 Task: Find a one-way flight from Baltimore to Saipan on Tuesday, 9 May, in premium economy class, with 1 checked bag and a departure time between 13:00 and 20:00.
Action: Mouse moved to (269, 79)
Screenshot: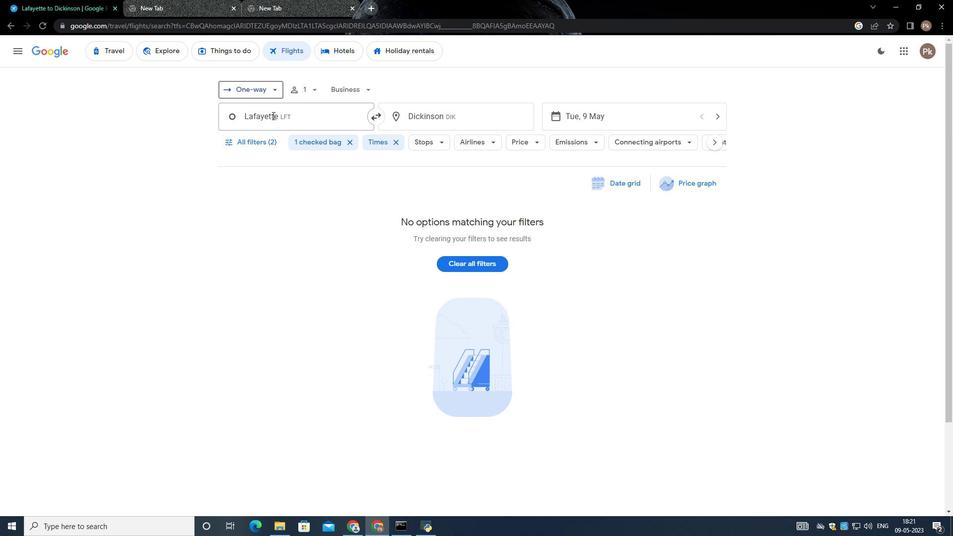 
Action: Mouse pressed left at (269, 79)
Screenshot: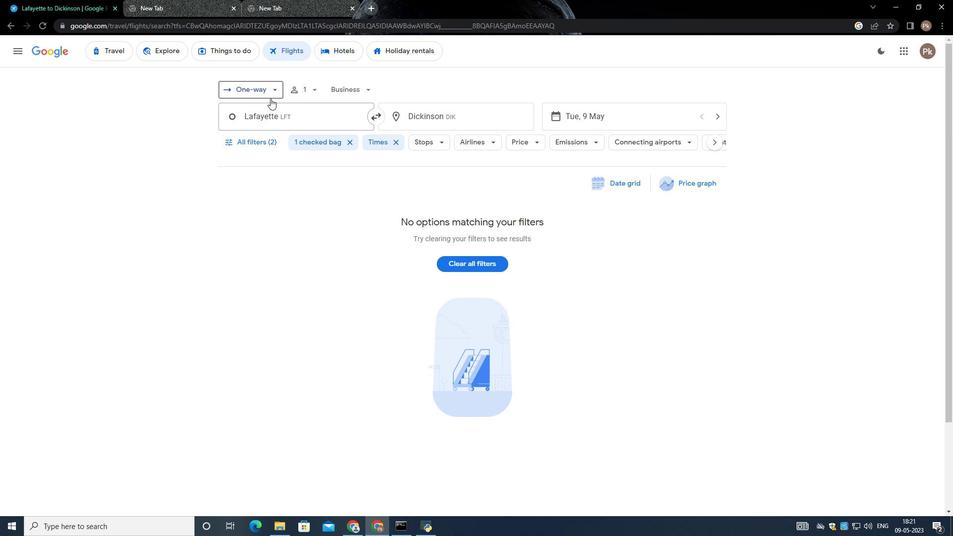 
Action: Mouse moved to (258, 137)
Screenshot: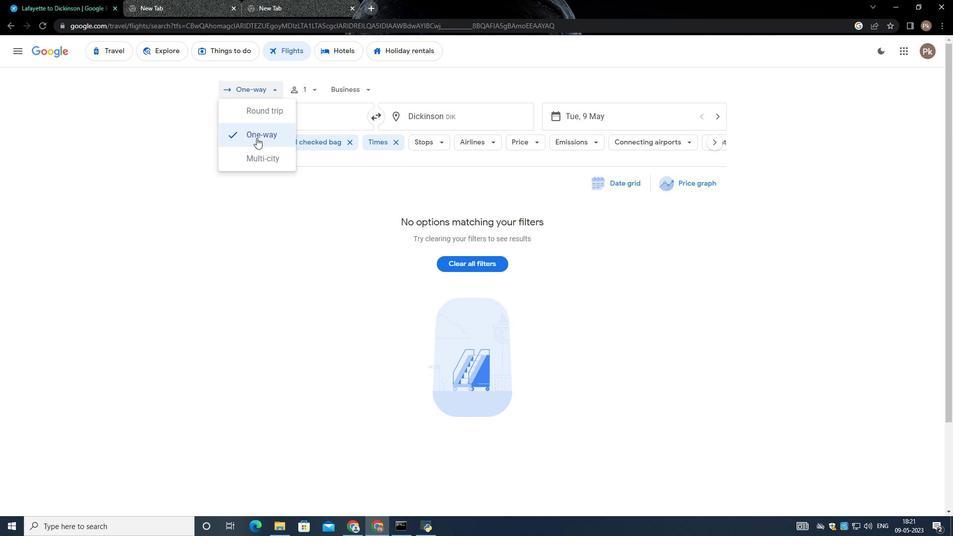 
Action: Mouse pressed left at (258, 137)
Screenshot: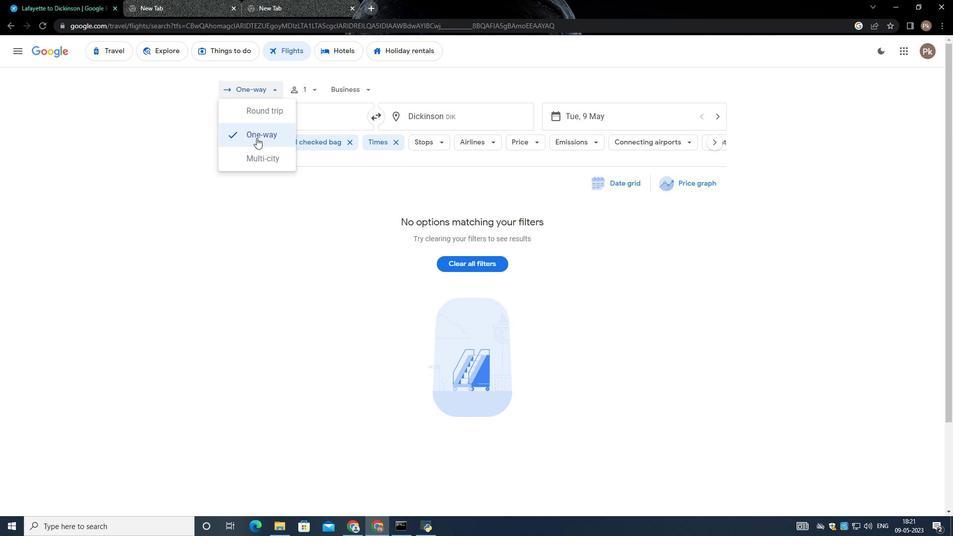 
Action: Mouse moved to (316, 88)
Screenshot: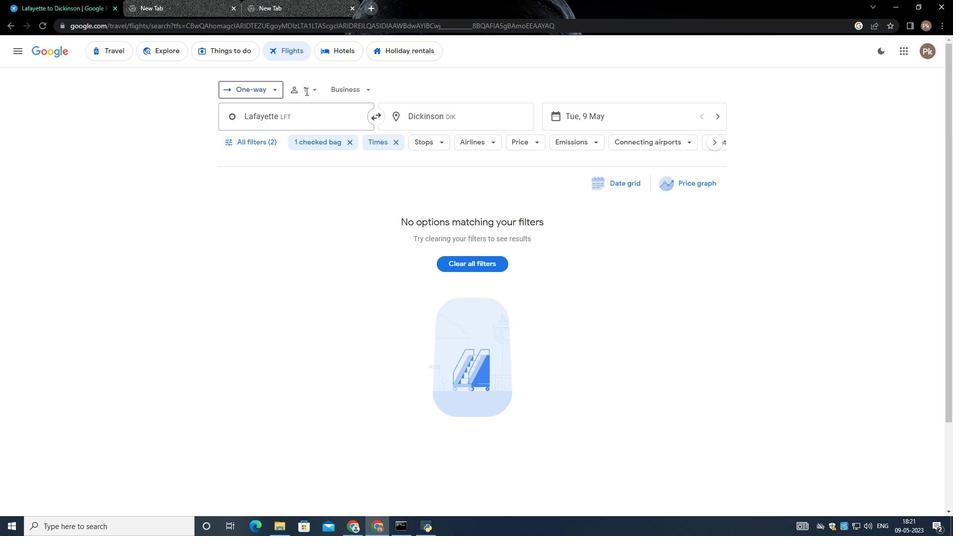
Action: Mouse pressed left at (316, 88)
Screenshot: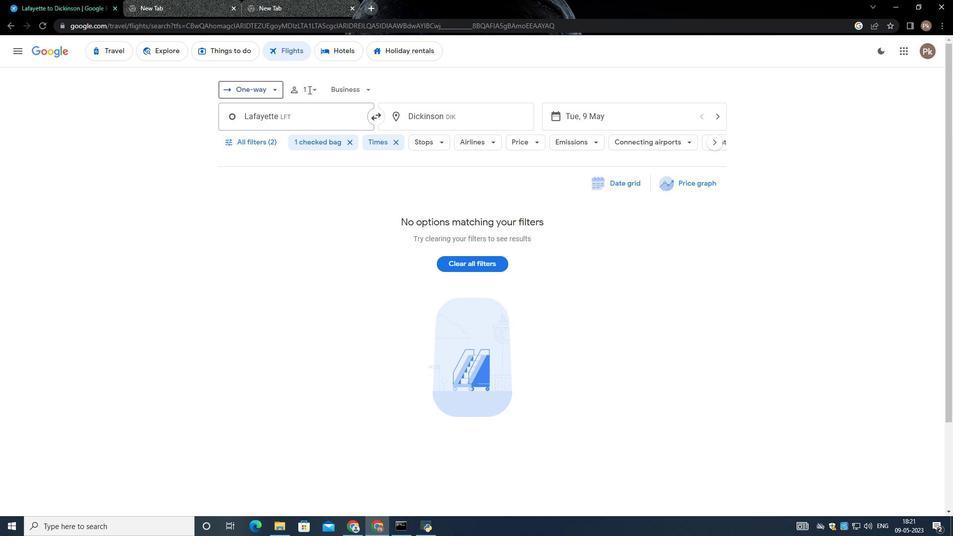 
Action: Mouse moved to (394, 113)
Screenshot: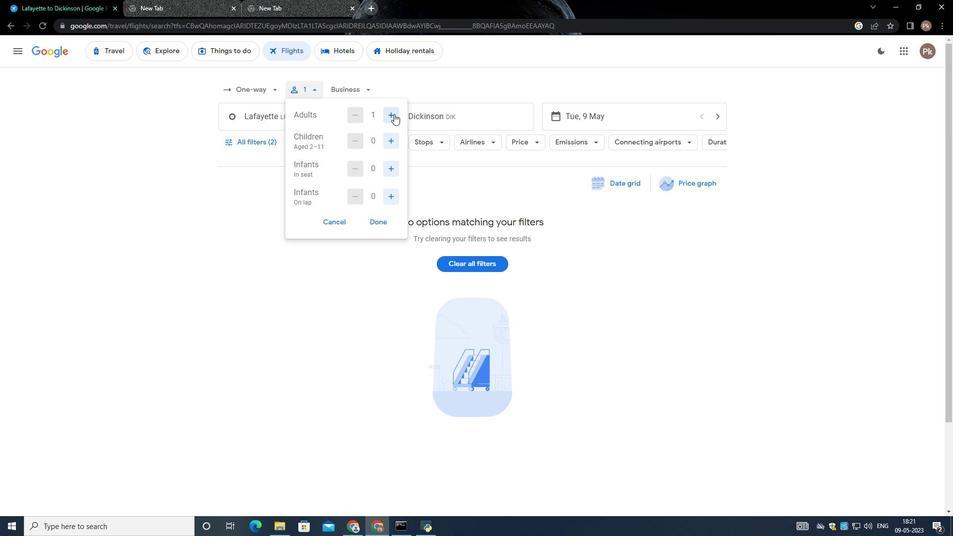 
Action: Mouse pressed left at (394, 114)
Screenshot: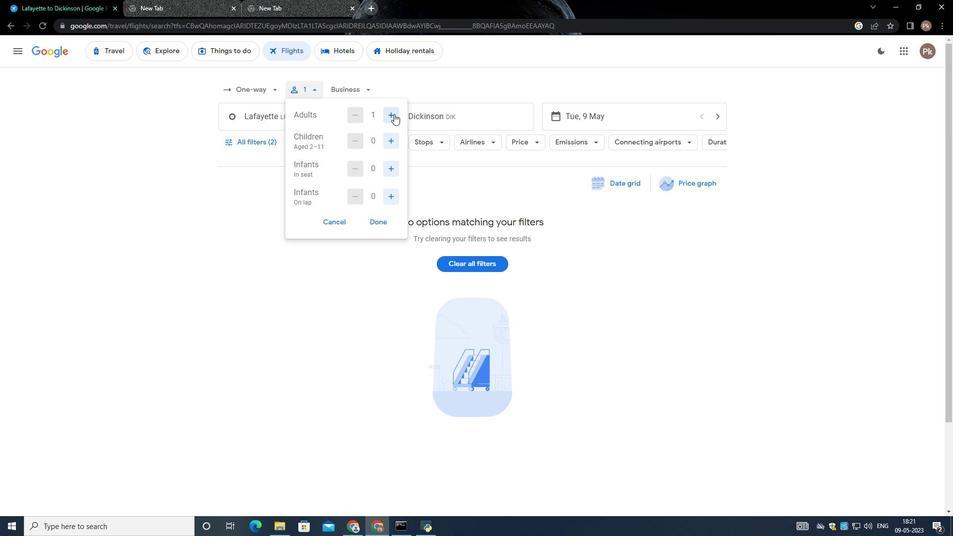 
Action: Mouse pressed left at (394, 113)
Screenshot: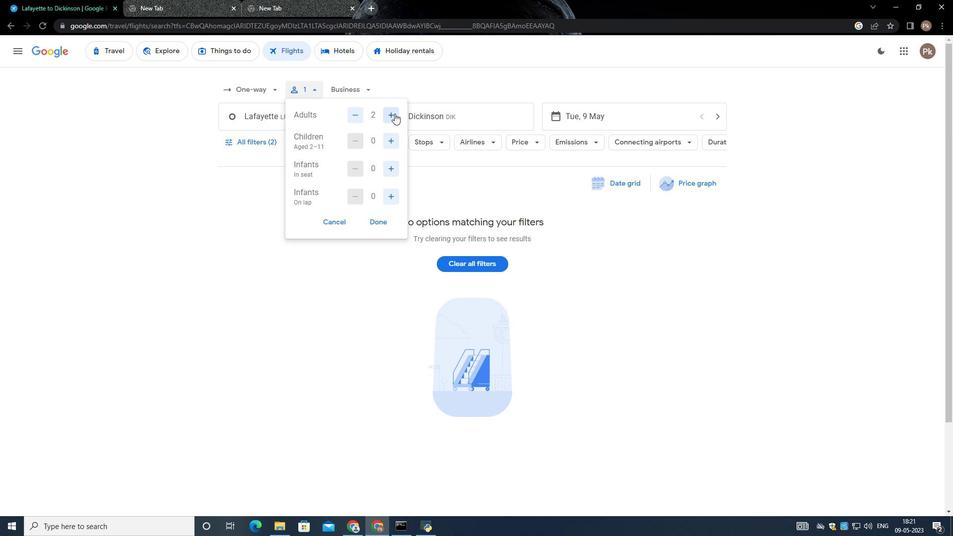 
Action: Mouse moved to (394, 143)
Screenshot: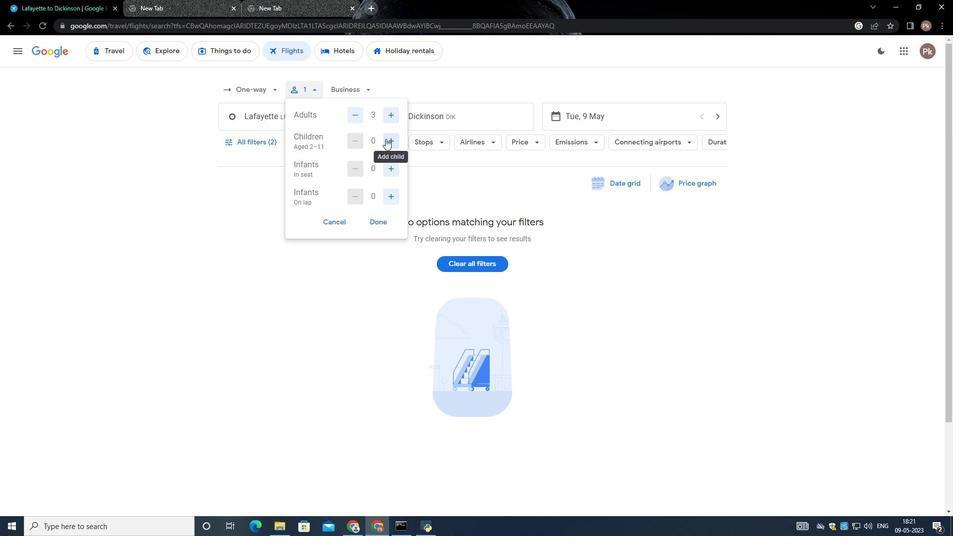 
Action: Mouse pressed left at (394, 143)
Screenshot: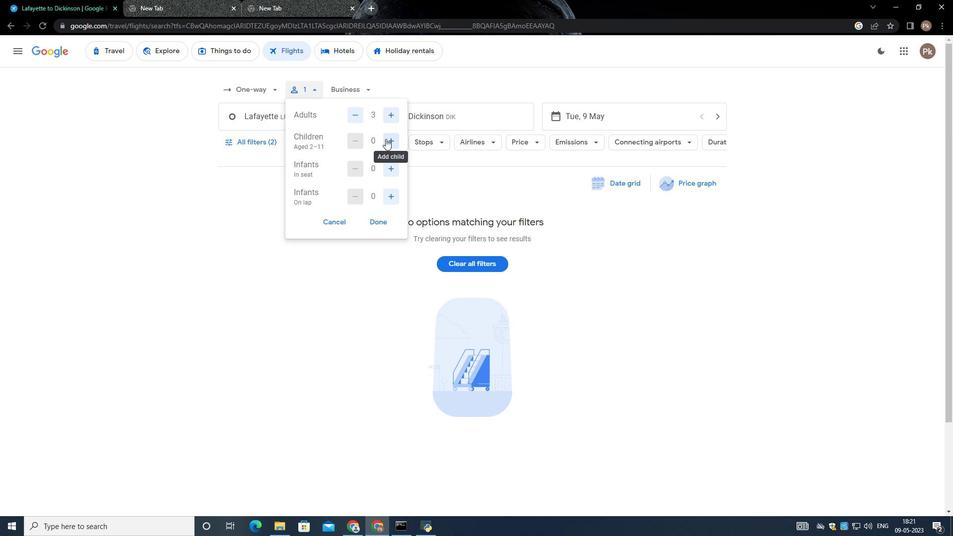 
Action: Mouse moved to (395, 143)
Screenshot: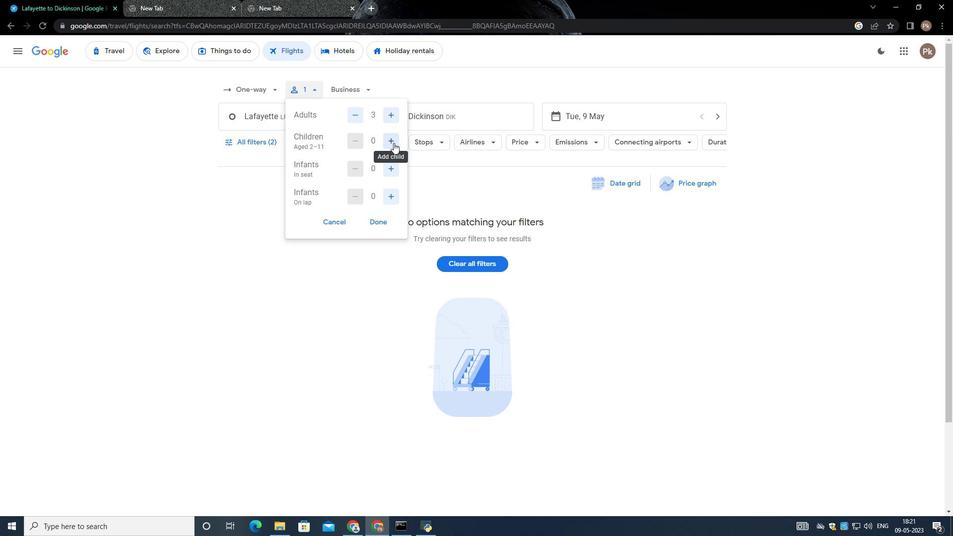
Action: Mouse pressed left at (395, 143)
Screenshot: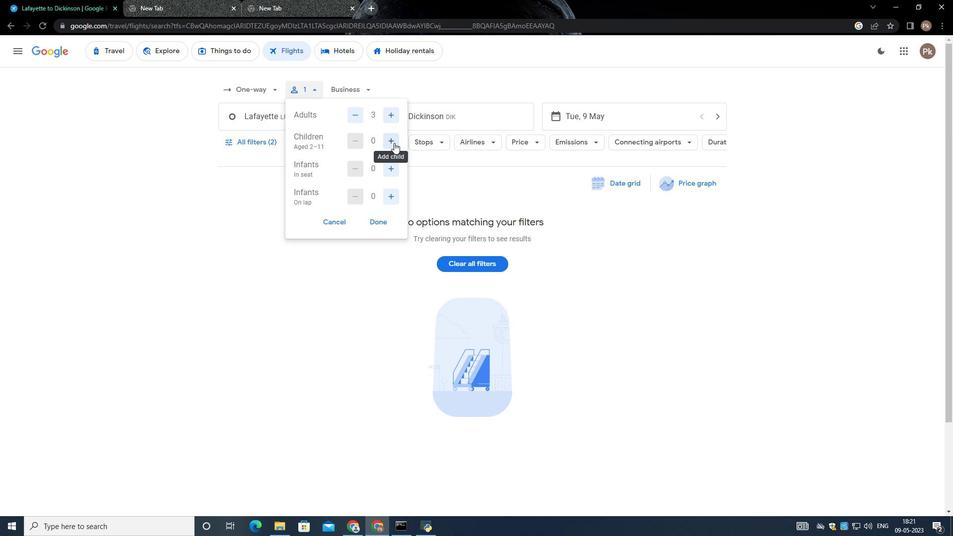 
Action: Mouse moved to (395, 142)
Screenshot: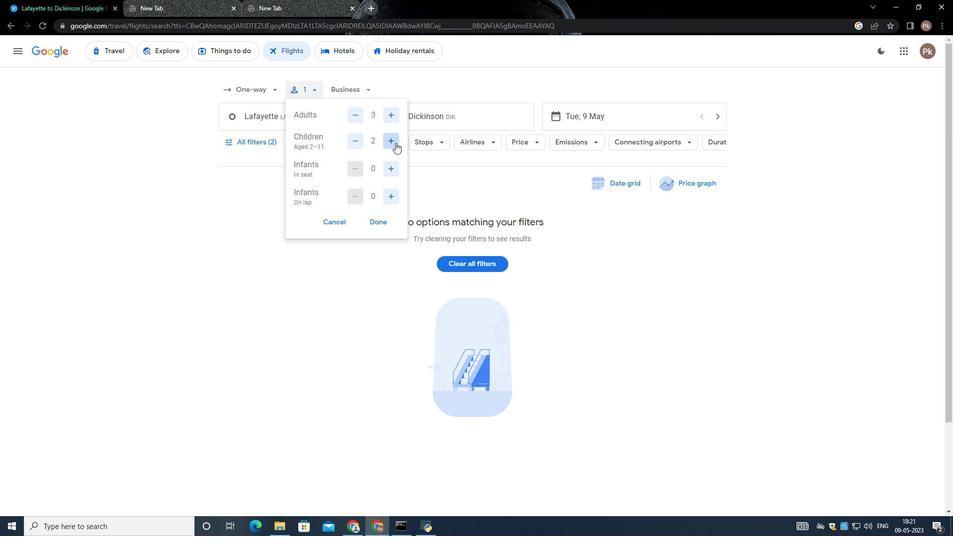 
Action: Mouse pressed left at (395, 142)
Screenshot: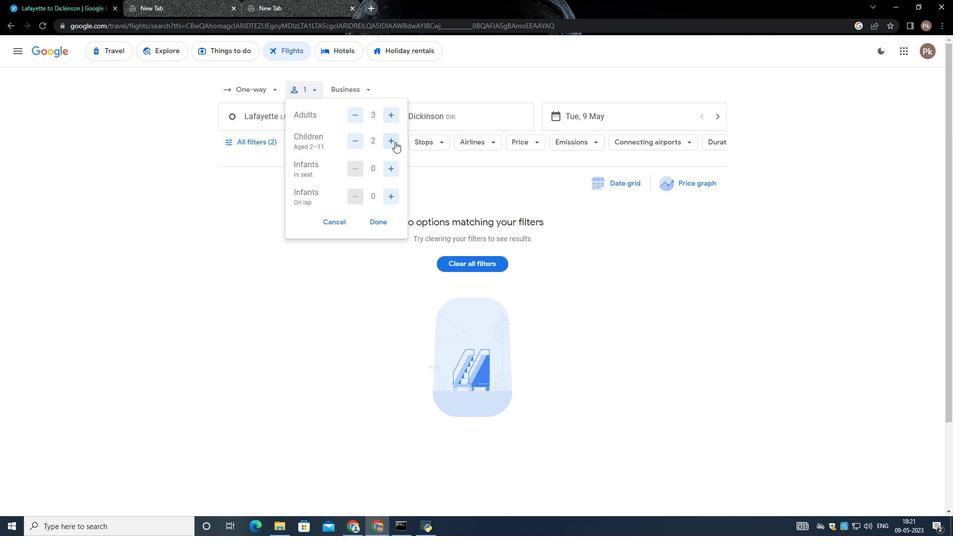 
Action: Mouse moved to (382, 221)
Screenshot: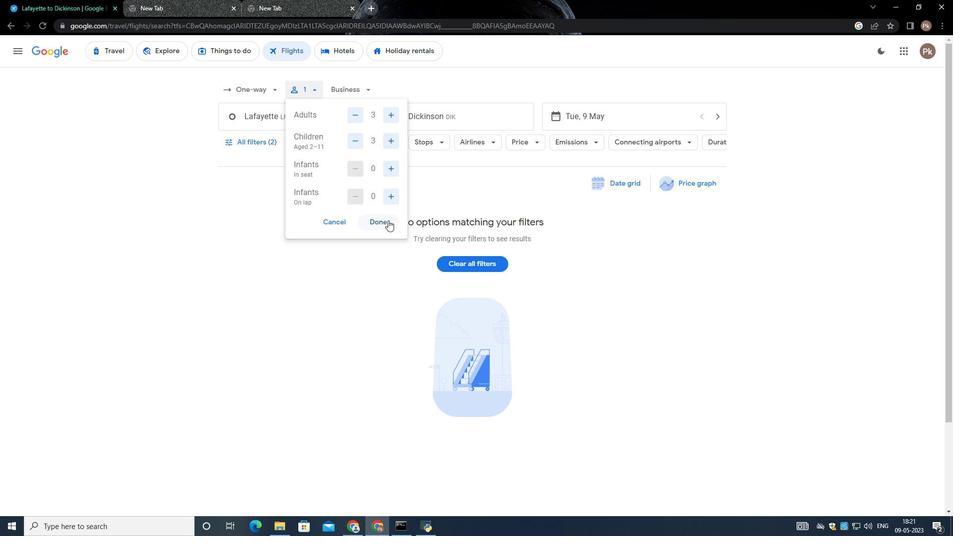 
Action: Mouse pressed left at (382, 221)
Screenshot: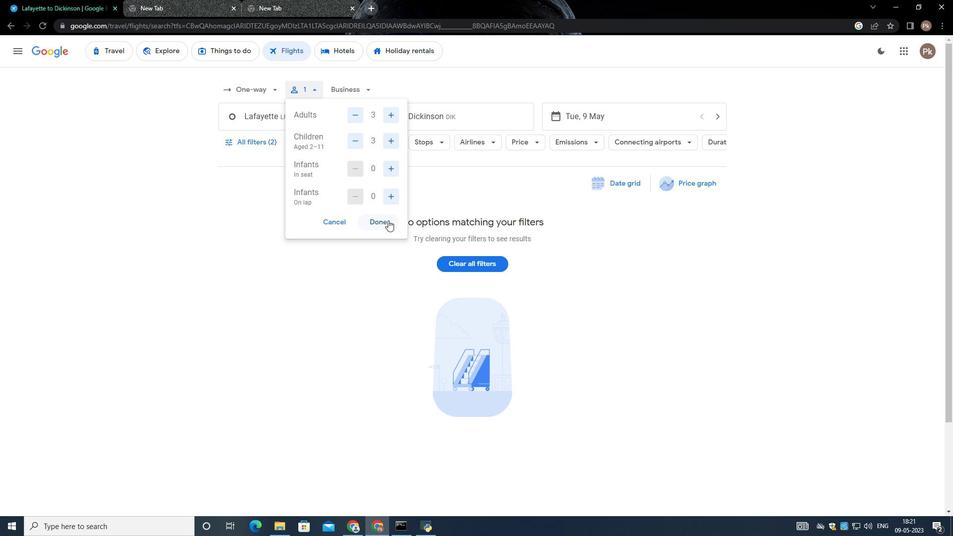 
Action: Mouse moved to (341, 85)
Screenshot: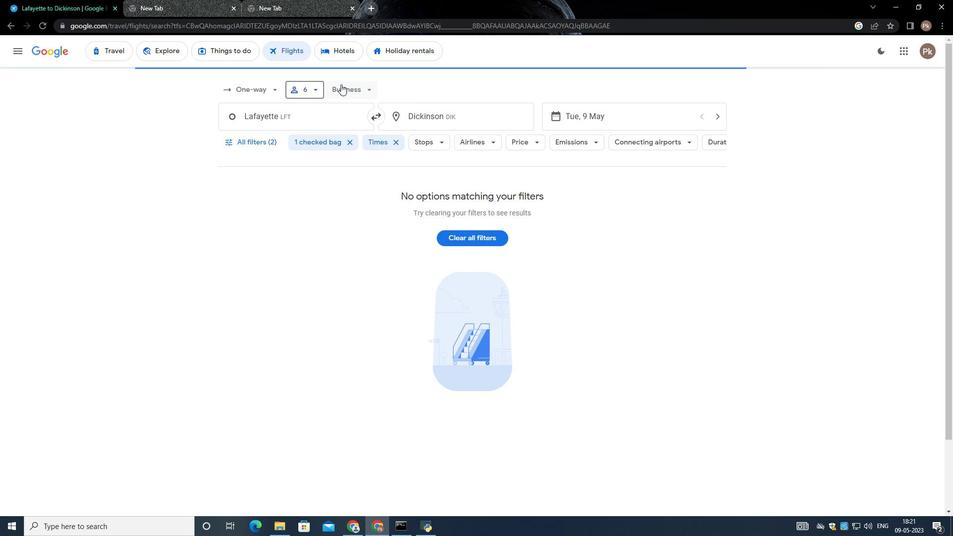 
Action: Mouse pressed left at (341, 85)
Screenshot: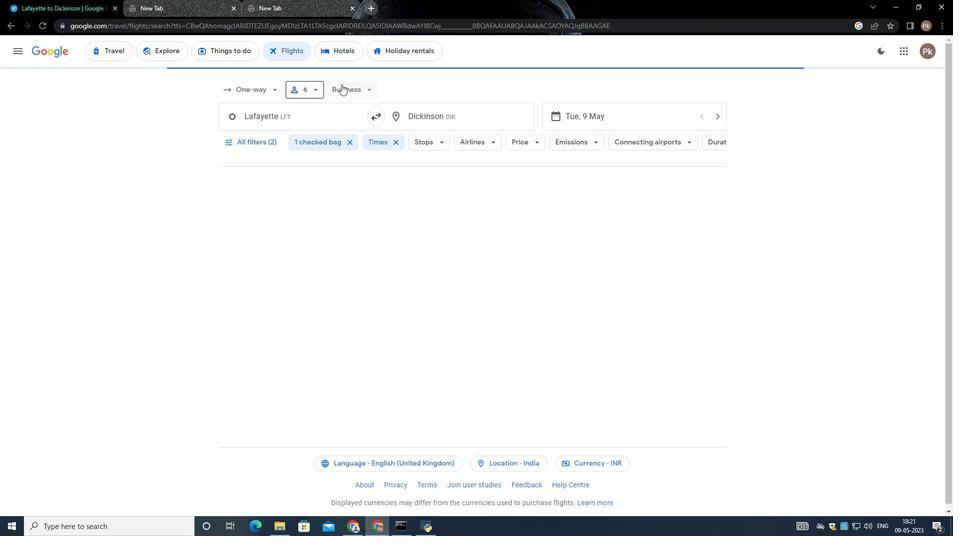 
Action: Mouse moved to (373, 131)
Screenshot: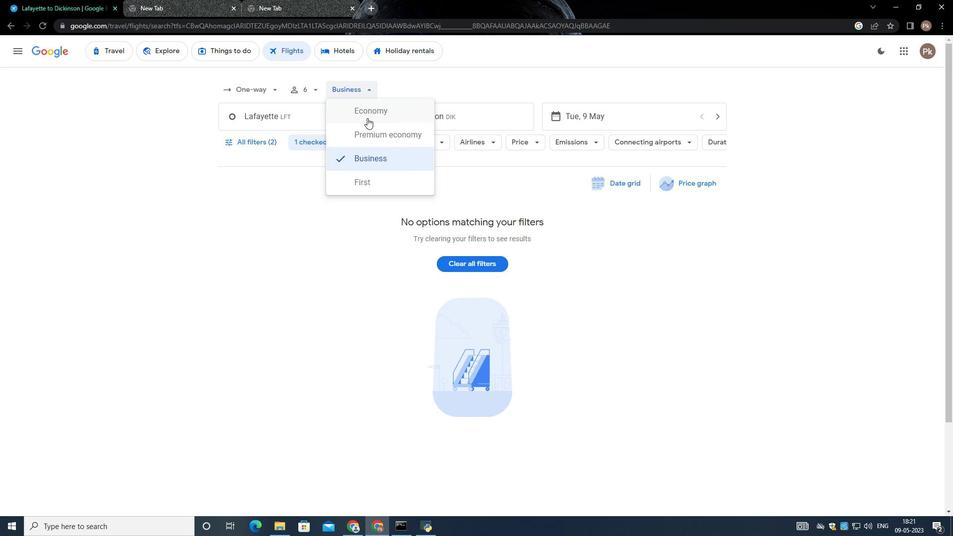 
Action: Mouse pressed left at (373, 131)
Screenshot: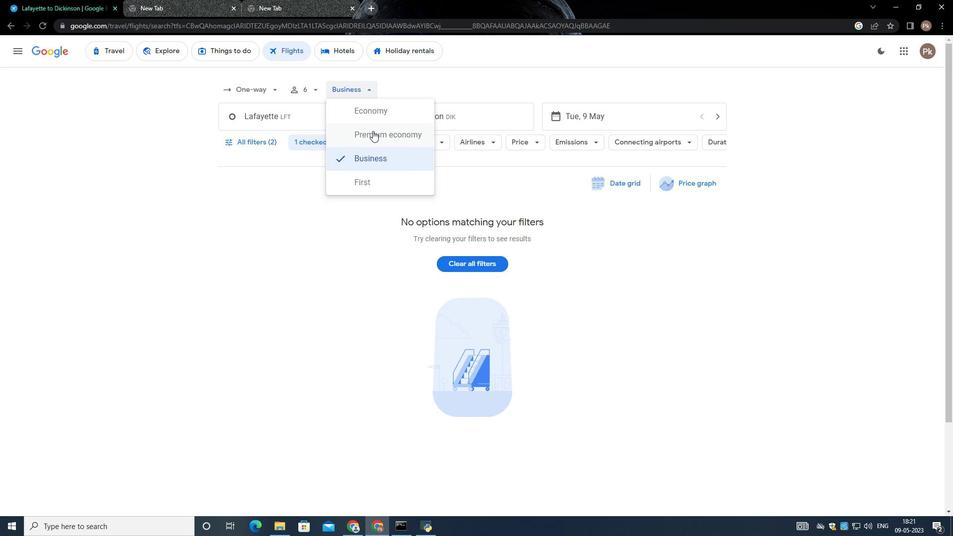 
Action: Mouse moved to (282, 119)
Screenshot: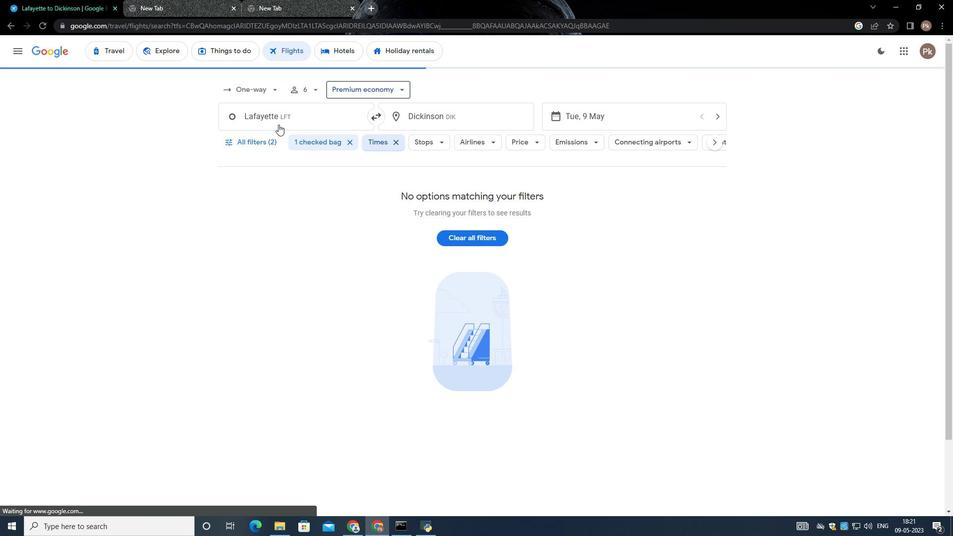 
Action: Mouse pressed left at (282, 119)
Screenshot: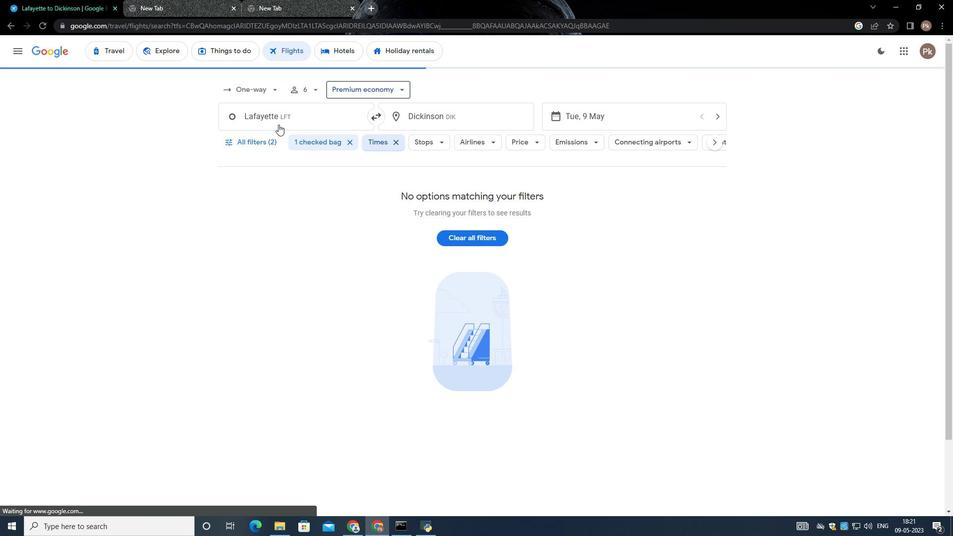 
Action: Mouse moved to (283, 119)
Screenshot: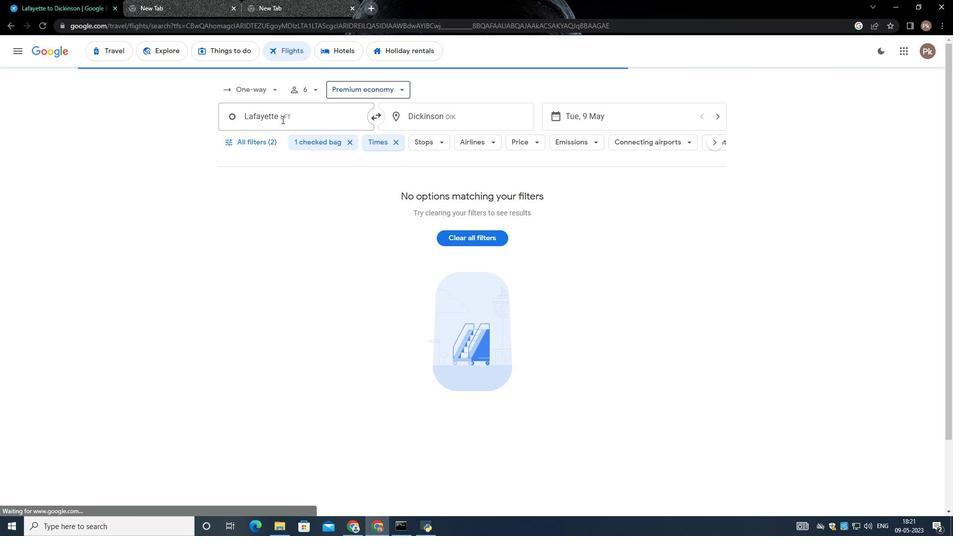 
Action: Key pressed <Key.backspace><Key.shift>Baltin<Key.backspace>more/
Screenshot: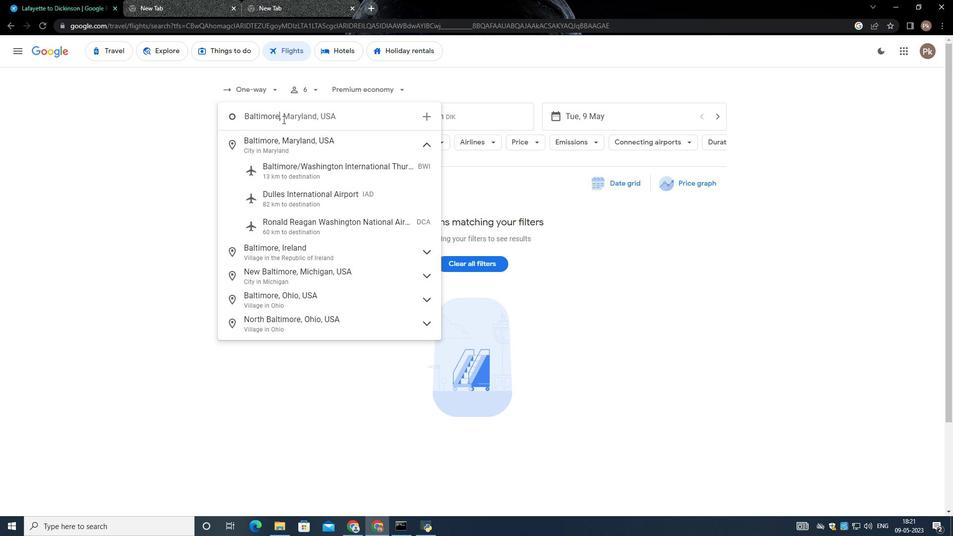 
Action: Mouse moved to (342, 172)
Screenshot: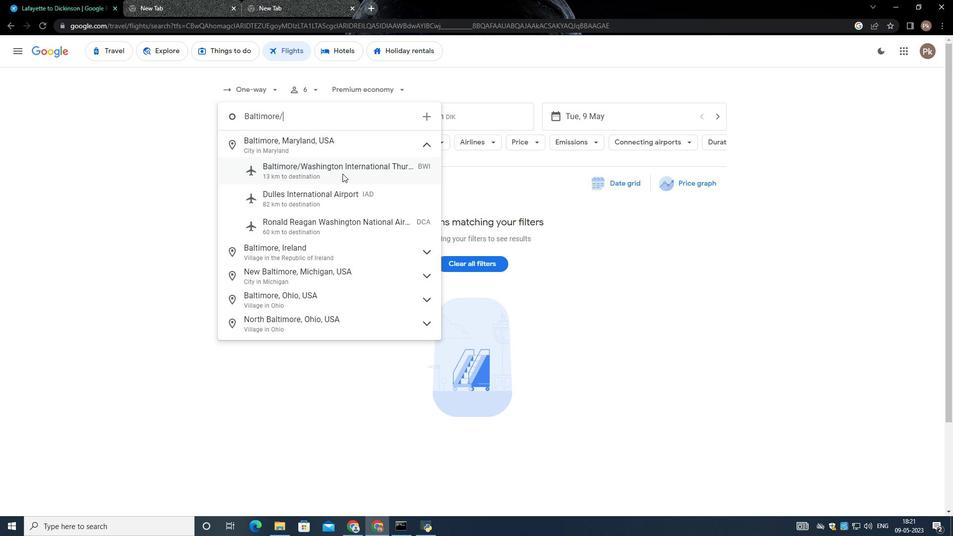 
Action: Mouse pressed left at (342, 172)
Screenshot: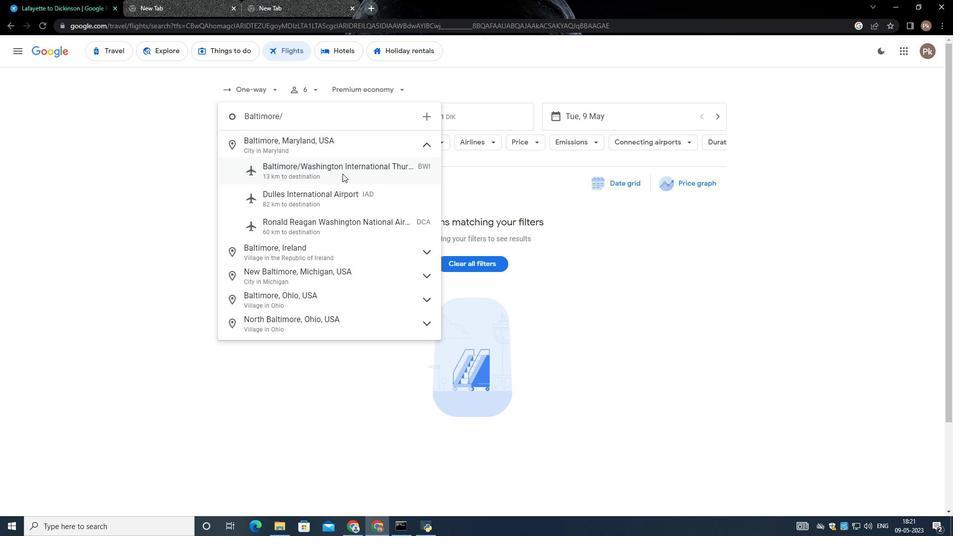 
Action: Mouse moved to (452, 123)
Screenshot: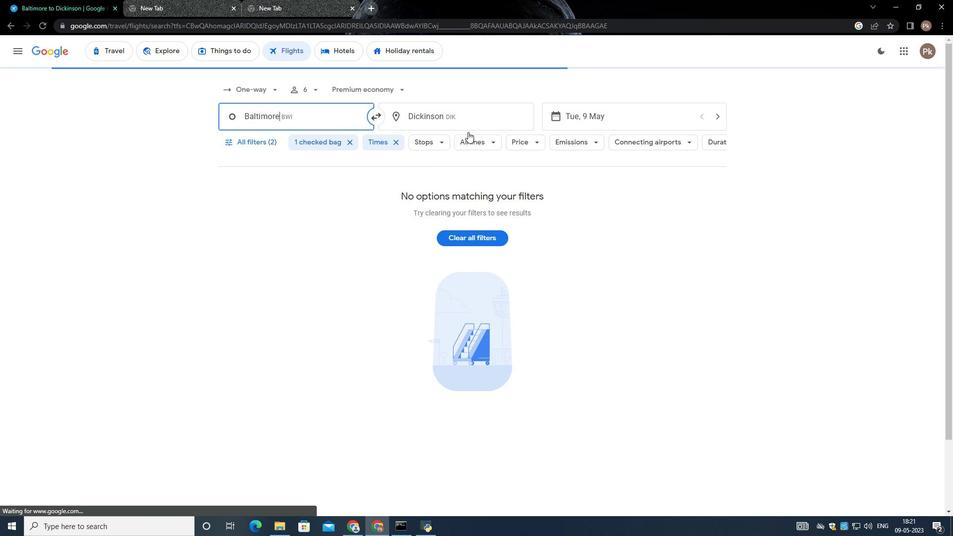 
Action: Mouse pressed left at (452, 123)
Screenshot: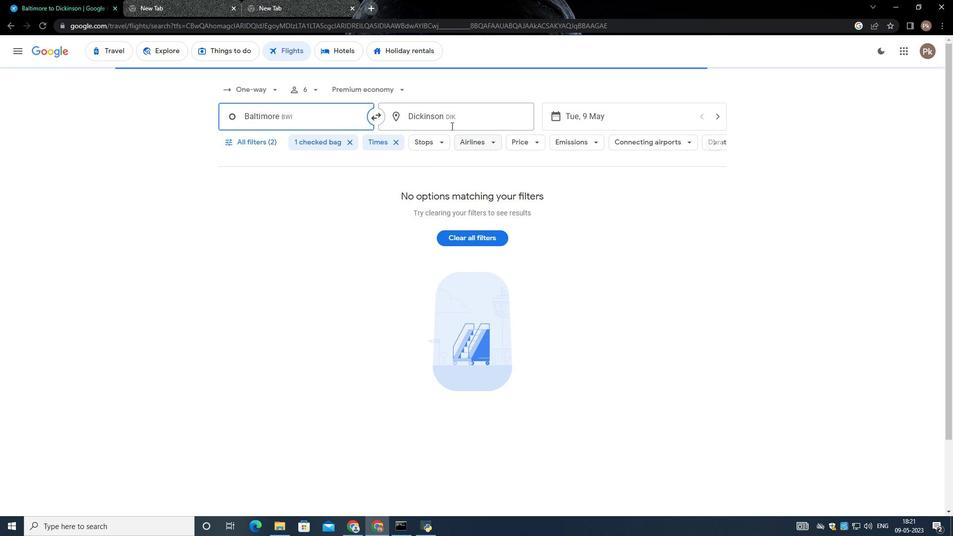
Action: Mouse moved to (453, 123)
Screenshot: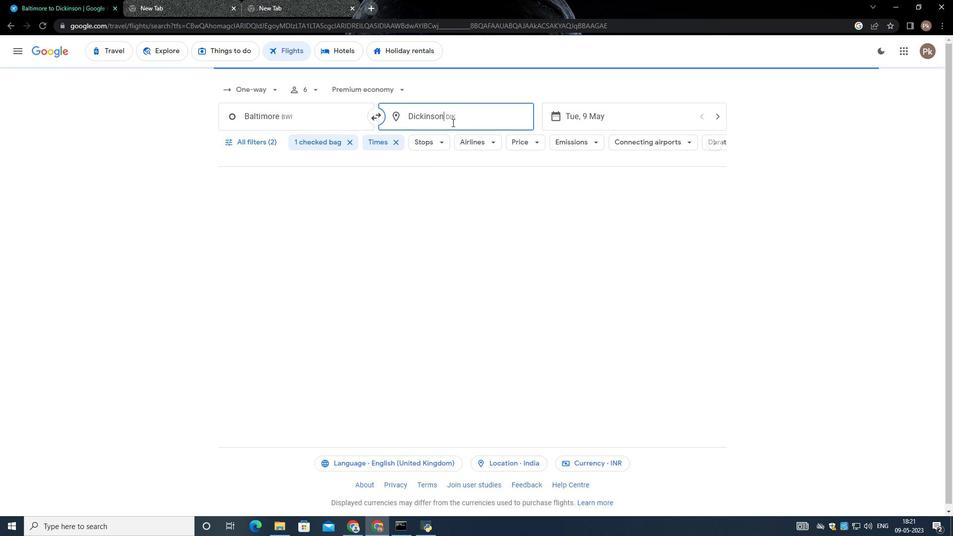 
Action: Key pressed <Key.backspace><Key.shift>Saipan
Screenshot: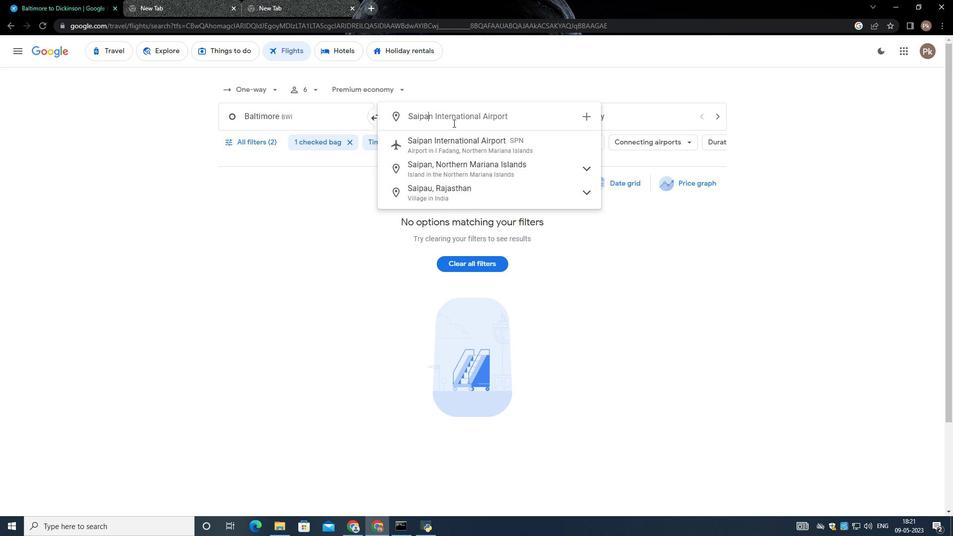 
Action: Mouse moved to (458, 143)
Screenshot: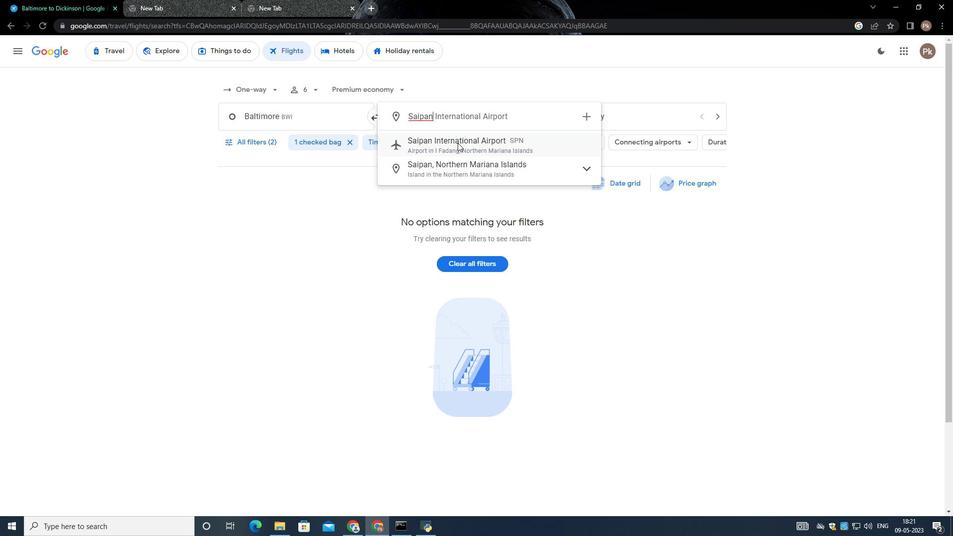 
Action: Mouse pressed left at (458, 143)
Screenshot: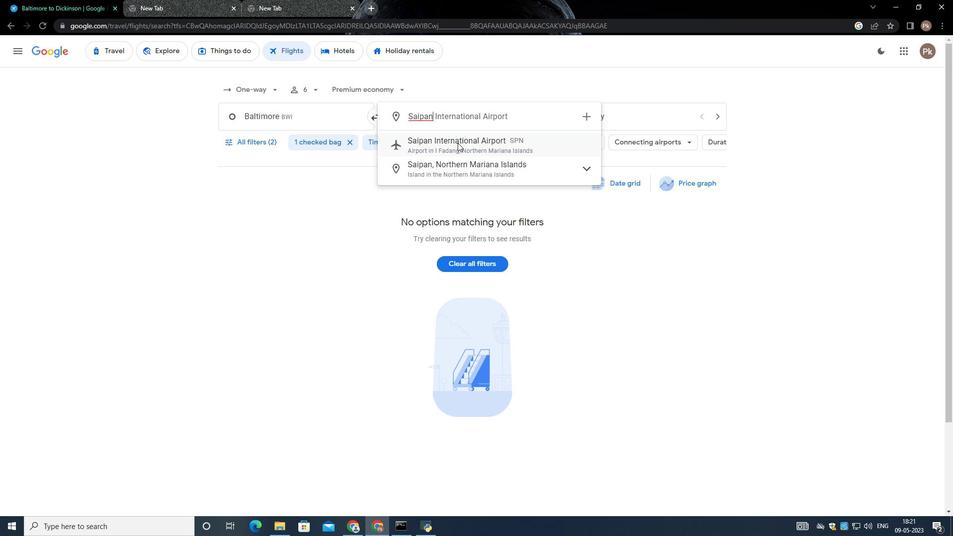 
Action: Mouse moved to (581, 117)
Screenshot: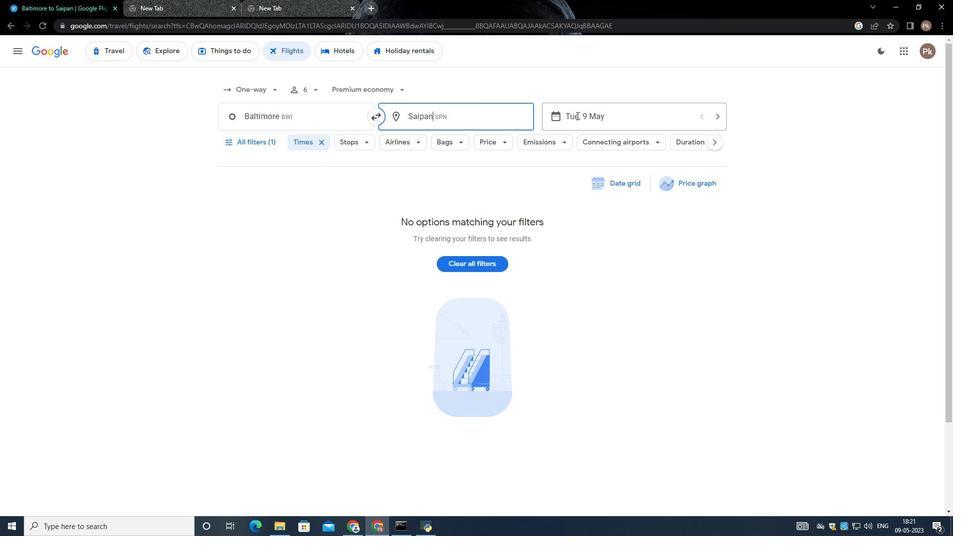 
Action: Mouse pressed left at (581, 117)
Screenshot: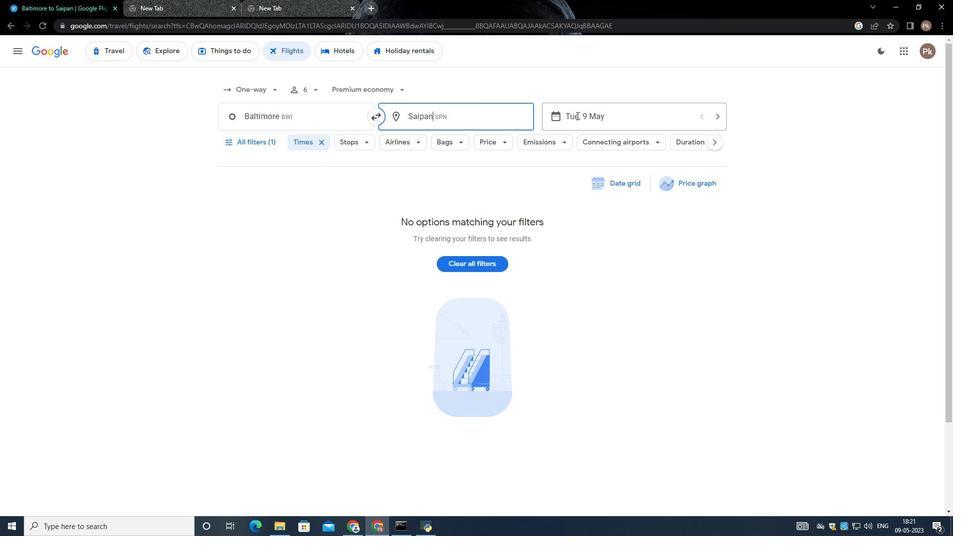 
Action: Mouse moved to (418, 228)
Screenshot: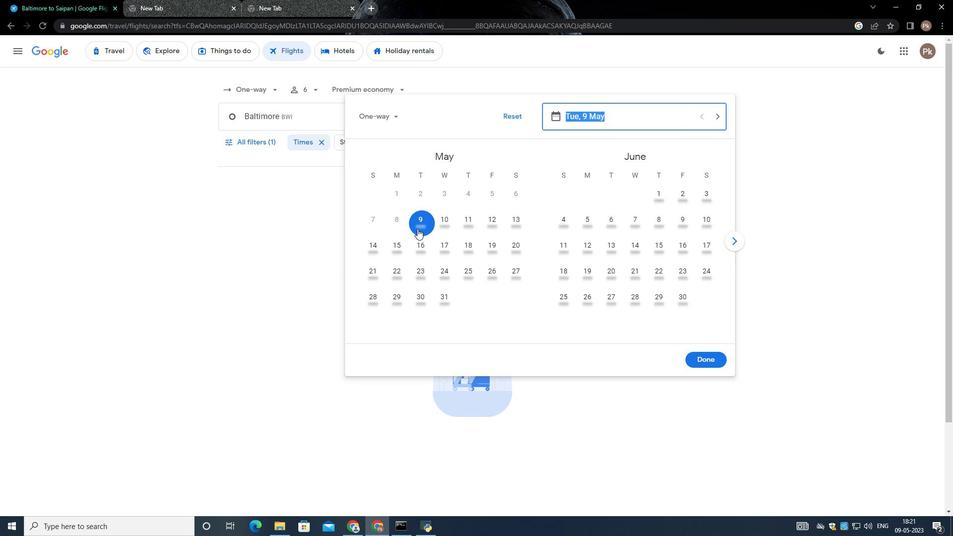 
Action: Mouse pressed left at (418, 228)
Screenshot: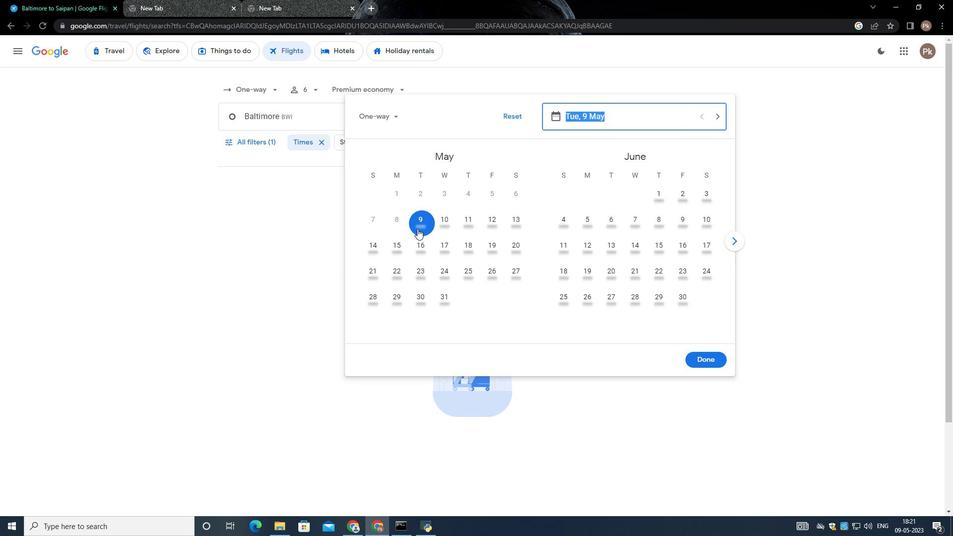 
Action: Mouse moved to (702, 355)
Screenshot: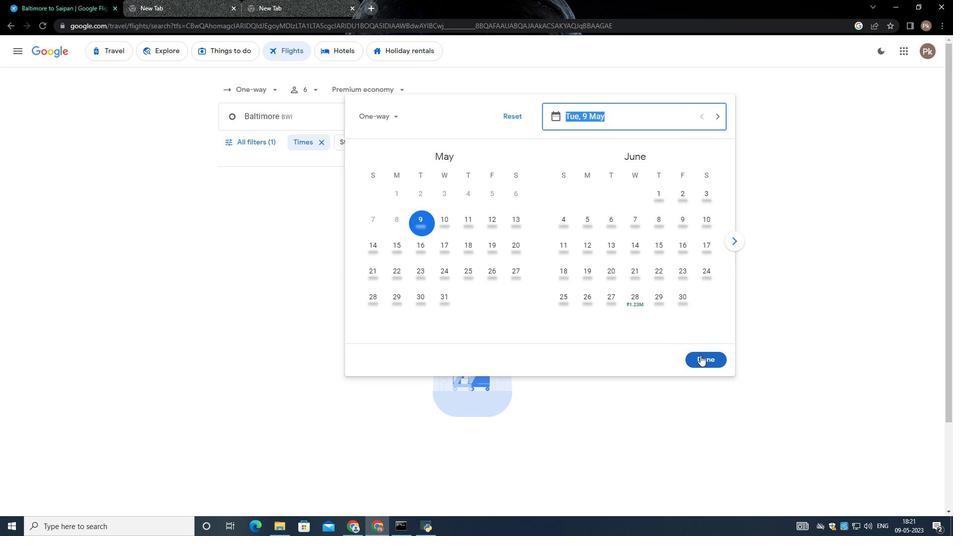 
Action: Mouse pressed left at (702, 355)
Screenshot: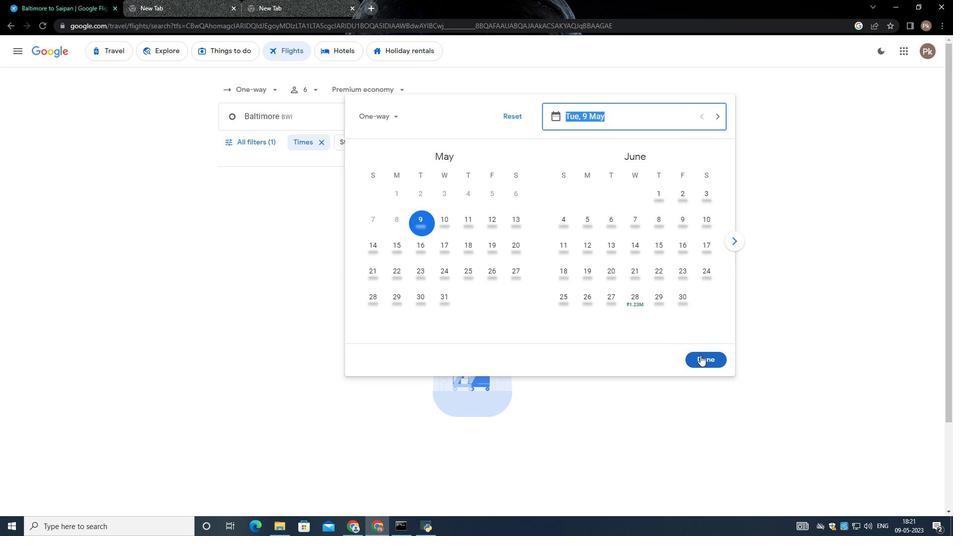 
Action: Mouse moved to (245, 141)
Screenshot: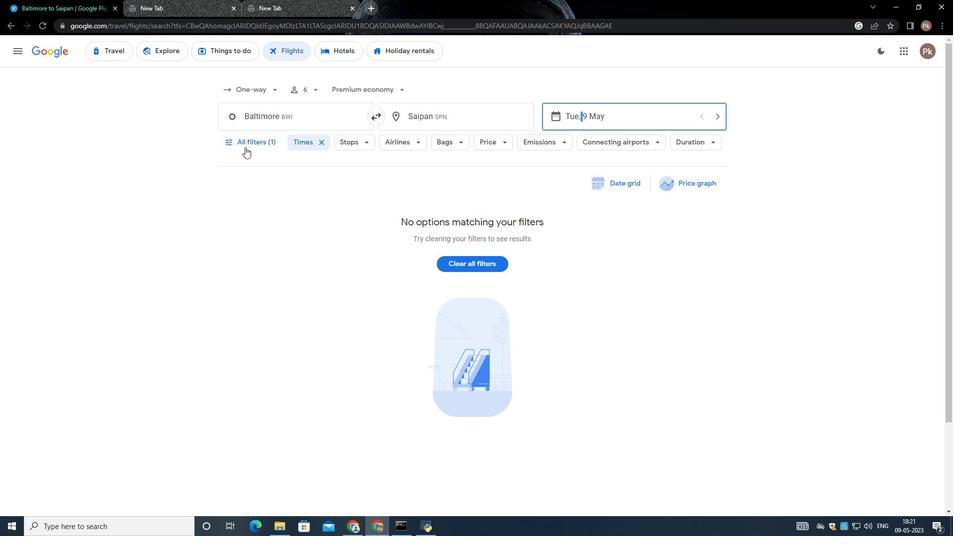 
Action: Mouse pressed left at (245, 141)
Screenshot: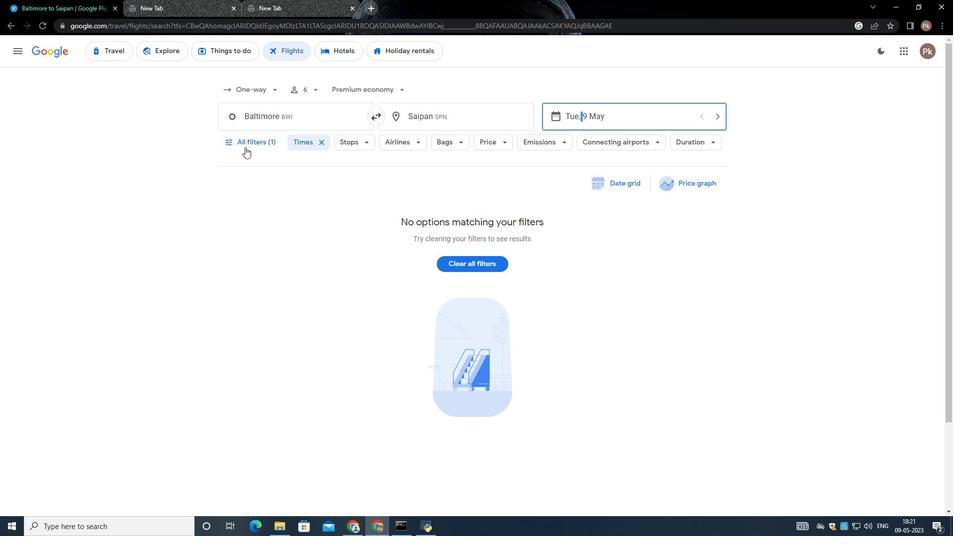 
Action: Mouse moved to (362, 356)
Screenshot: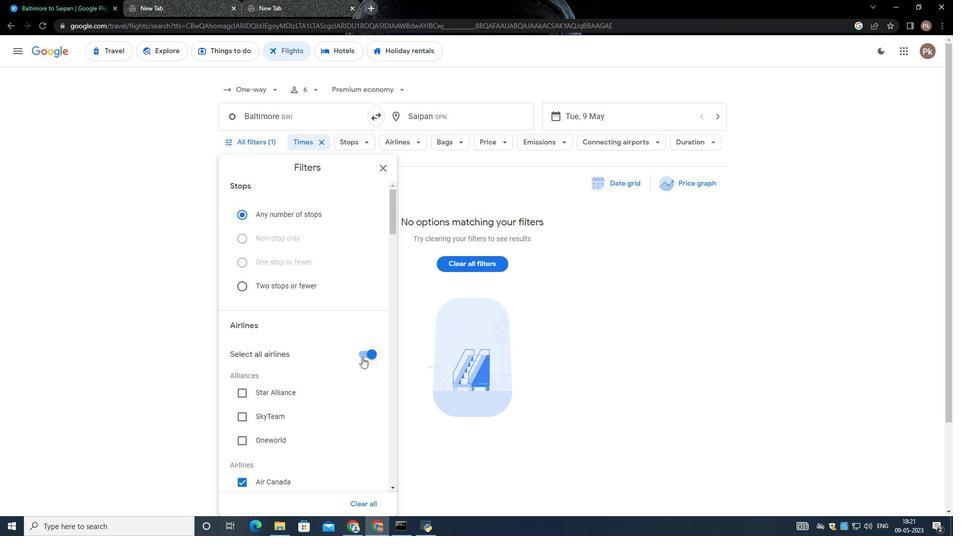 
Action: Mouse pressed left at (362, 356)
Screenshot: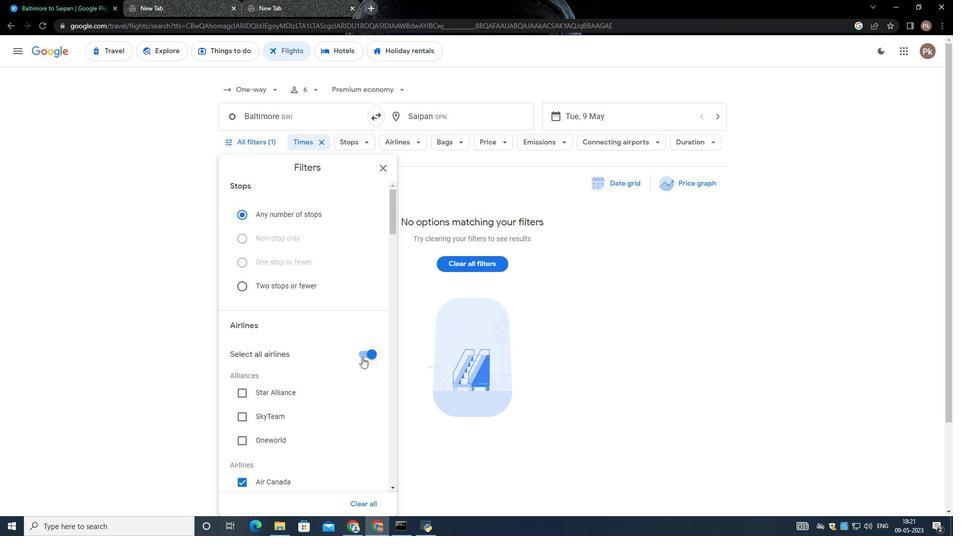 
Action: Mouse moved to (332, 297)
Screenshot: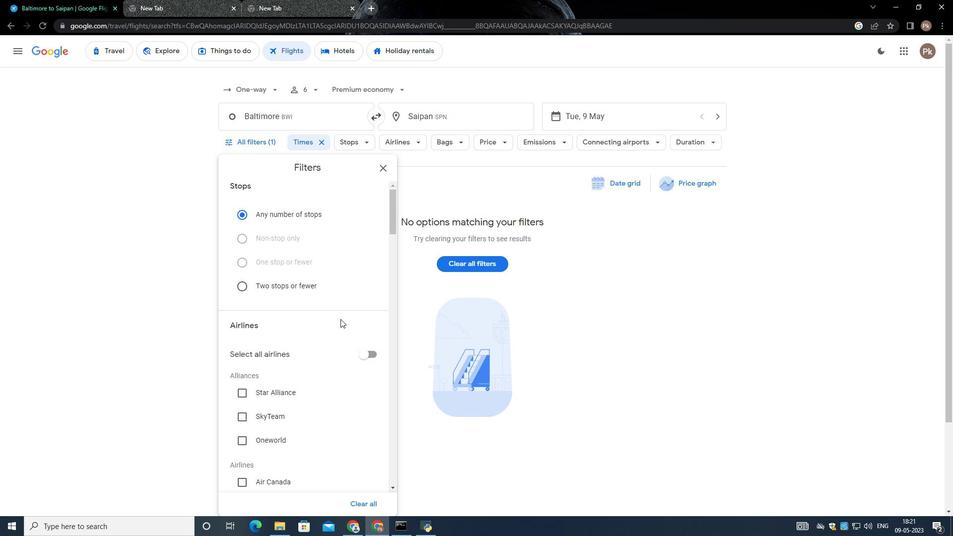 
Action: Mouse scrolled (332, 297) with delta (0, 0)
Screenshot: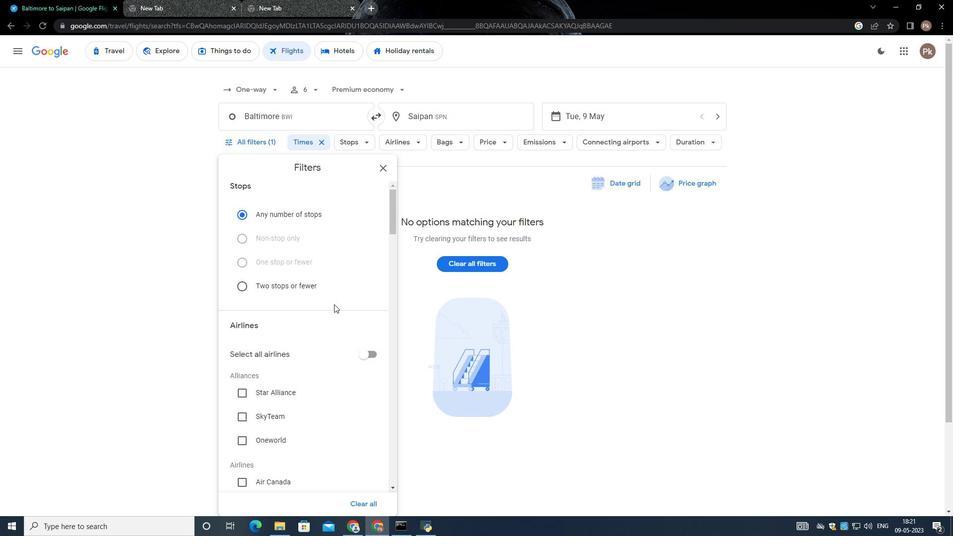 
Action: Mouse moved to (331, 296)
Screenshot: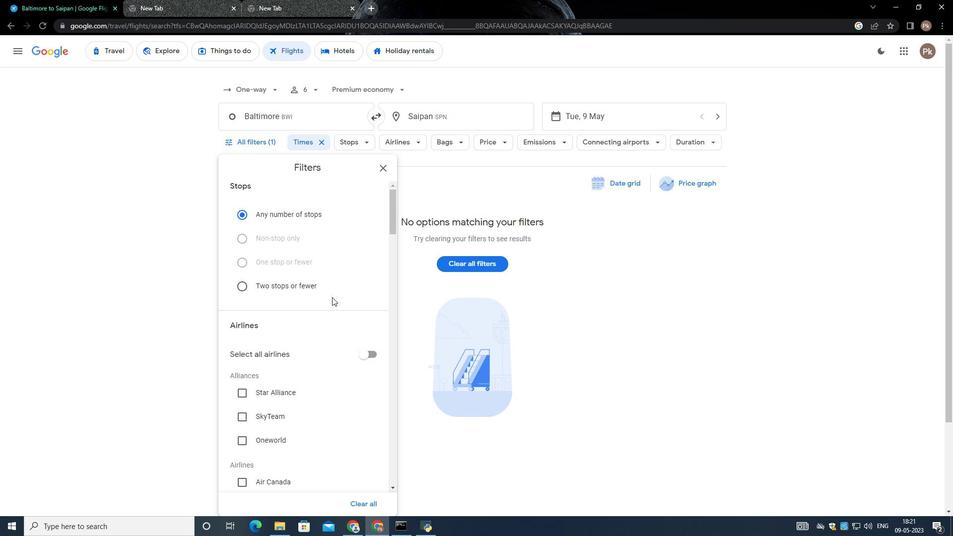 
Action: Mouse scrolled (331, 295) with delta (0, 0)
Screenshot: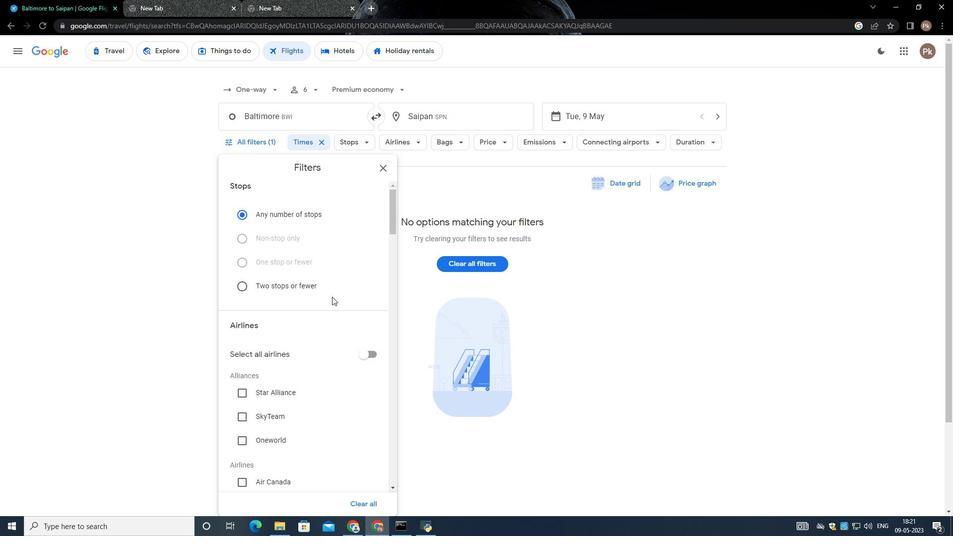 
Action: Mouse moved to (331, 295)
Screenshot: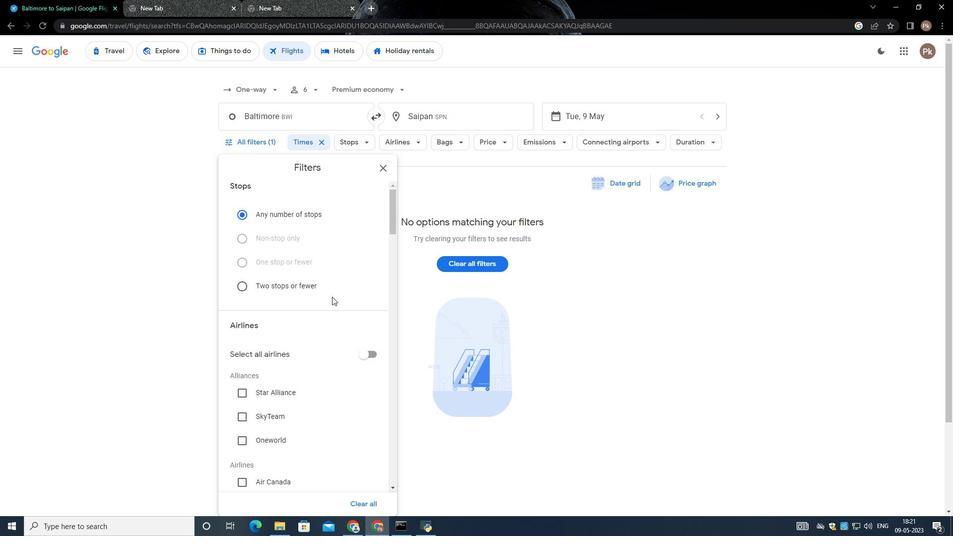 
Action: Mouse scrolled (331, 295) with delta (0, 0)
Screenshot: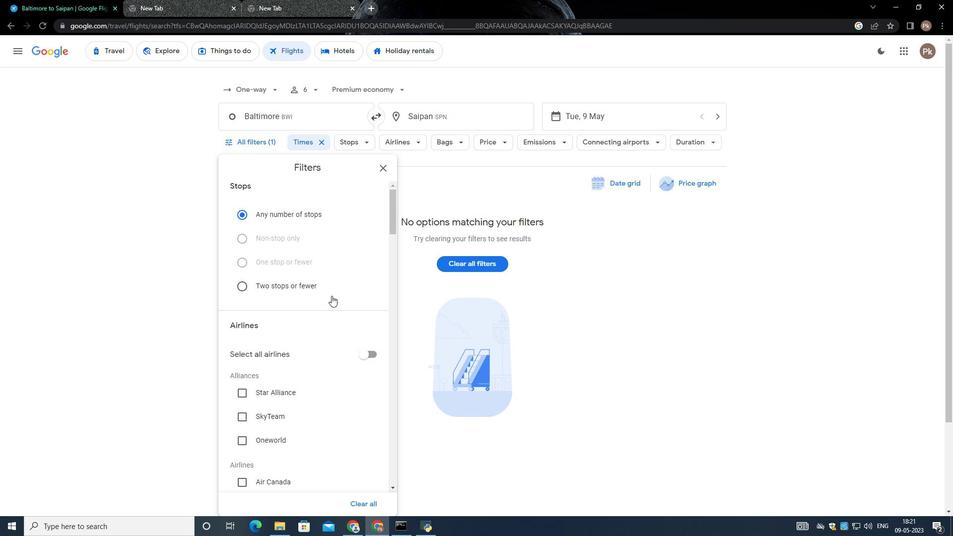 
Action: Mouse moved to (331, 295)
Screenshot: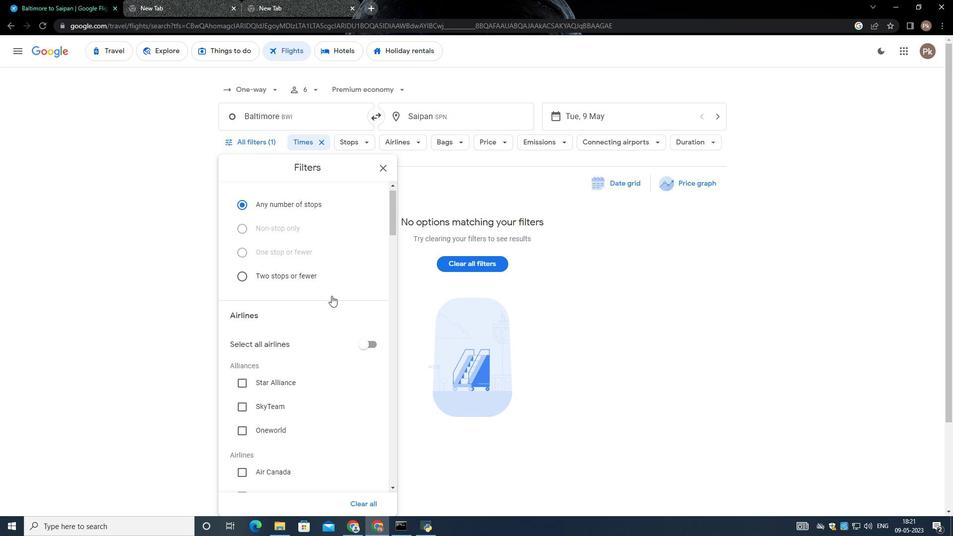 
Action: Mouse scrolled (331, 295) with delta (0, 0)
Screenshot: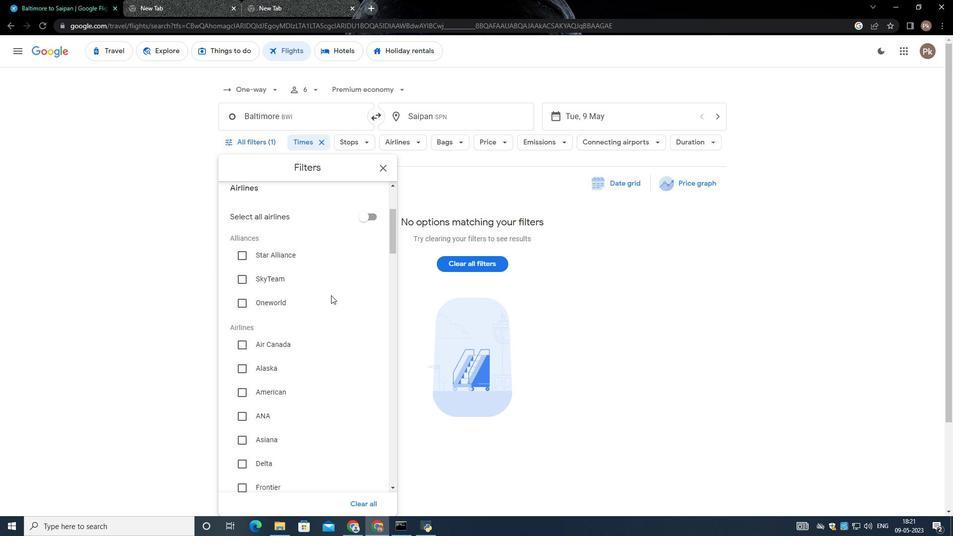 
Action: Mouse scrolled (331, 295) with delta (0, 0)
Screenshot: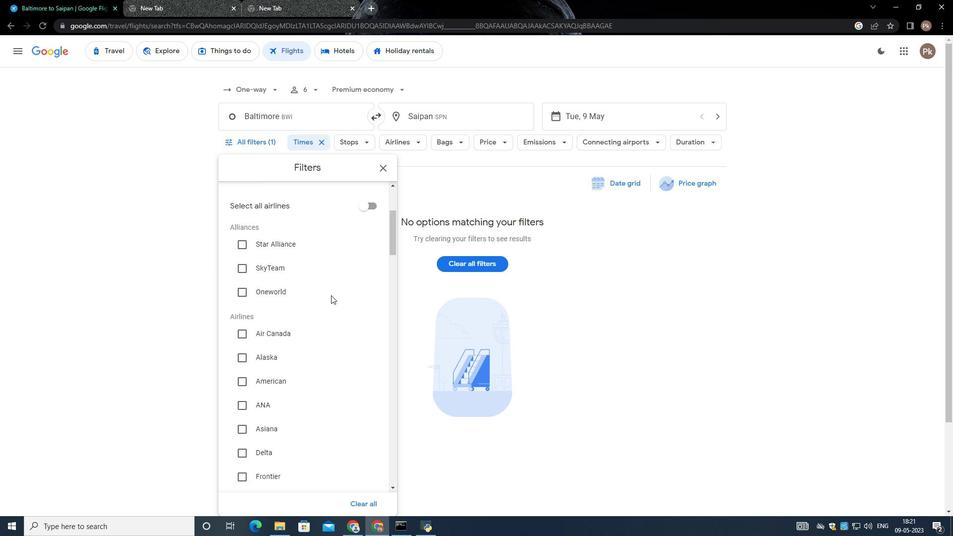 
Action: Mouse moved to (330, 297)
Screenshot: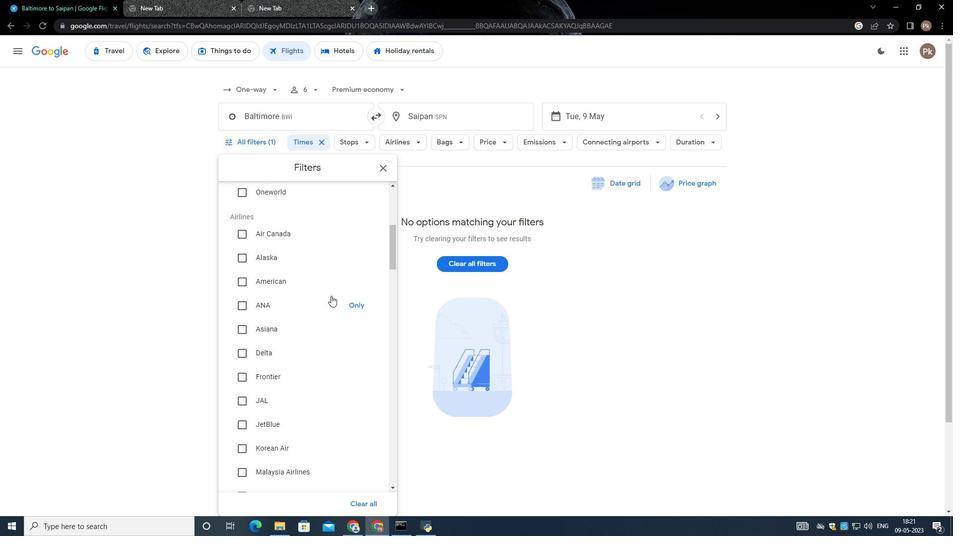 
Action: Mouse scrolled (330, 296) with delta (0, 0)
Screenshot: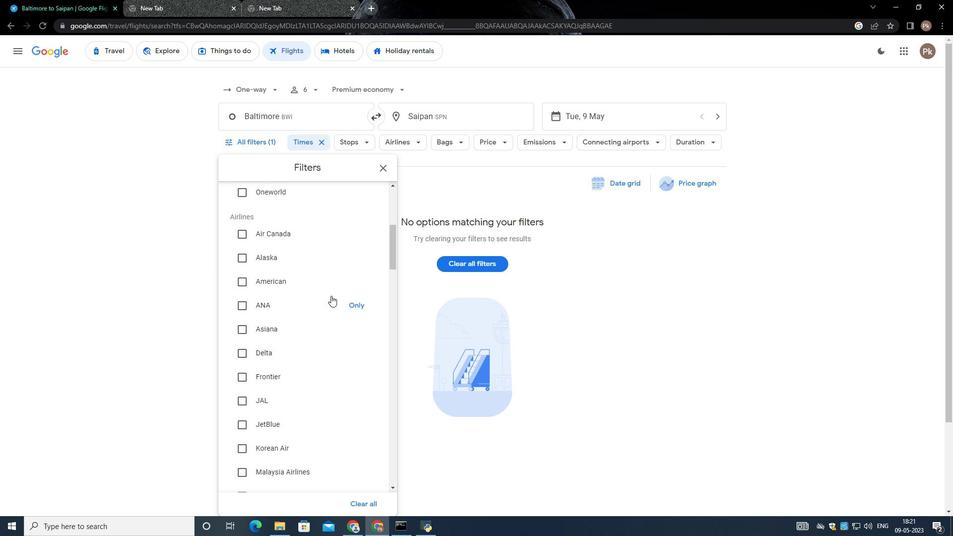 
Action: Mouse moved to (330, 298)
Screenshot: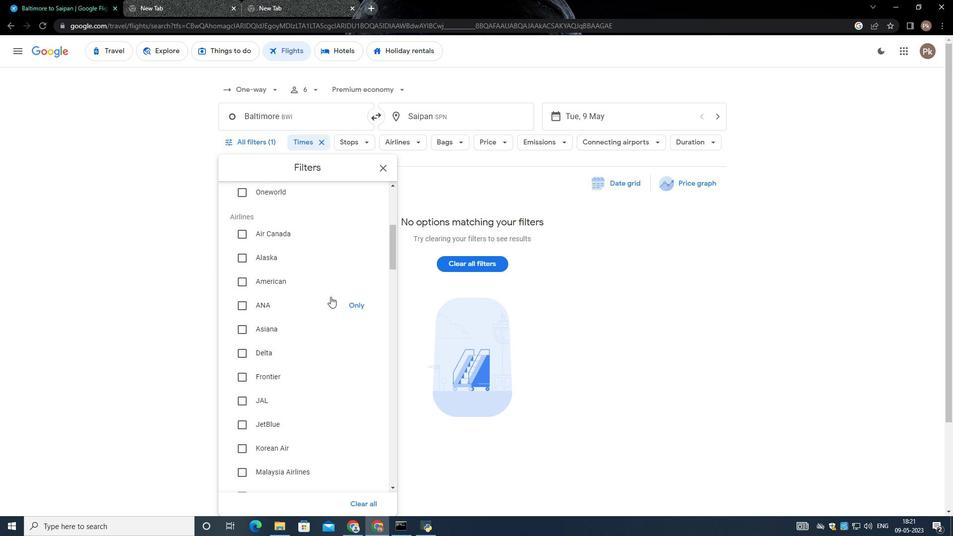 
Action: Mouse scrolled (330, 298) with delta (0, 0)
Screenshot: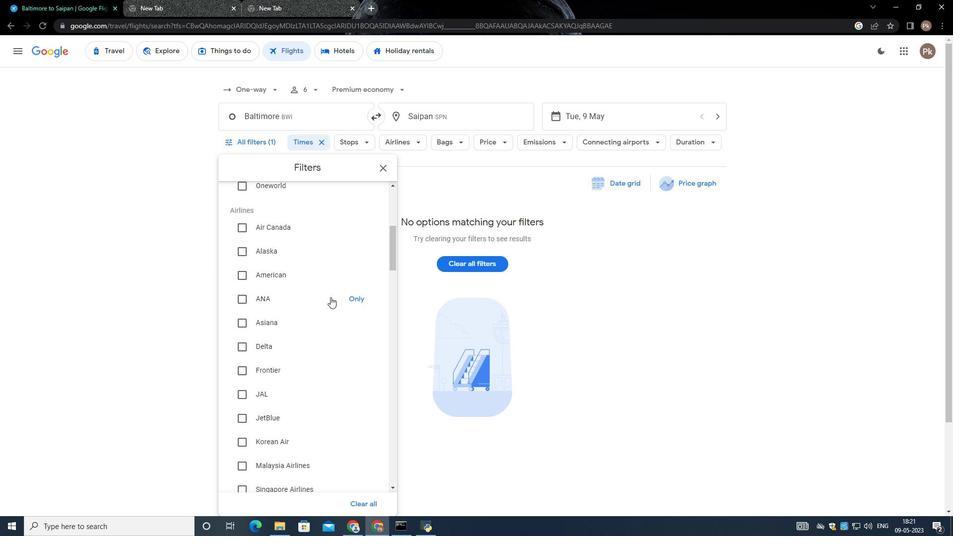 
Action: Mouse moved to (330, 299)
Screenshot: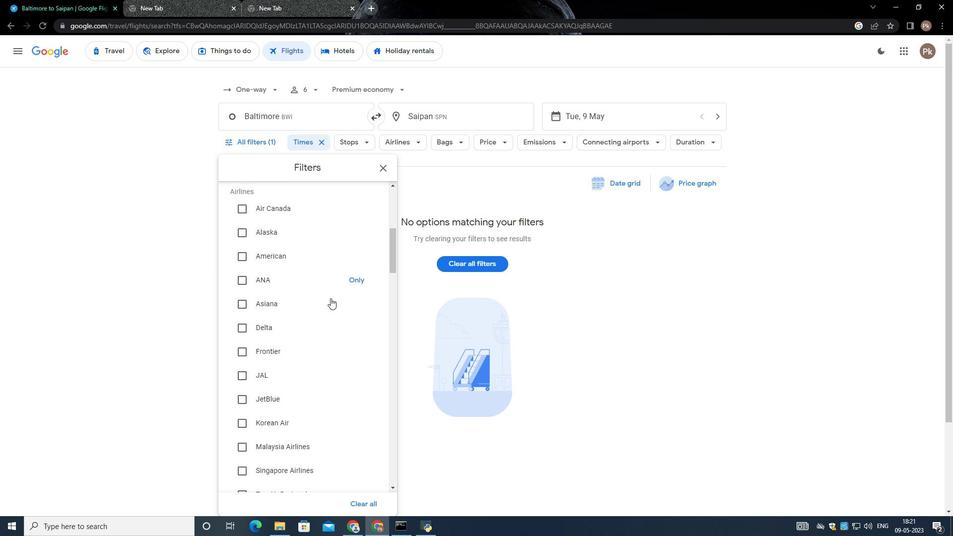 
Action: Mouse scrolled (330, 298) with delta (0, 0)
Screenshot: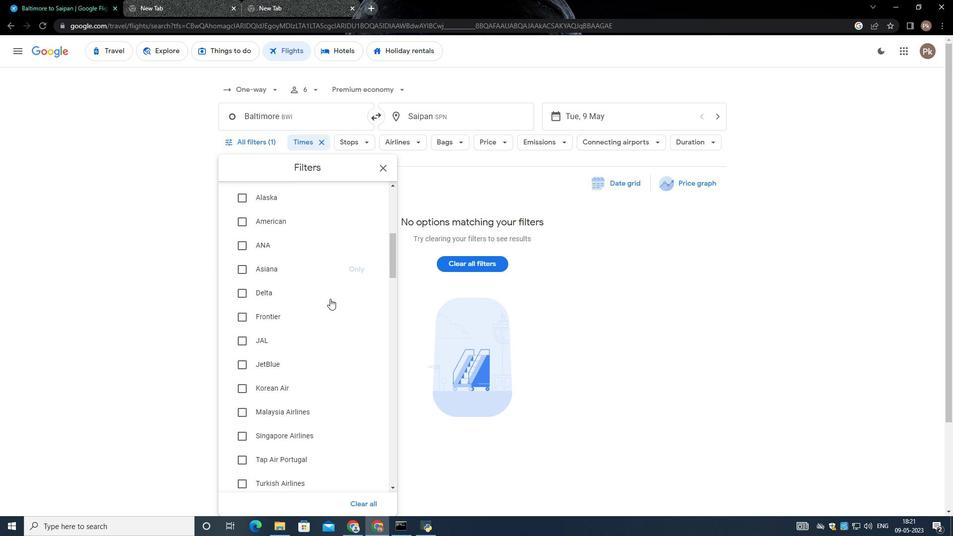 
Action: Mouse moved to (330, 300)
Screenshot: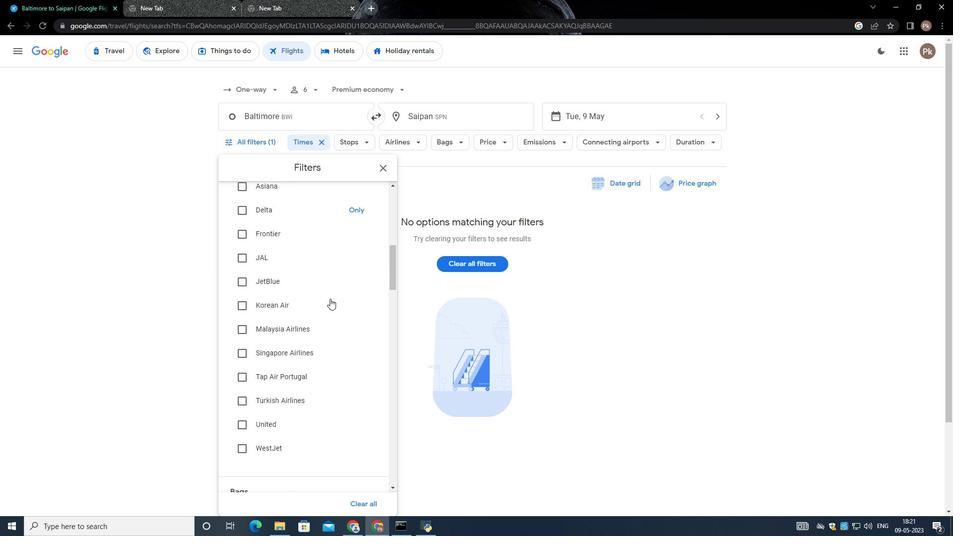 
Action: Mouse scrolled (330, 299) with delta (0, 0)
Screenshot: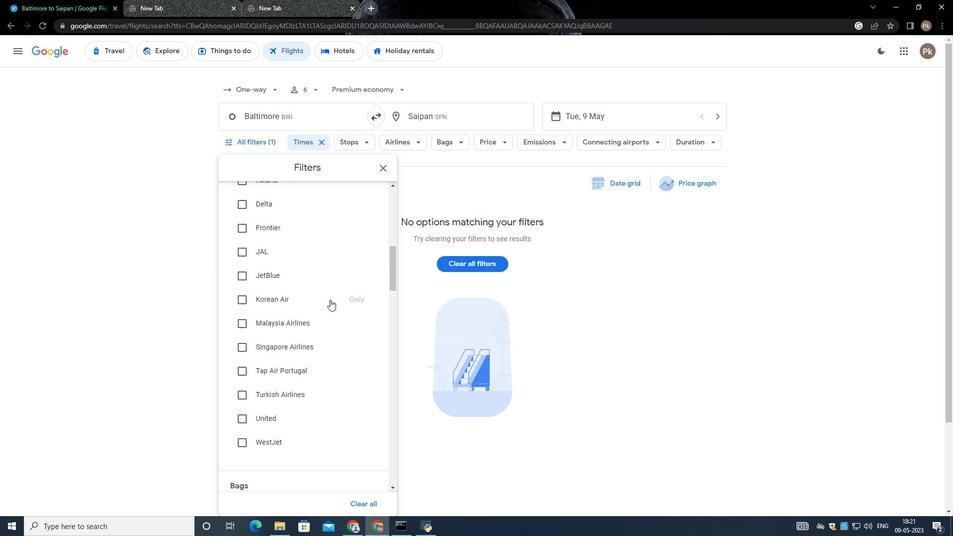 
Action: Mouse scrolled (330, 299) with delta (0, 0)
Screenshot: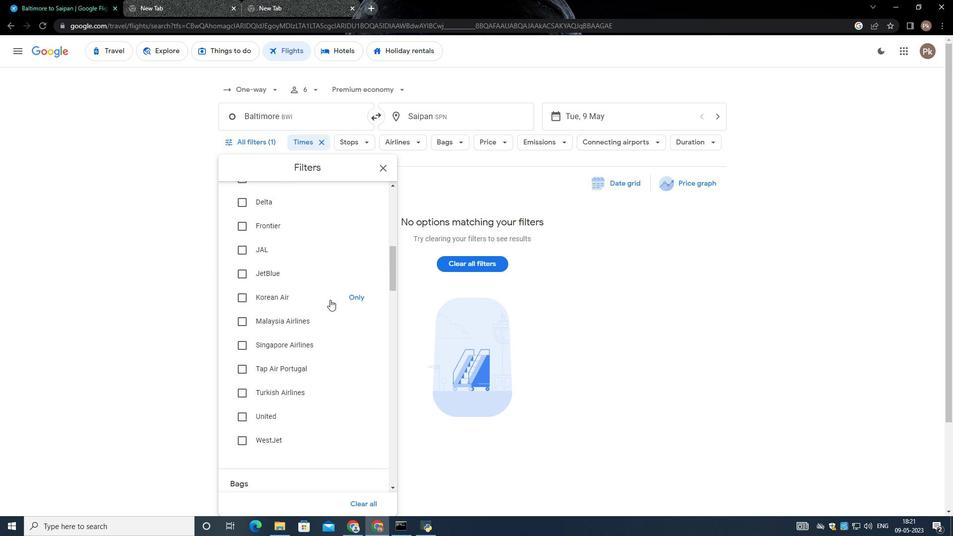 
Action: Mouse scrolled (330, 299) with delta (0, 0)
Screenshot: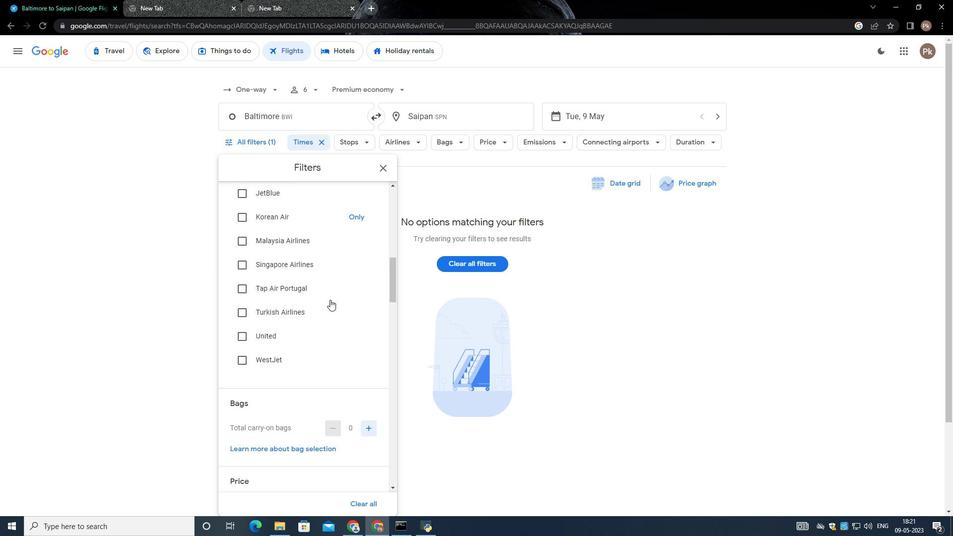 
Action: Mouse scrolled (330, 299) with delta (0, 0)
Screenshot: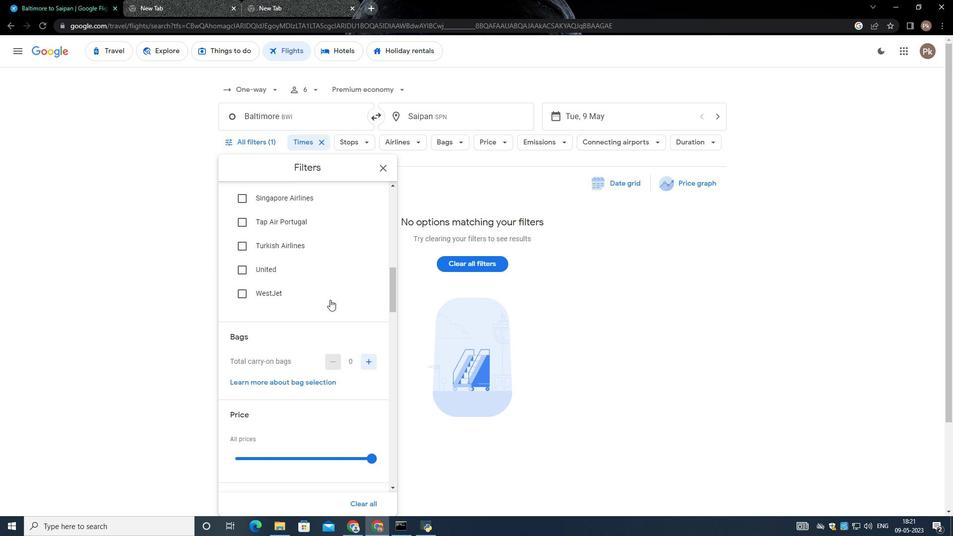 
Action: Mouse scrolled (330, 299) with delta (0, 0)
Screenshot: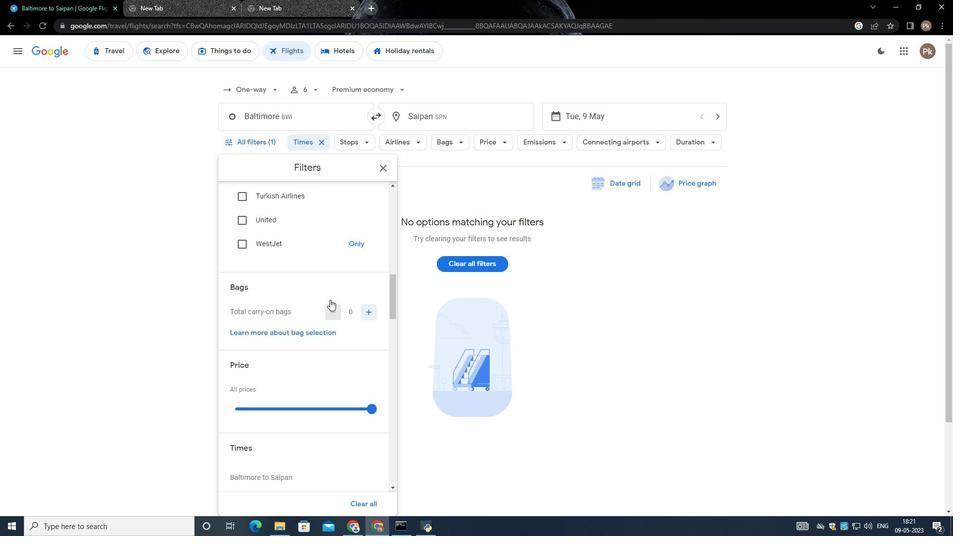 
Action: Mouse scrolled (330, 299) with delta (0, 0)
Screenshot: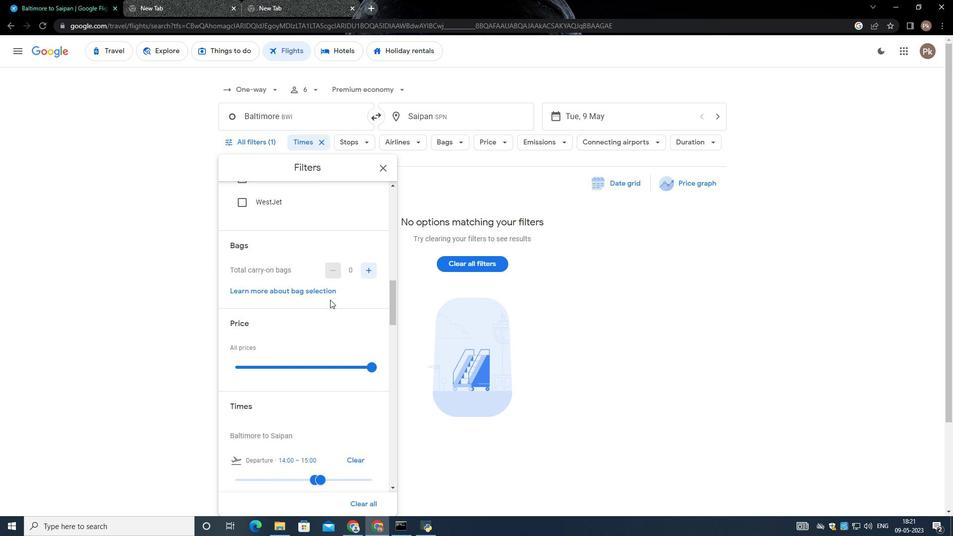 
Action: Mouse scrolled (330, 299) with delta (0, 0)
Screenshot: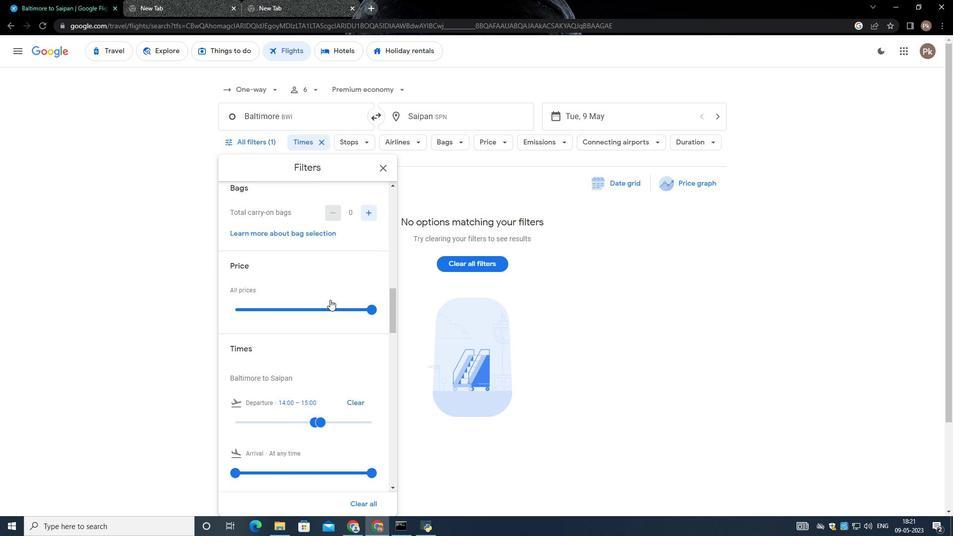 
Action: Mouse moved to (373, 261)
Screenshot: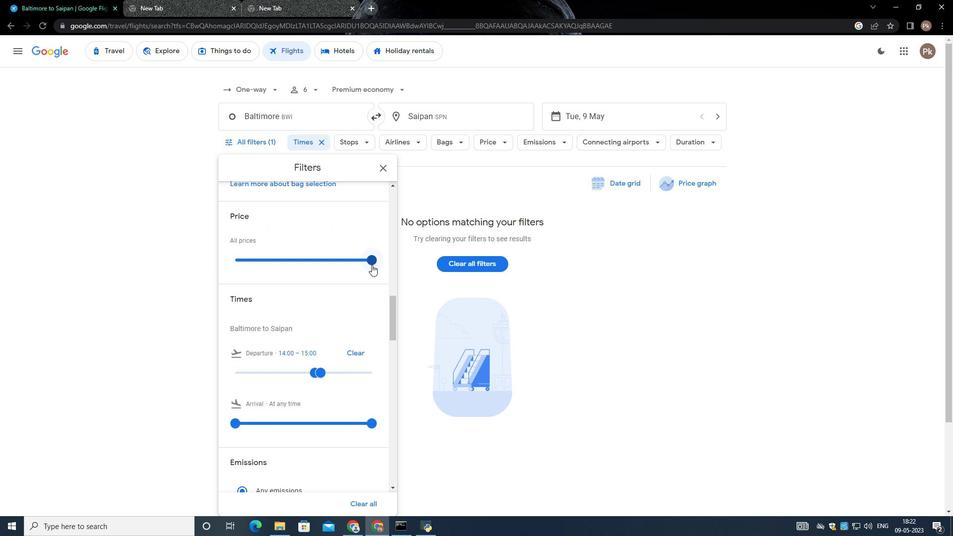 
Action: Mouse pressed left at (373, 261)
Screenshot: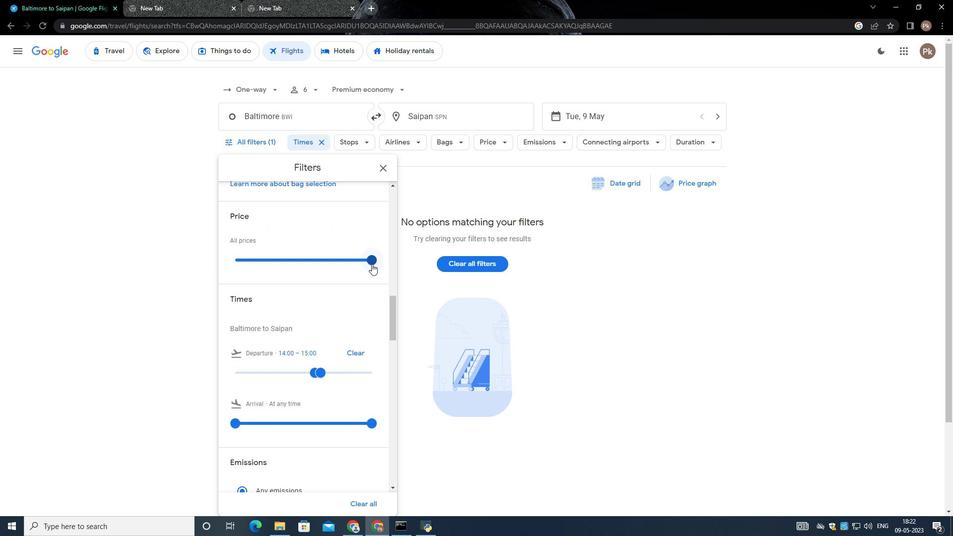 
Action: Mouse moved to (368, 262)
Screenshot: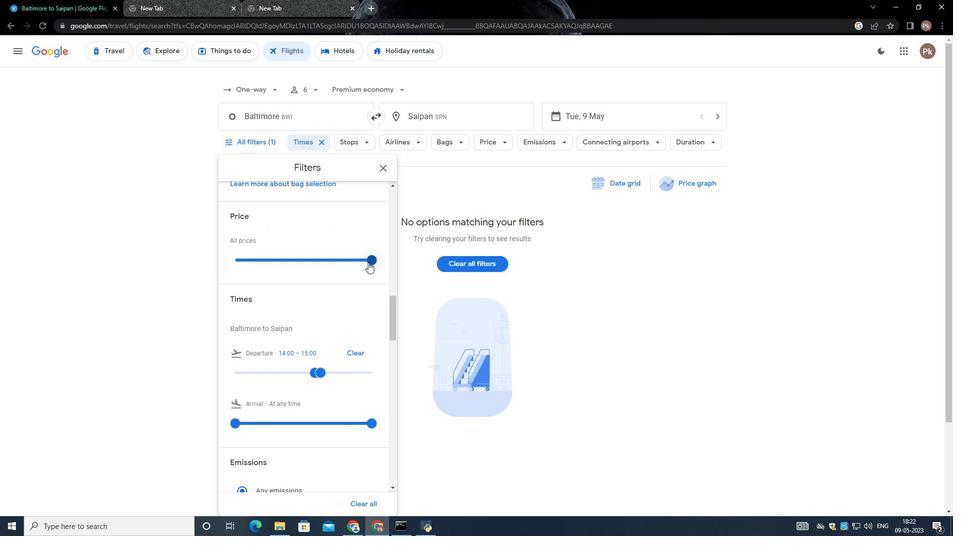 
Action: Mouse scrolled (368, 262) with delta (0, 0)
Screenshot: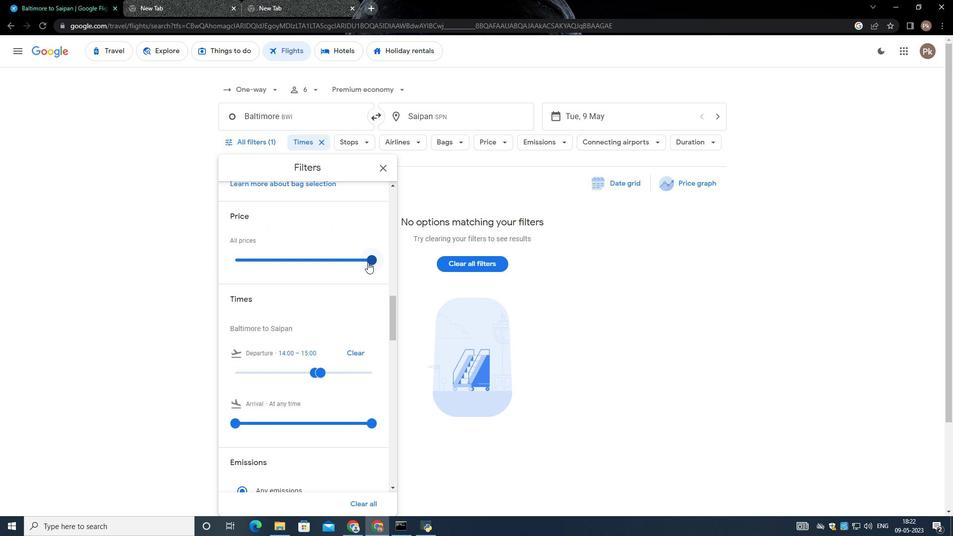 
Action: Mouse moved to (306, 318)
Screenshot: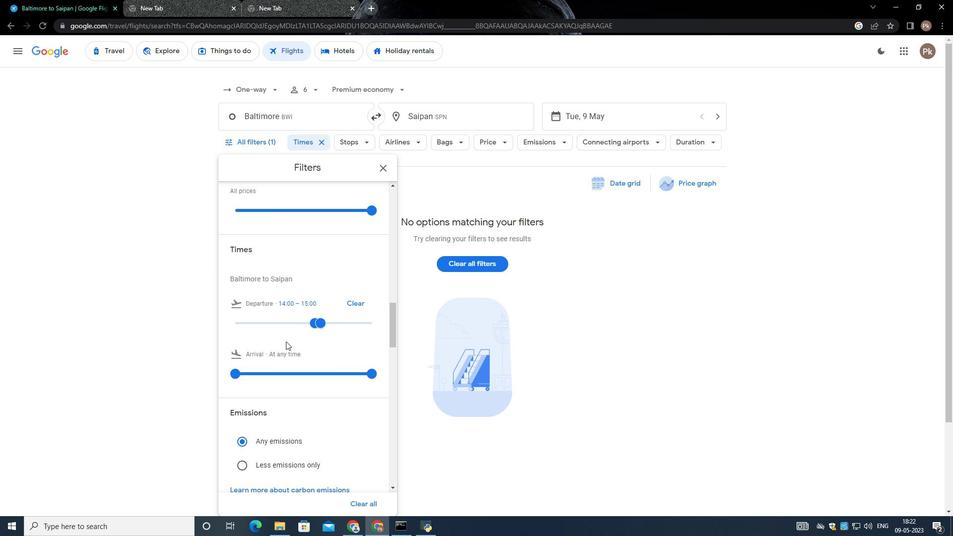 
Action: Mouse pressed left at (306, 318)
Screenshot: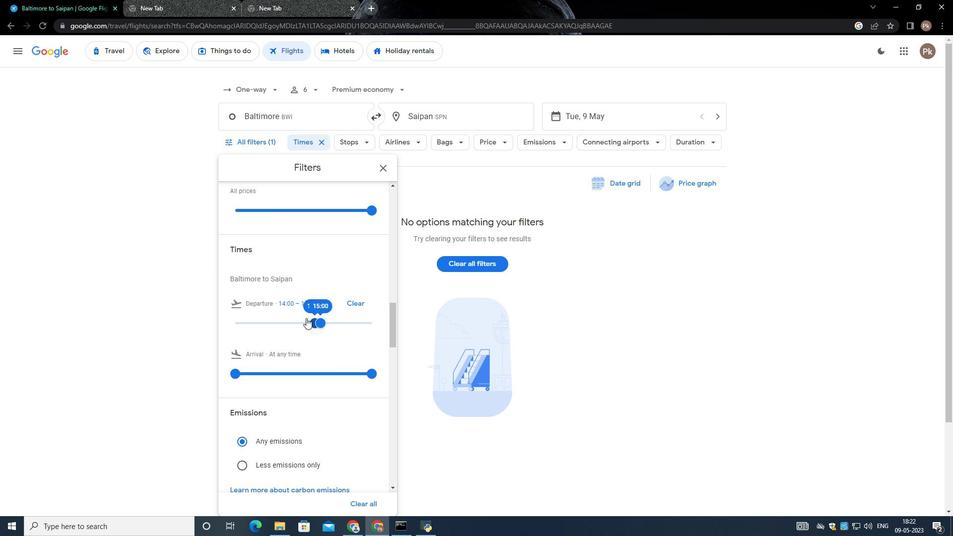 
Action: Mouse moved to (320, 320)
Screenshot: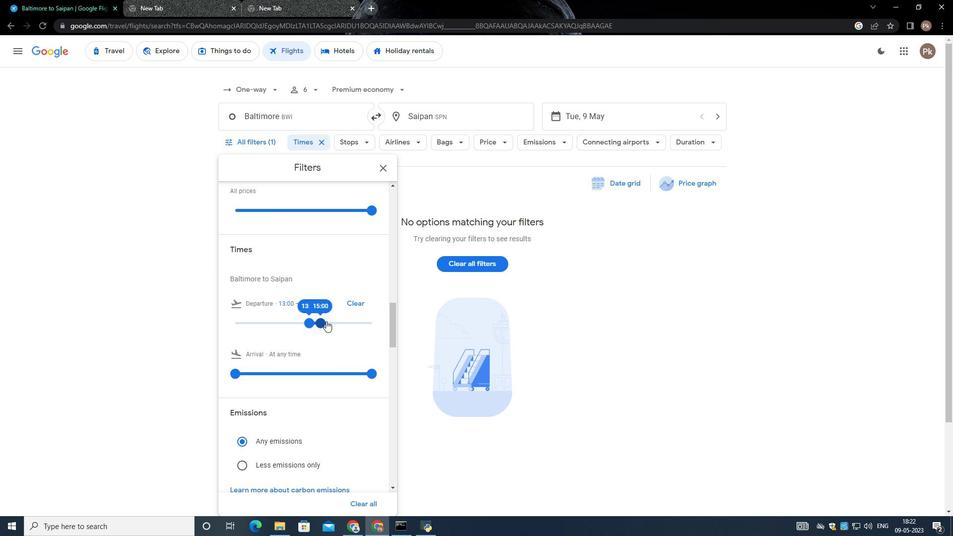 
Action: Mouse pressed left at (320, 320)
Screenshot: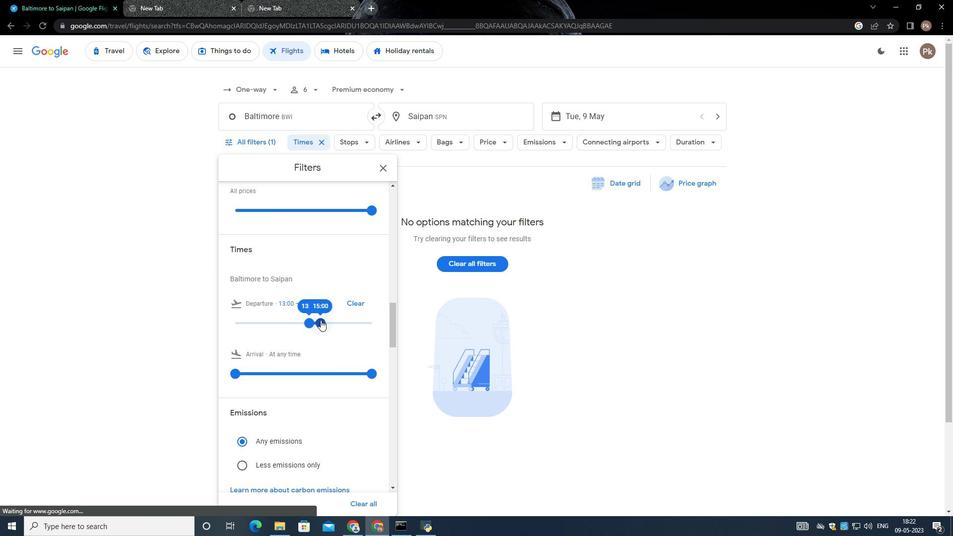 
Action: Mouse moved to (306, 317)
Screenshot: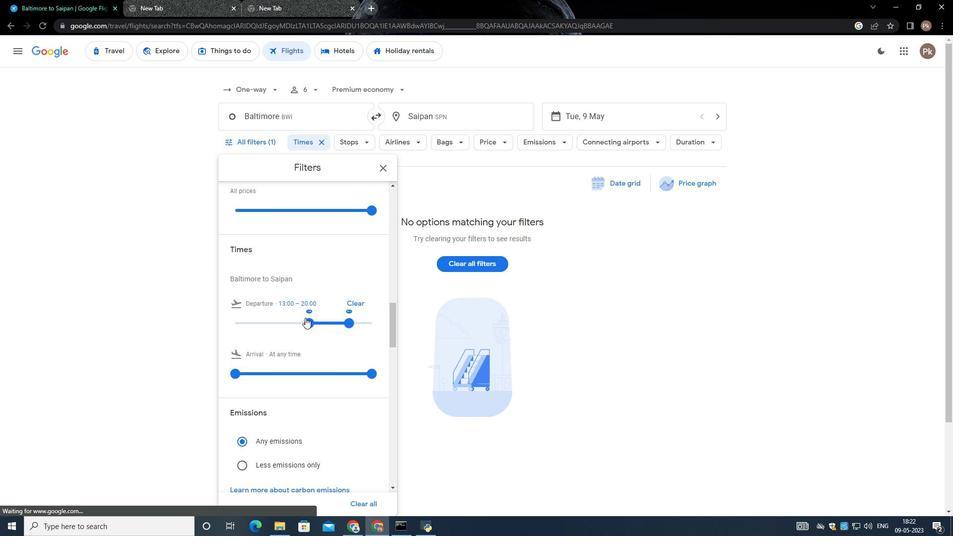 
Action: Mouse pressed left at (306, 317)
Screenshot: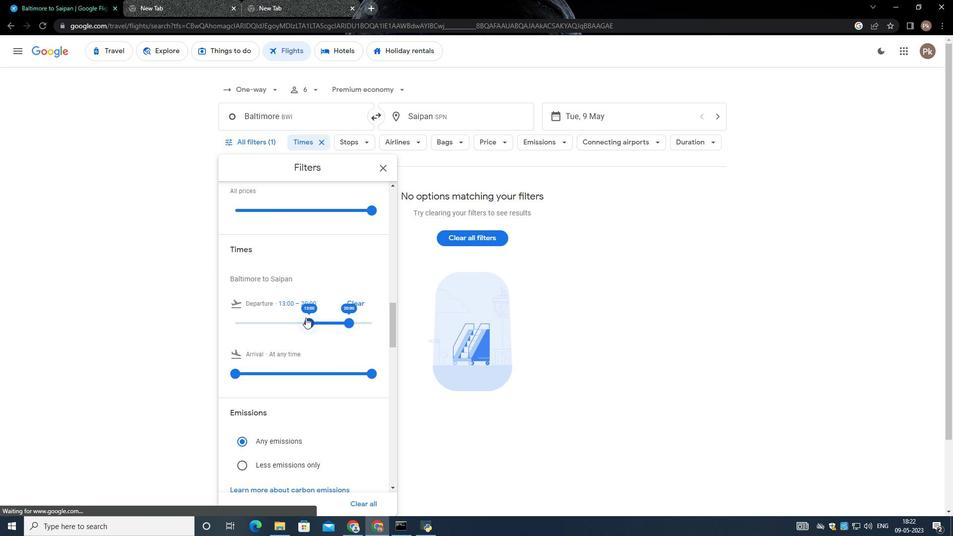 
Action: Mouse moved to (347, 322)
Screenshot: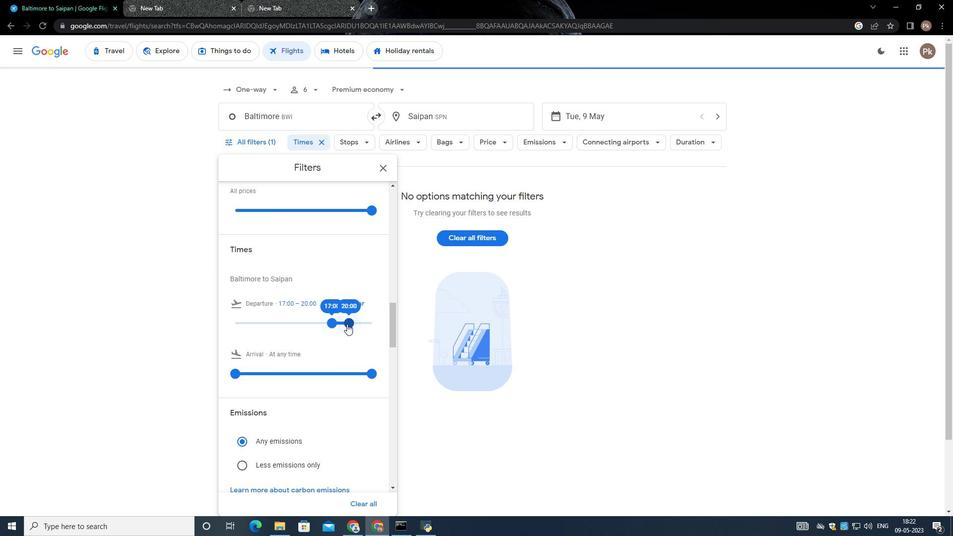 
Action: Mouse pressed left at (347, 322)
Screenshot: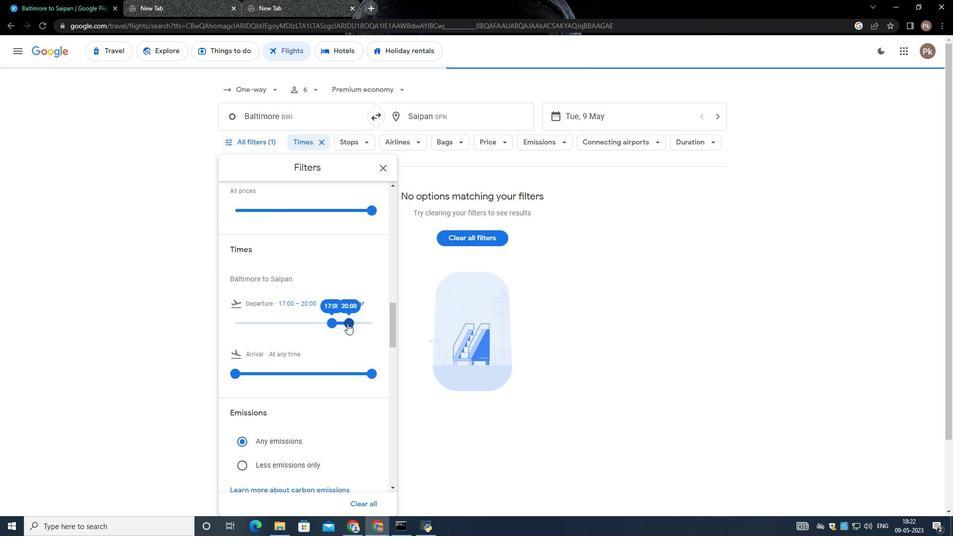 
Action: Mouse moved to (335, 322)
Screenshot: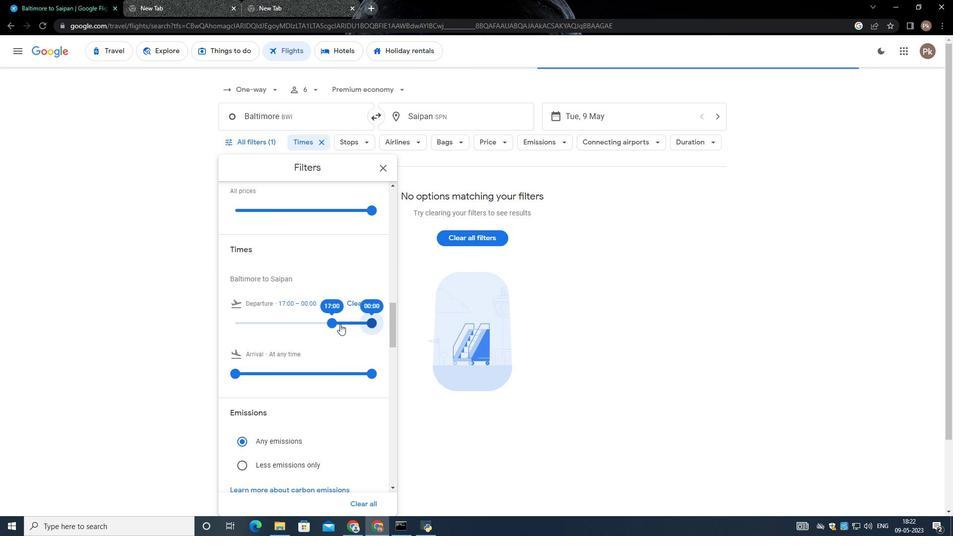 
Action: Mouse pressed left at (335, 322)
Screenshot: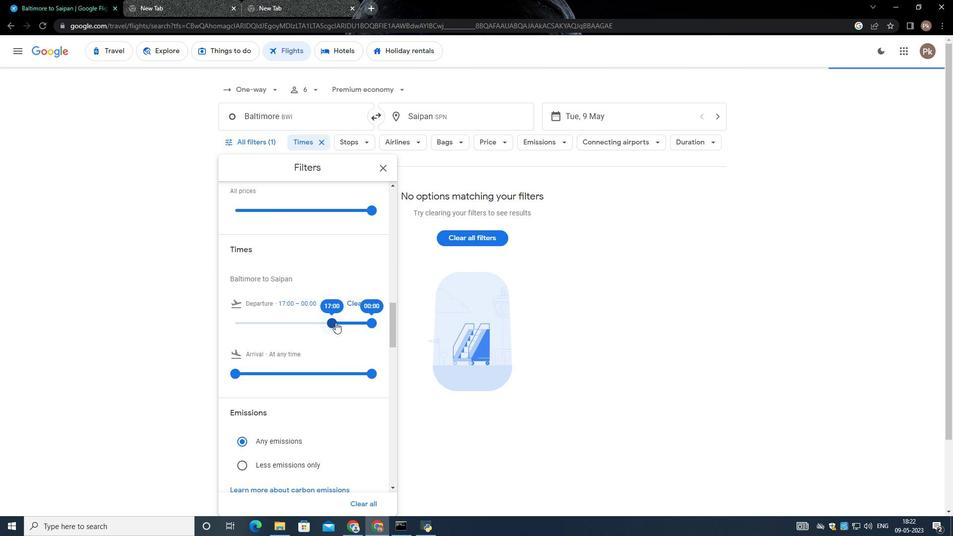 
Action: Mouse moved to (375, 322)
Screenshot: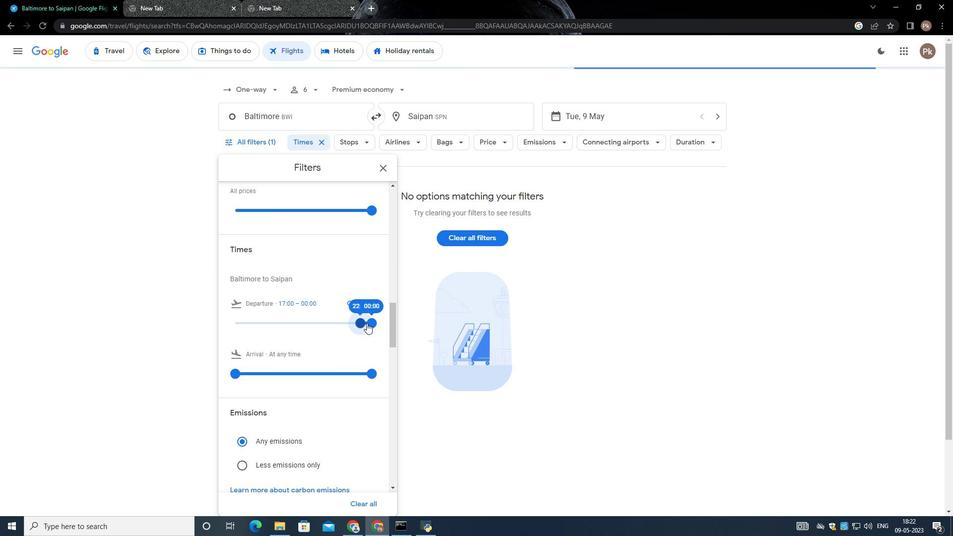 
Action: Mouse pressed left at (375, 322)
Screenshot: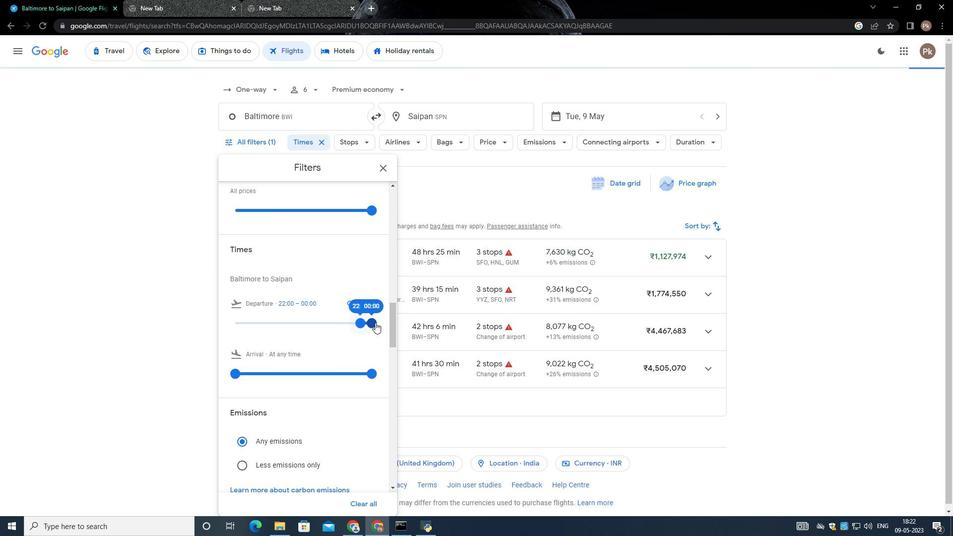 
Action: Mouse moved to (337, 342)
Screenshot: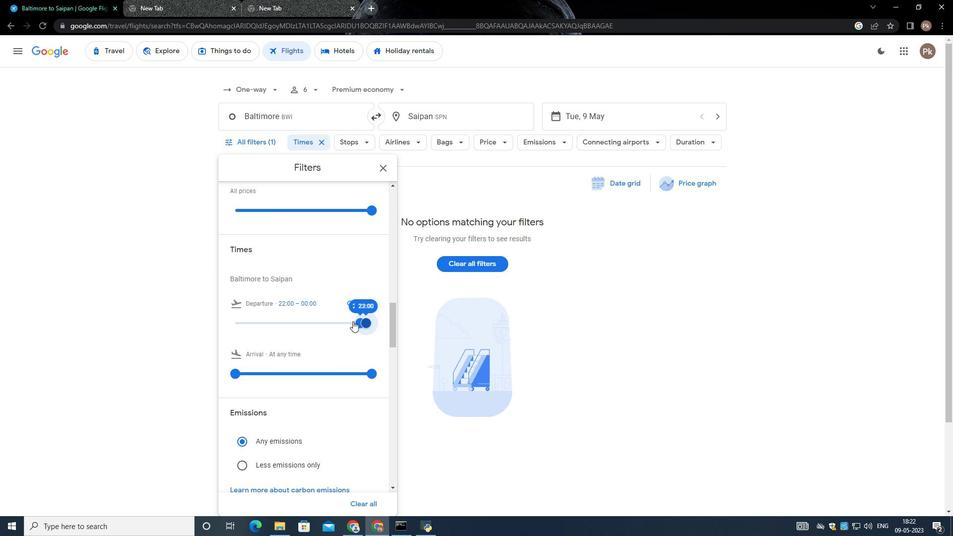 
Action: Mouse scrolled (337, 341) with delta (0, 0)
Screenshot: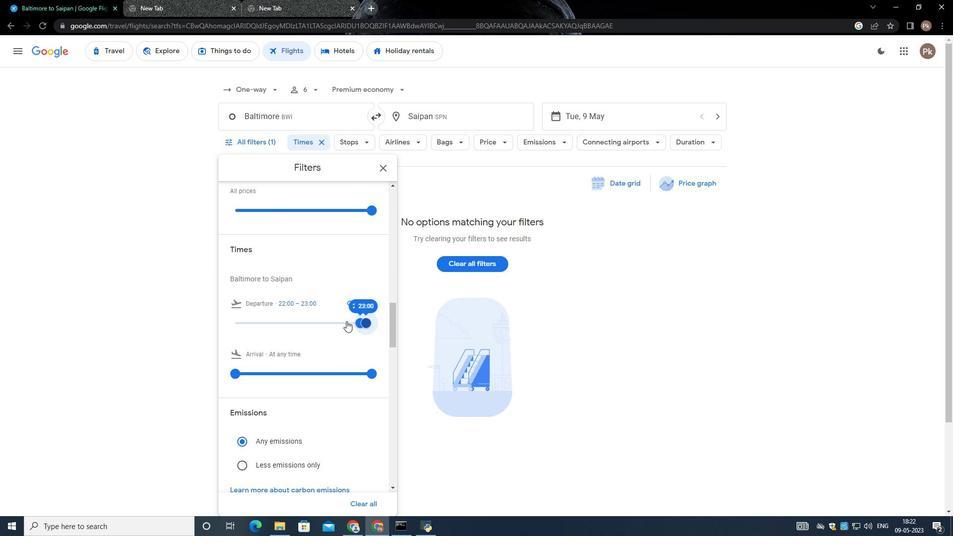 
Action: Mouse moved to (330, 355)
Screenshot: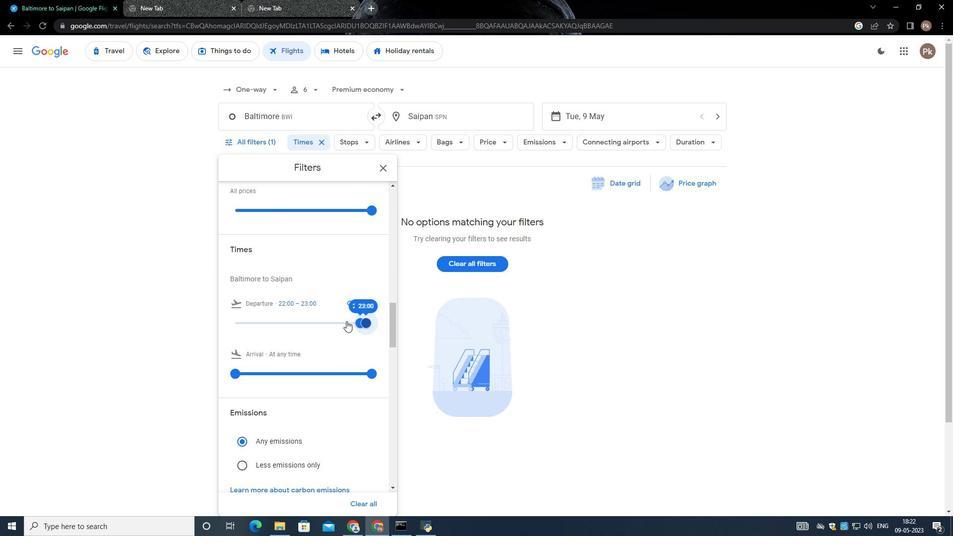 
Action: Mouse scrolled (330, 354) with delta (0, 0)
Screenshot: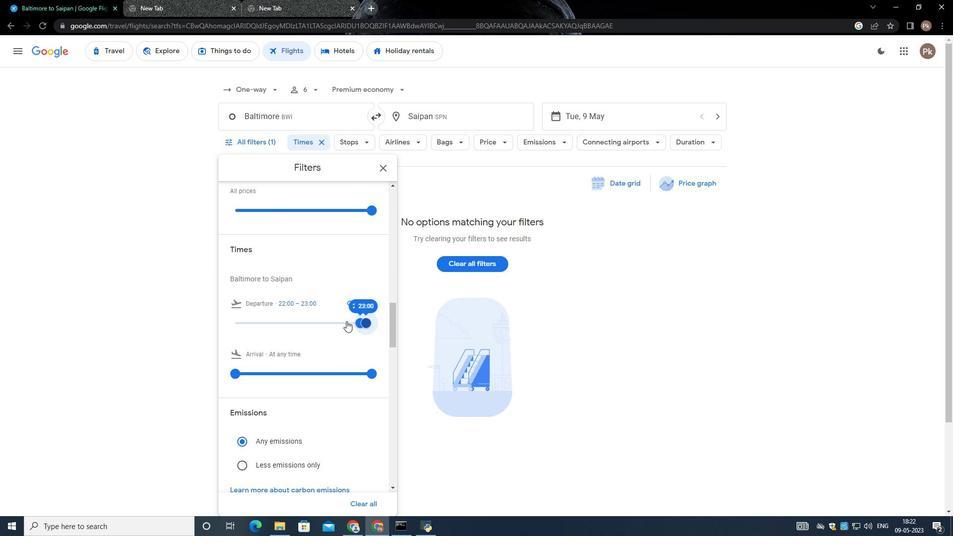 
Action: Mouse moved to (324, 363)
Screenshot: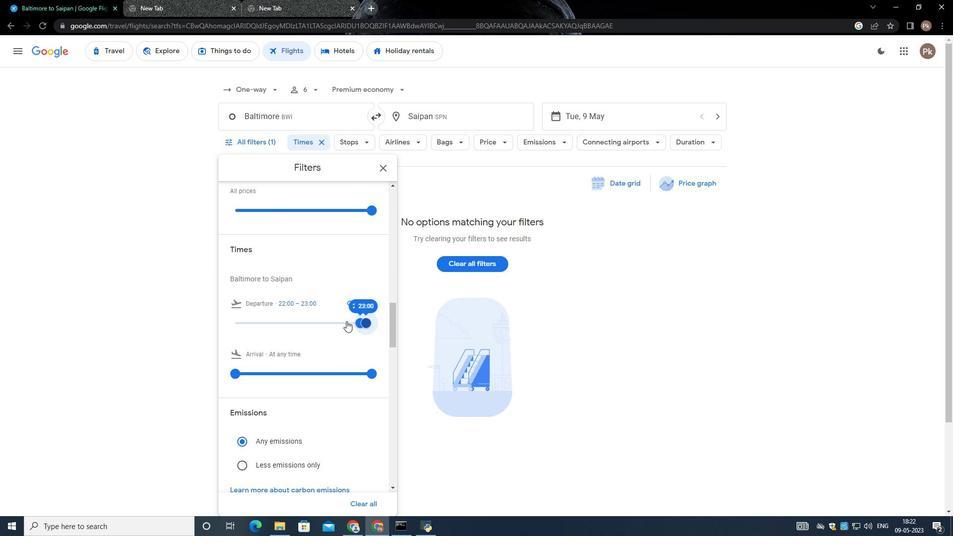 
Action: Mouse scrolled (324, 362) with delta (0, 0)
Screenshot: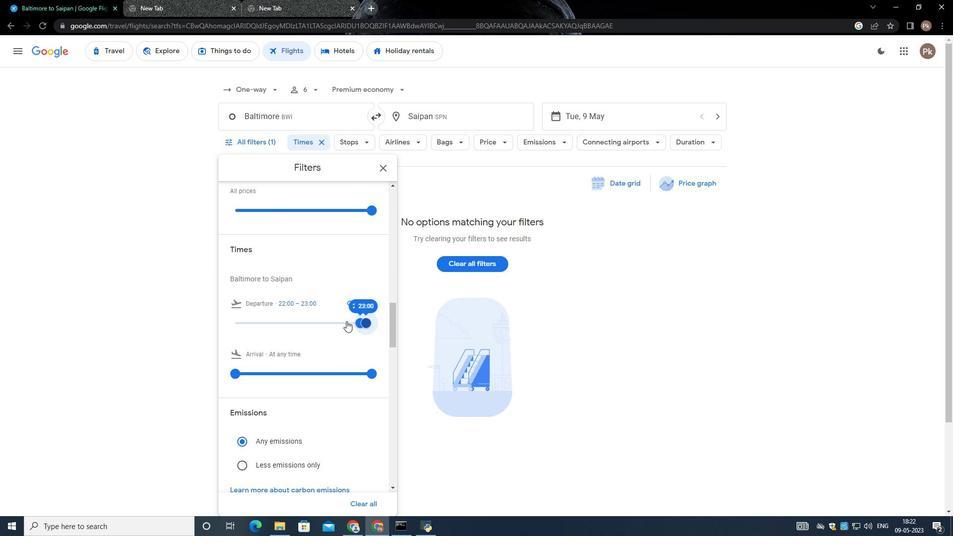 
Action: Mouse moved to (321, 367)
Screenshot: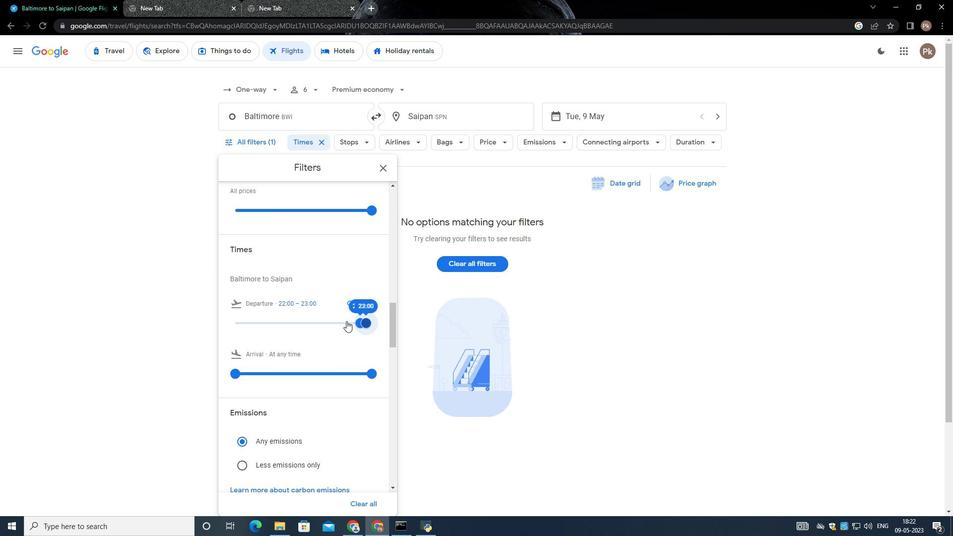 
Action: Mouse scrolled (321, 367) with delta (0, 0)
Screenshot: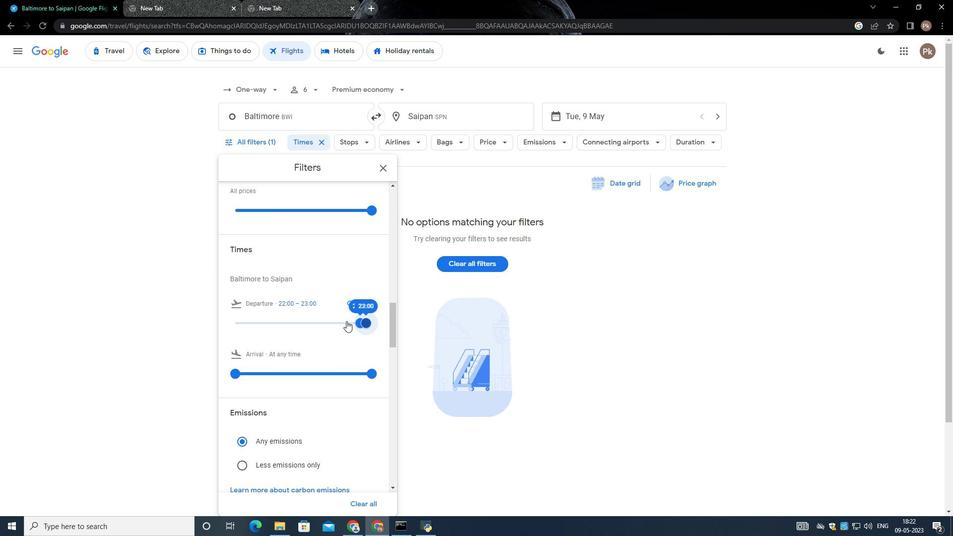 
Action: Mouse moved to (281, 385)
Screenshot: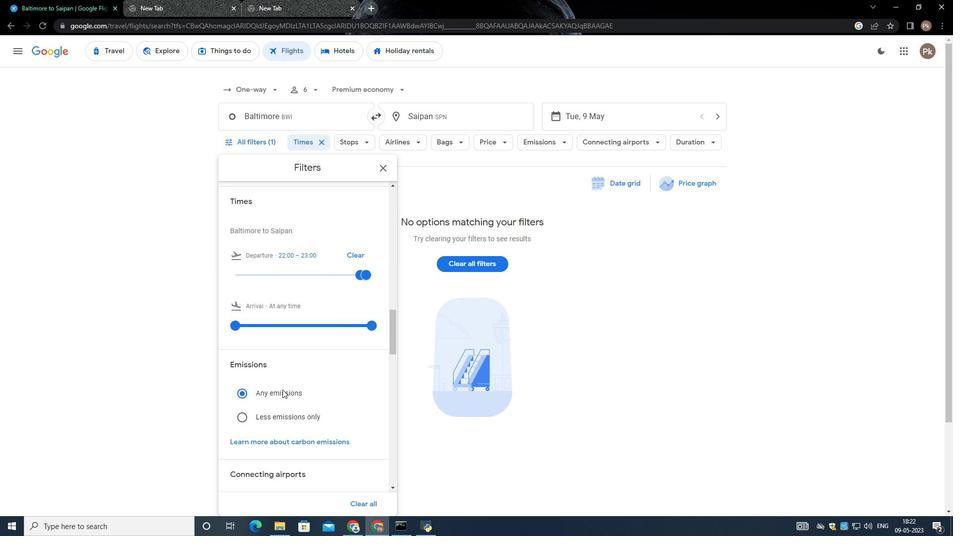 
Action: Mouse scrolled (281, 384) with delta (0, 0)
Screenshot: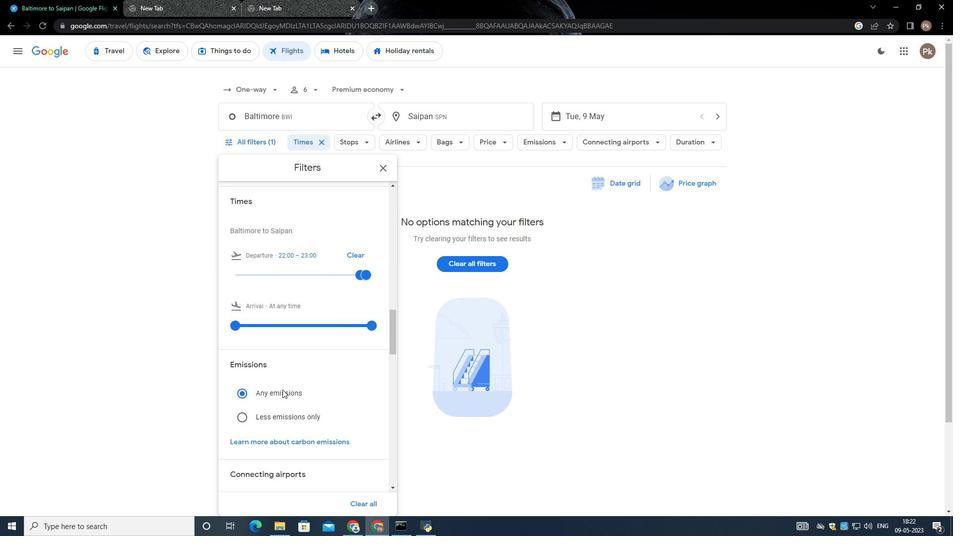 
Action: Mouse moved to (280, 385)
Screenshot: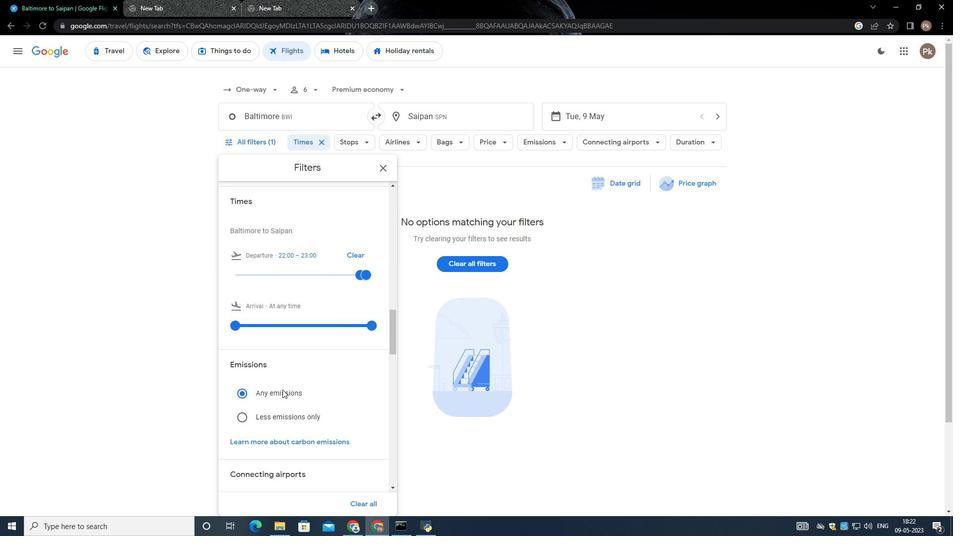 
Action: Mouse scrolled (280, 384) with delta (0, 0)
Screenshot: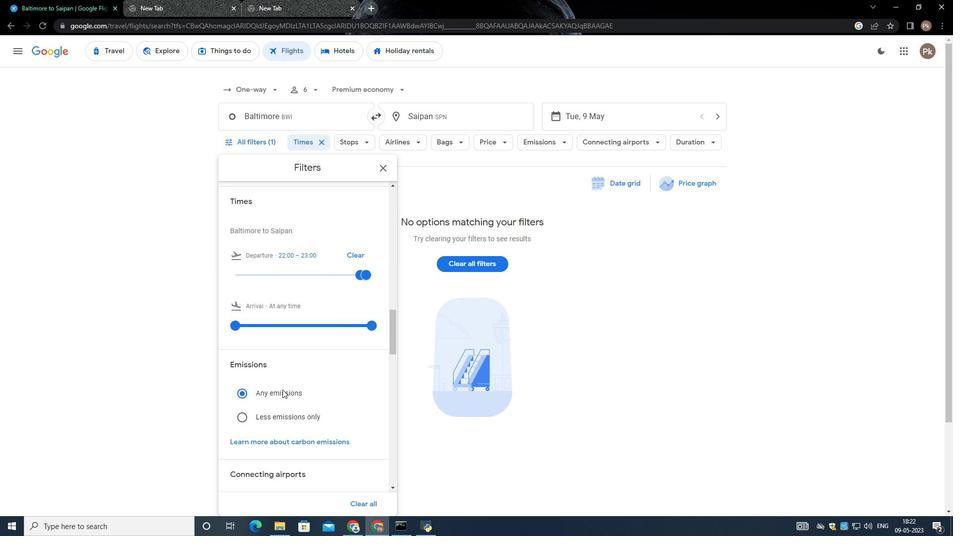 
Action: Mouse scrolled (280, 384) with delta (0, 0)
Screenshot: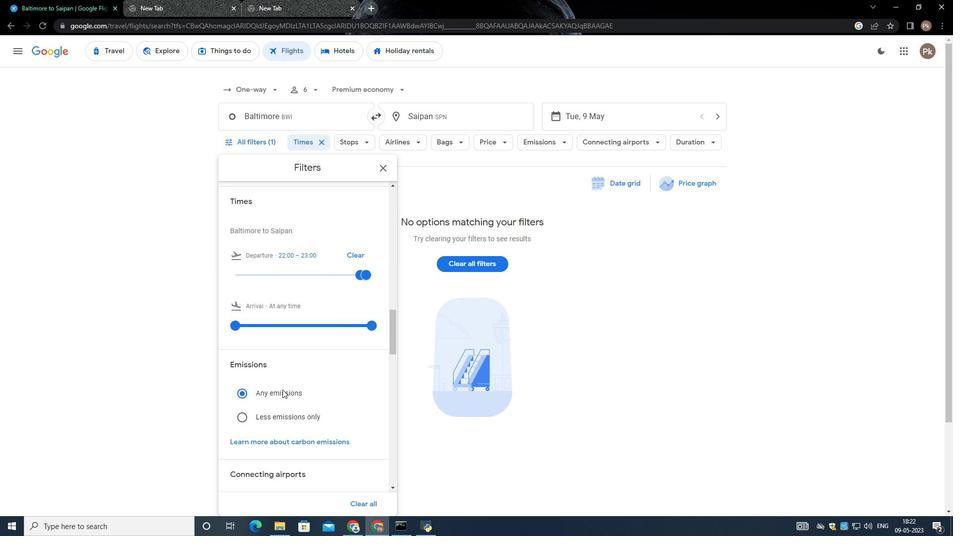 
Action: Mouse moved to (280, 385)
Screenshot: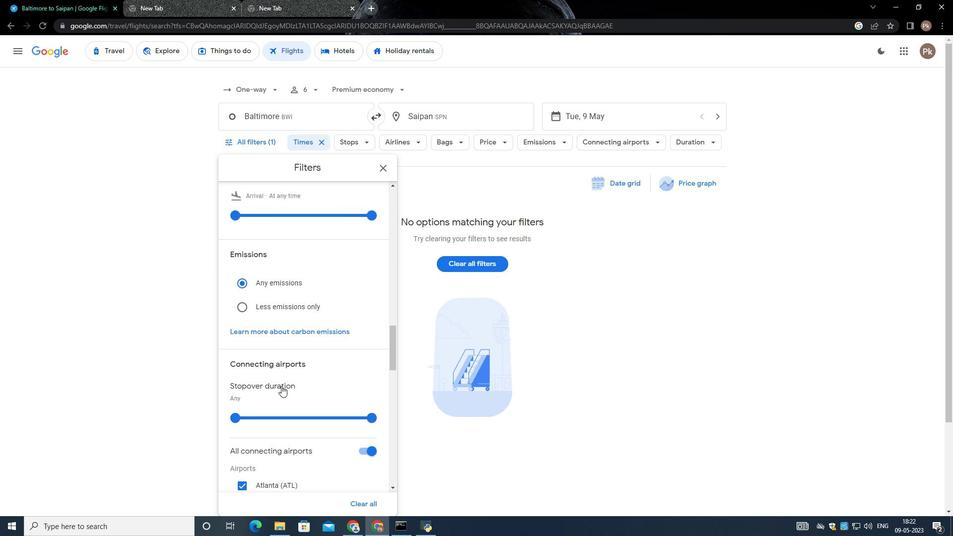 
Action: Mouse scrolled (280, 384) with delta (0, 0)
Screenshot: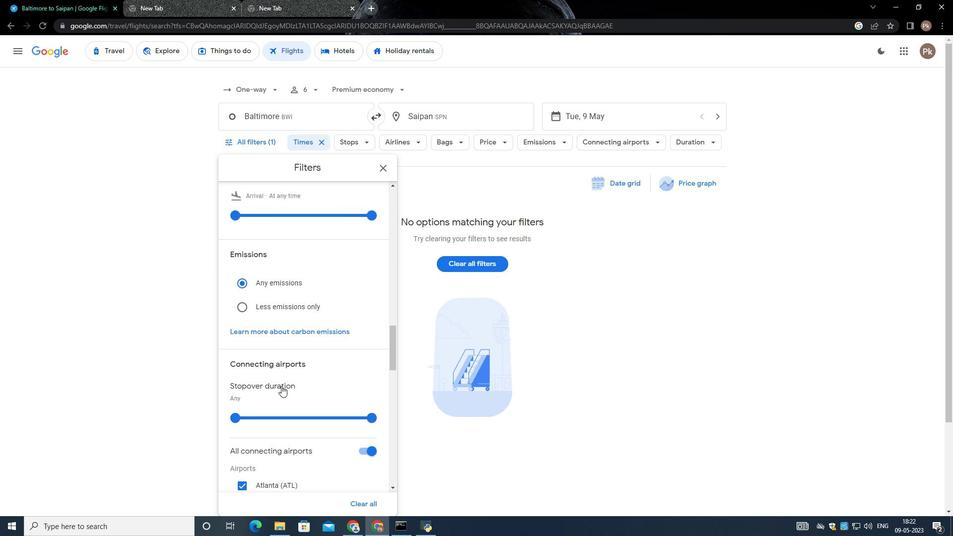 
Action: Mouse moved to (264, 378)
Screenshot: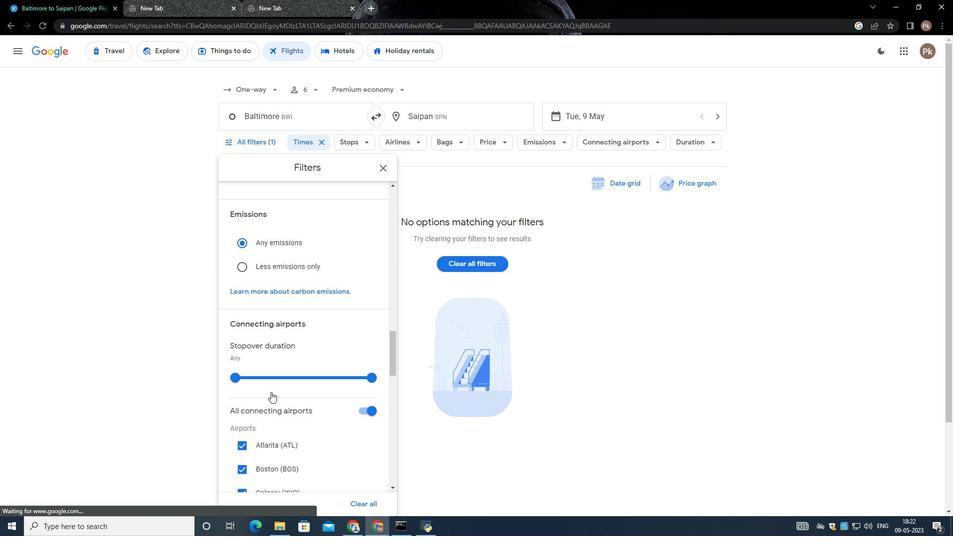
Action: Mouse scrolled (264, 378) with delta (0, 0)
Screenshot: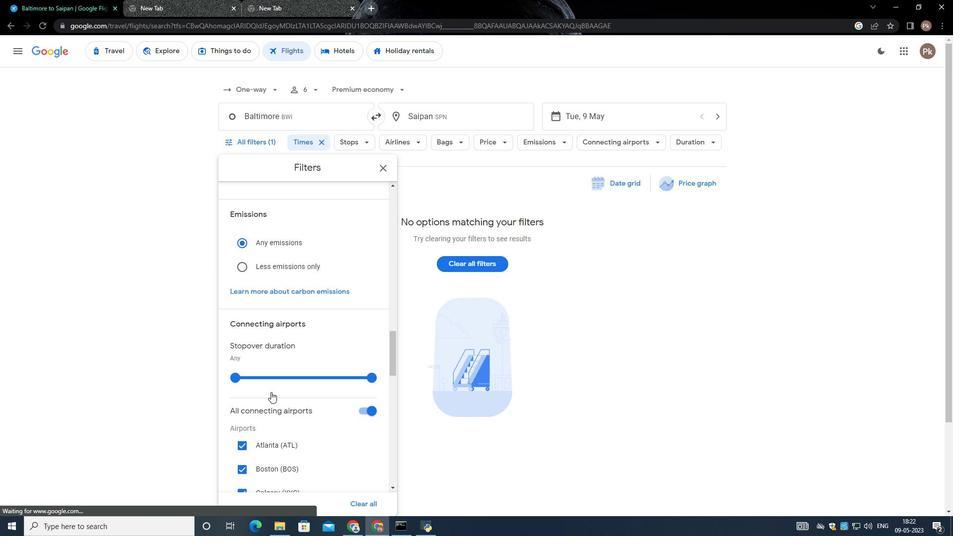 
Action: Mouse scrolled (264, 378) with delta (0, 0)
Screenshot: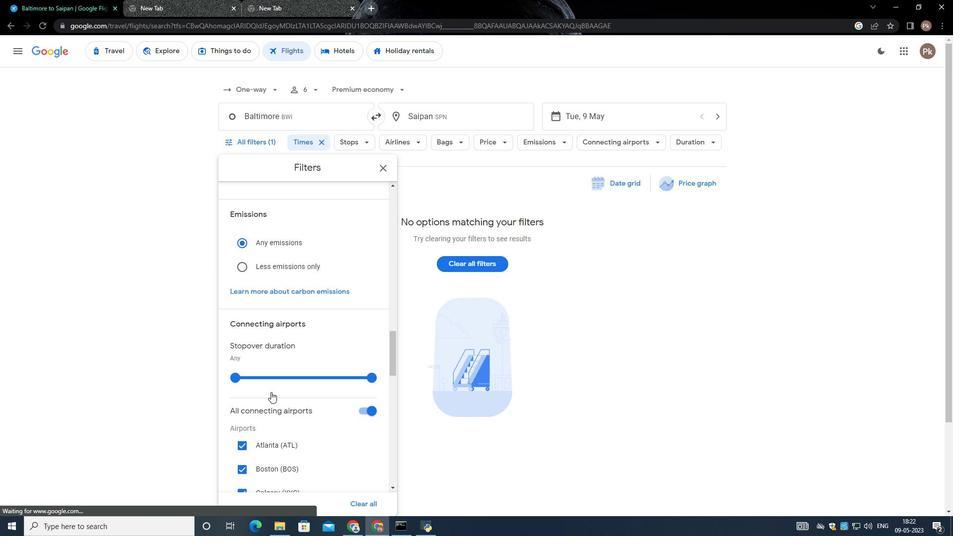 
Action: Mouse scrolled (264, 378) with delta (0, 0)
Screenshot: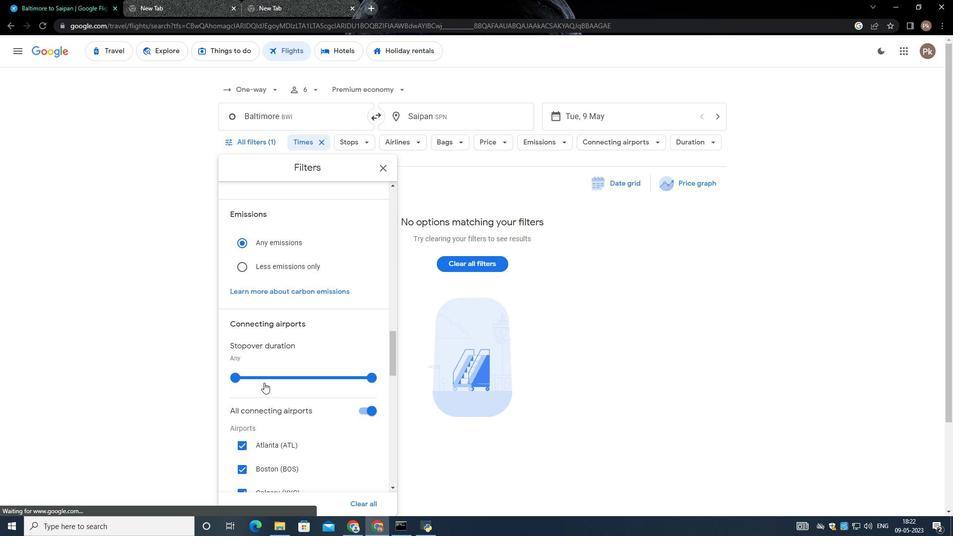 
Action: Mouse scrolled (264, 378) with delta (0, 0)
Screenshot: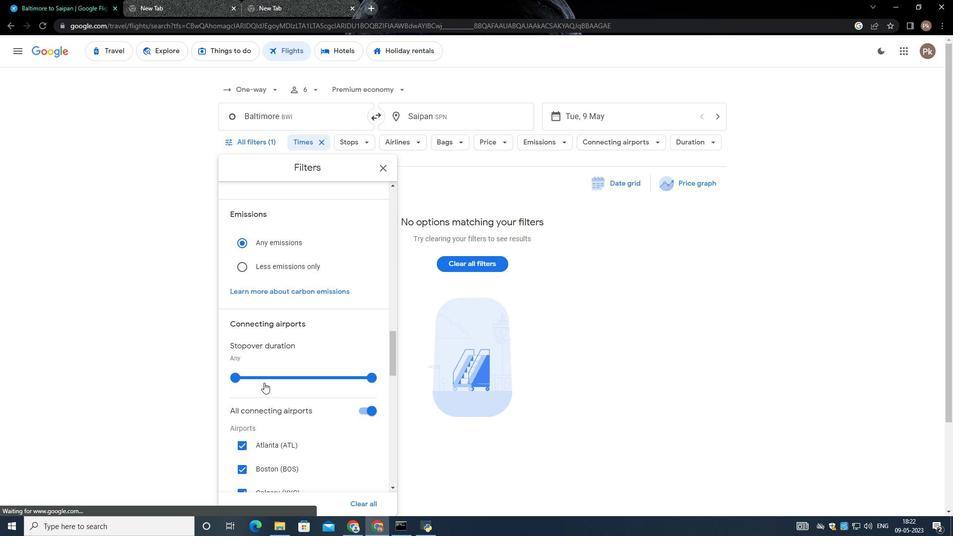 
Action: Mouse moved to (263, 377)
Screenshot: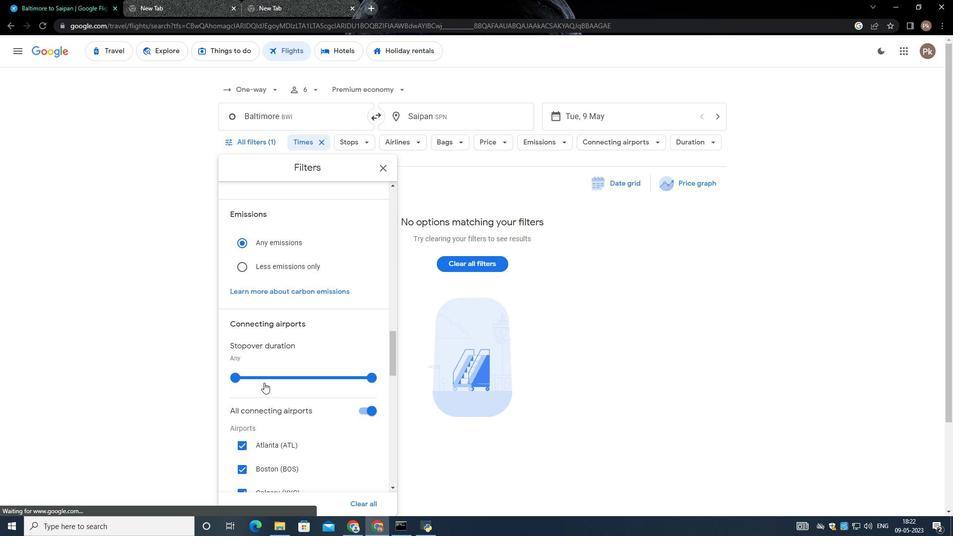 
Action: Mouse scrolled (263, 377) with delta (0, 0)
Screenshot: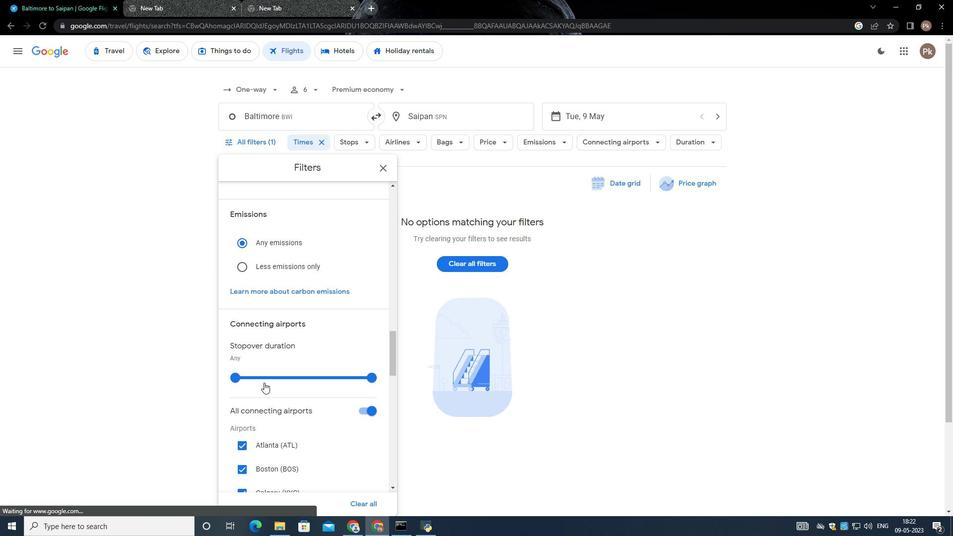 
Action: Mouse moved to (261, 375)
Screenshot: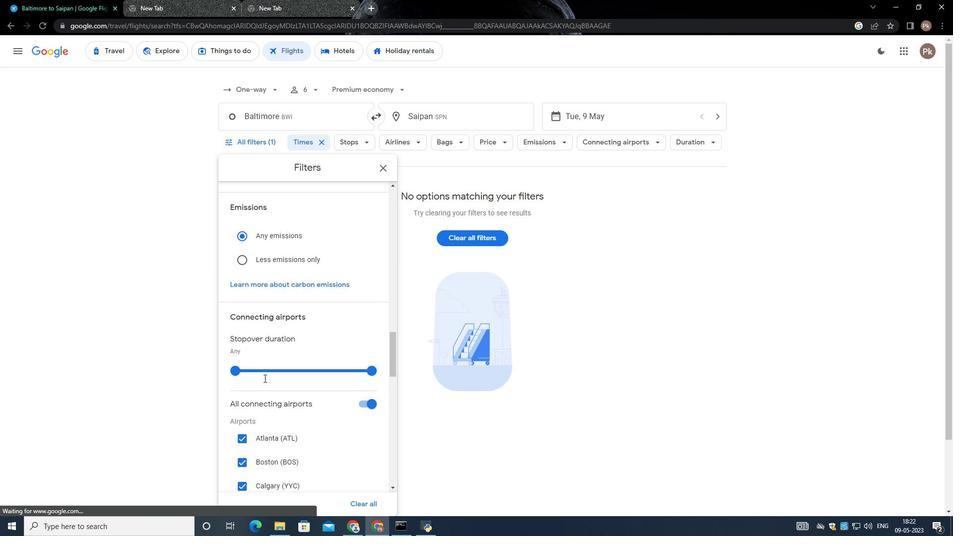 
Action: Mouse scrolled (261, 376) with delta (0, 0)
Screenshot: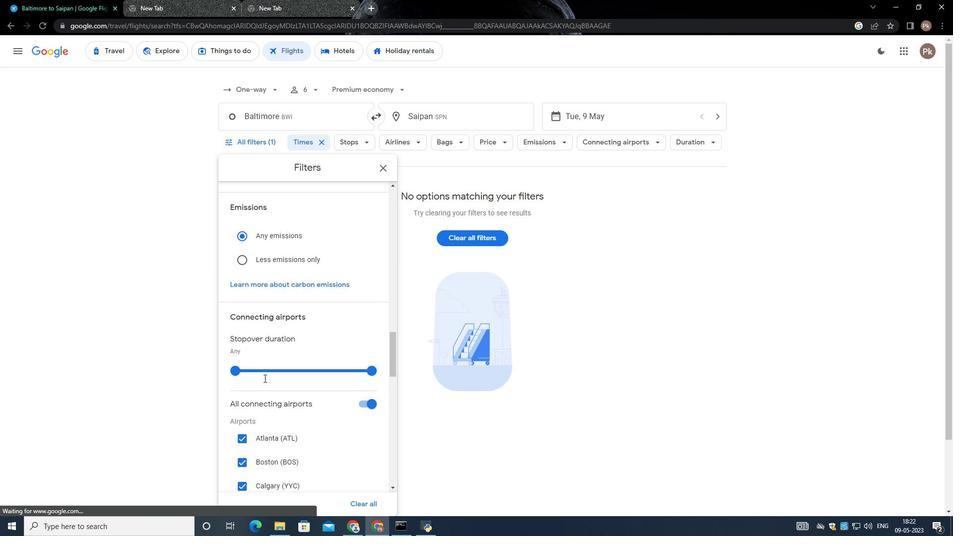 
Action: Mouse moved to (261, 375)
Screenshot: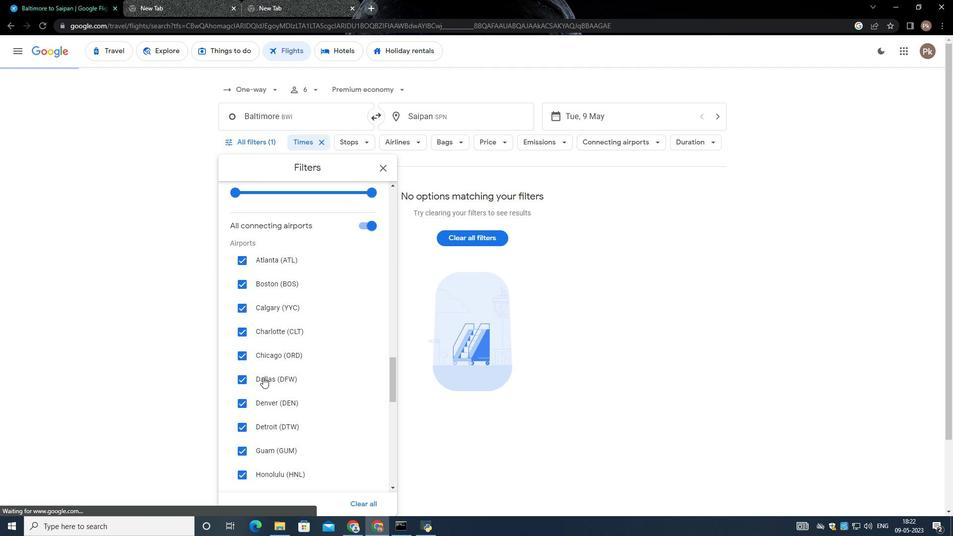 
Action: Mouse scrolled (261, 375) with delta (0, 0)
Screenshot: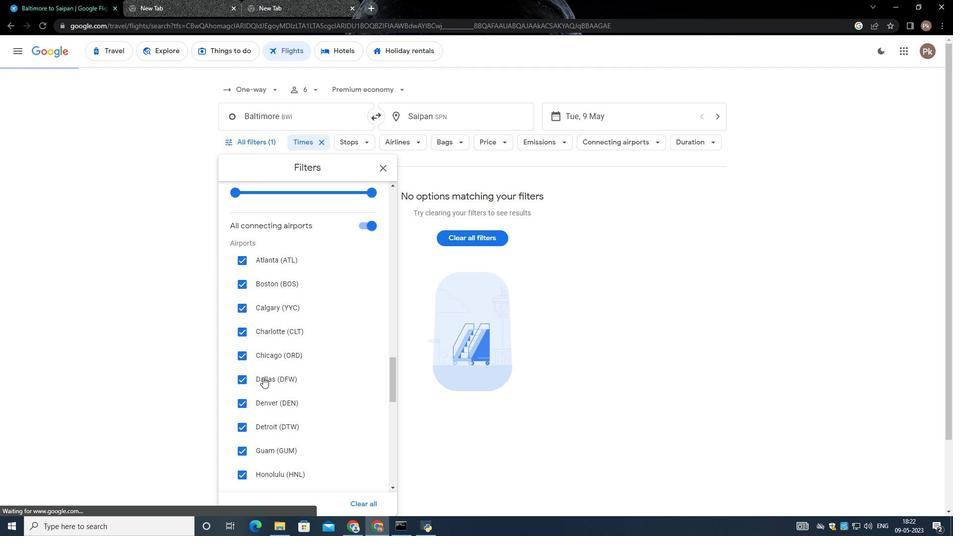 
Action: Mouse moved to (254, 382)
Screenshot: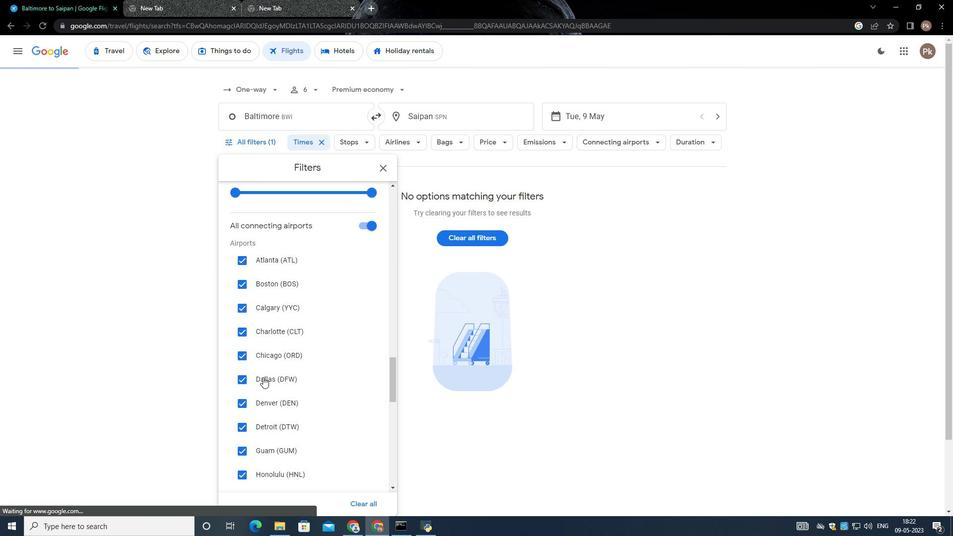 
Action: Mouse scrolled (254, 382) with delta (0, 0)
Screenshot: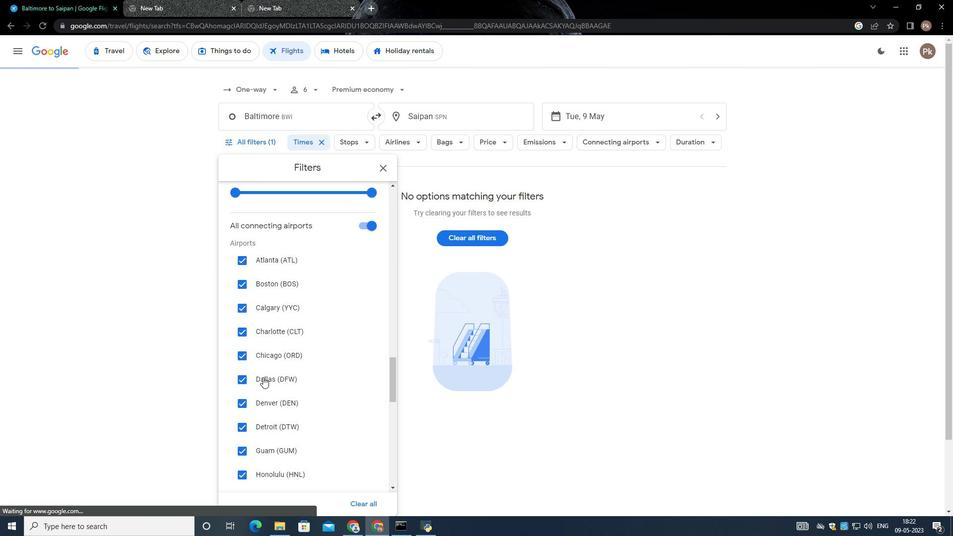 
Action: Mouse moved to (249, 390)
Screenshot: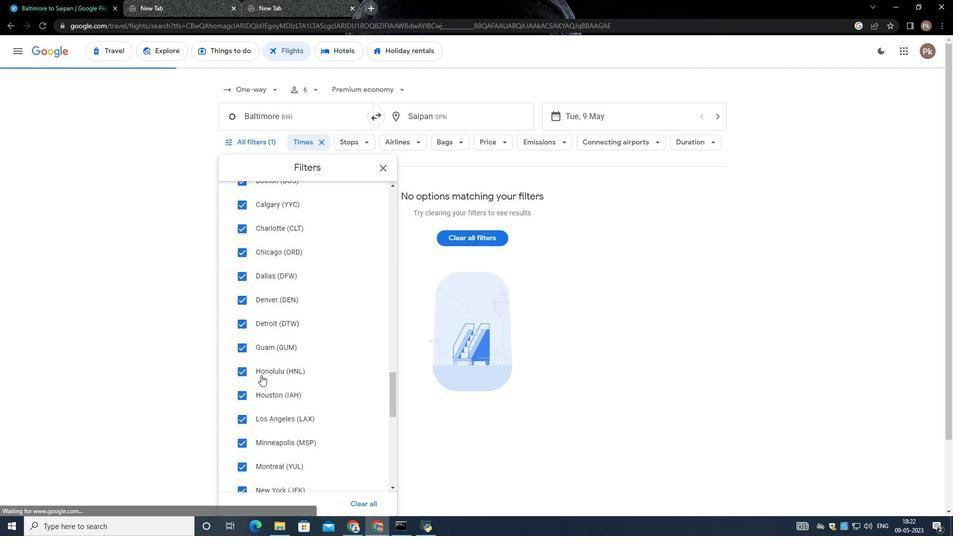 
Action: Mouse scrolled (249, 389) with delta (0, 0)
Screenshot: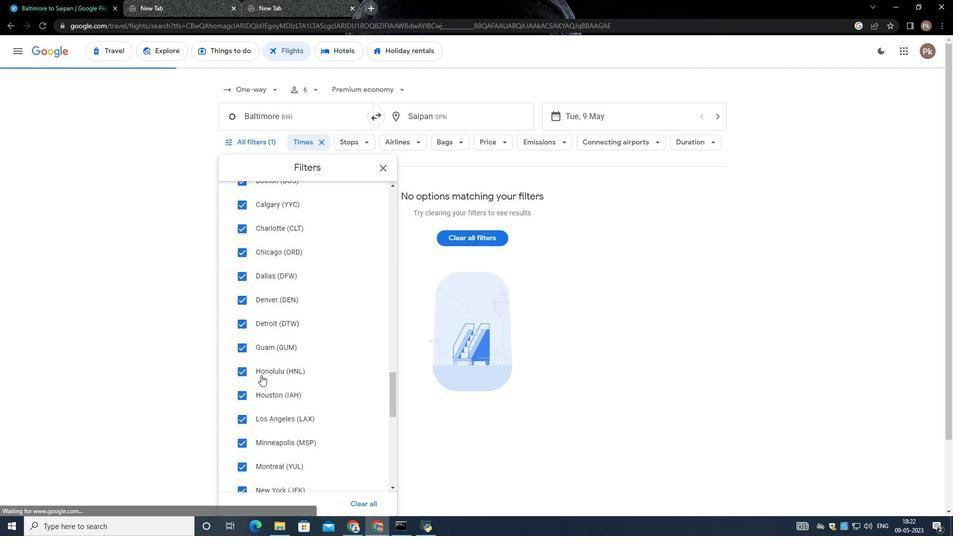 
Action: Mouse moved to (248, 390)
Screenshot: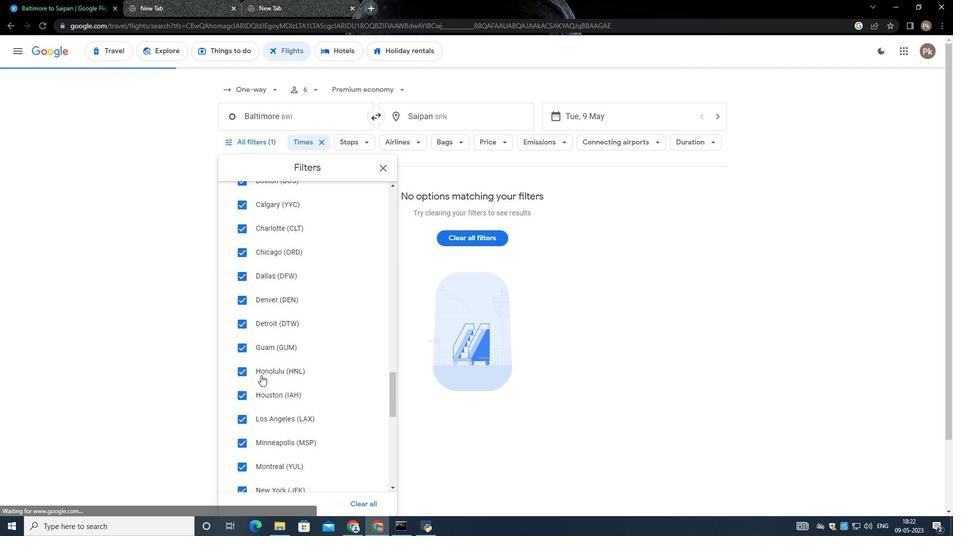 
Action: Mouse scrolled (248, 390) with delta (0, 0)
Screenshot: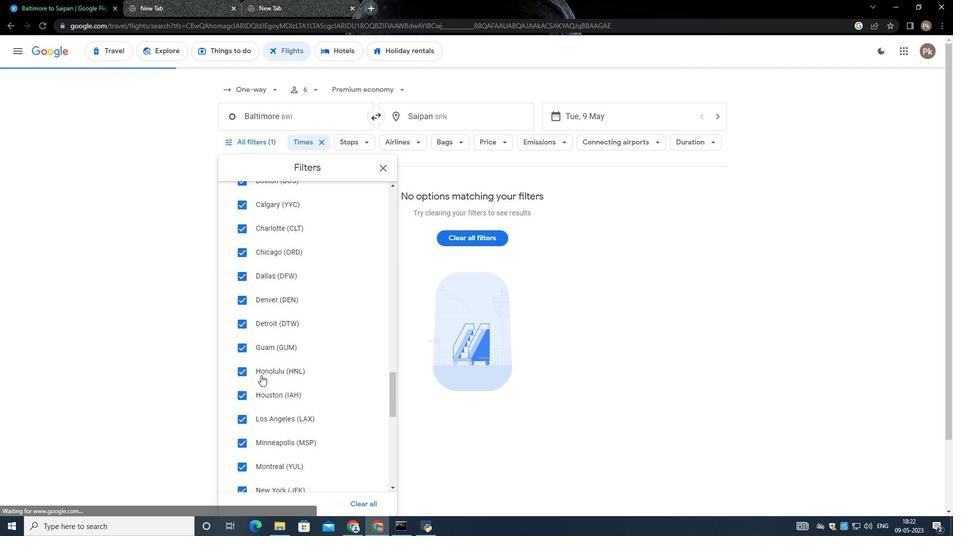 
Action: Mouse moved to (247, 390)
Screenshot: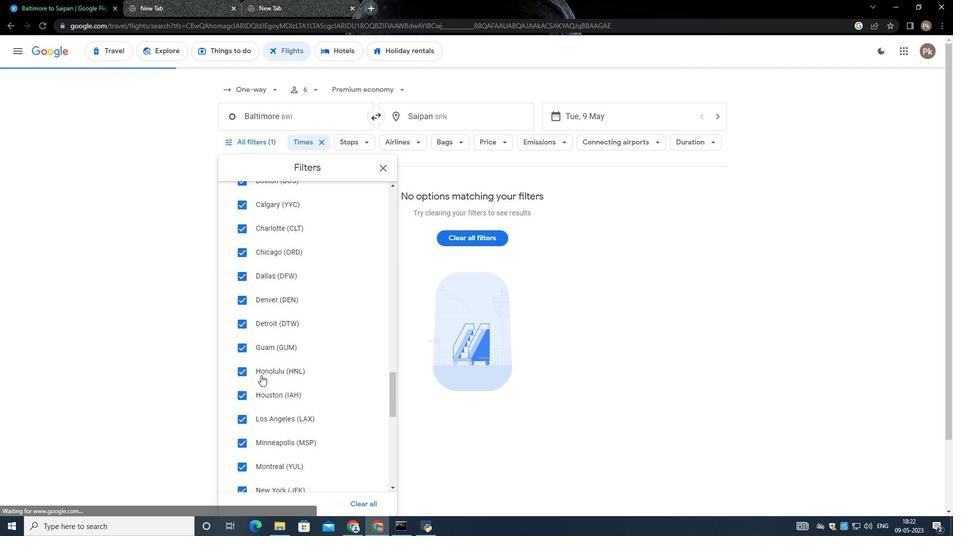 
Action: Mouse scrolled (247, 390) with delta (0, 0)
Screenshot: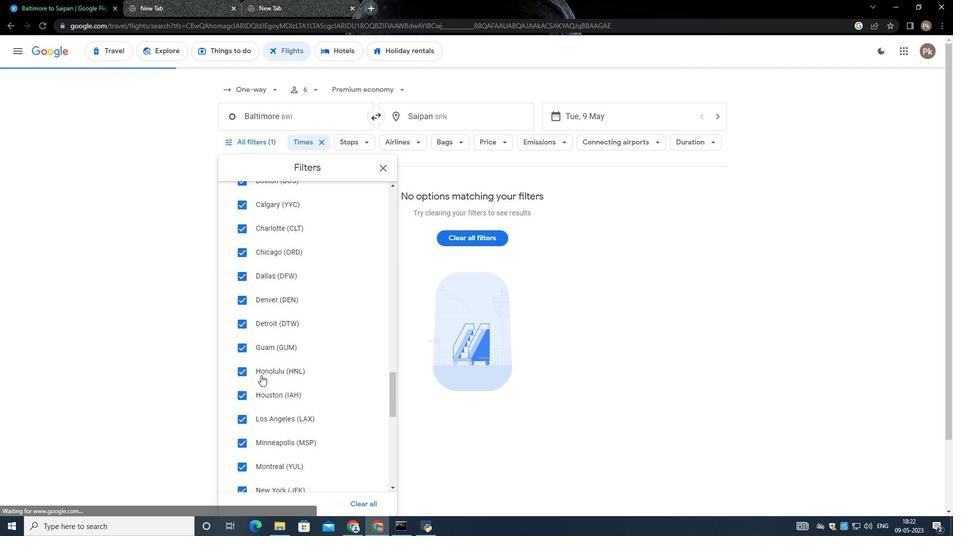 
Action: Mouse moved to (245, 372)
Screenshot: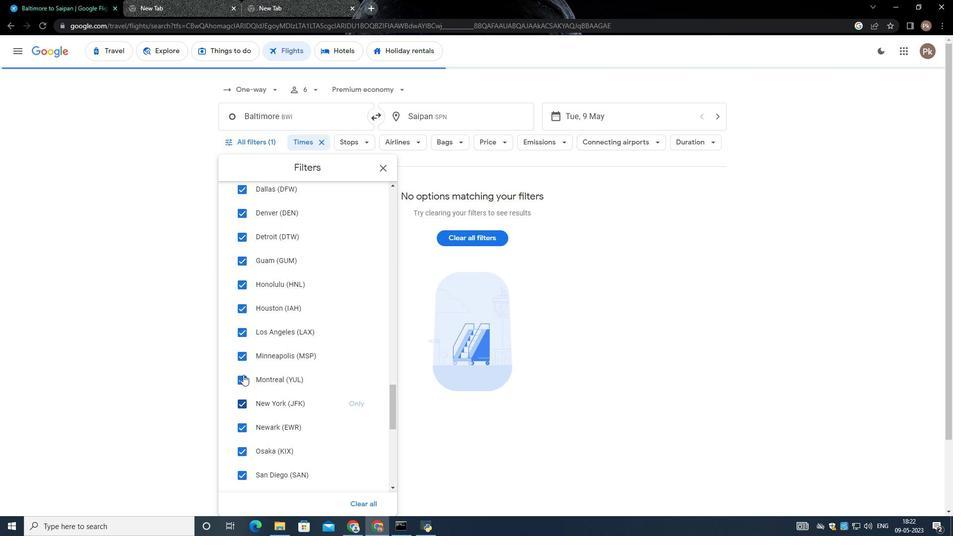 
Action: Mouse scrolled (245, 371) with delta (0, 0)
Screenshot: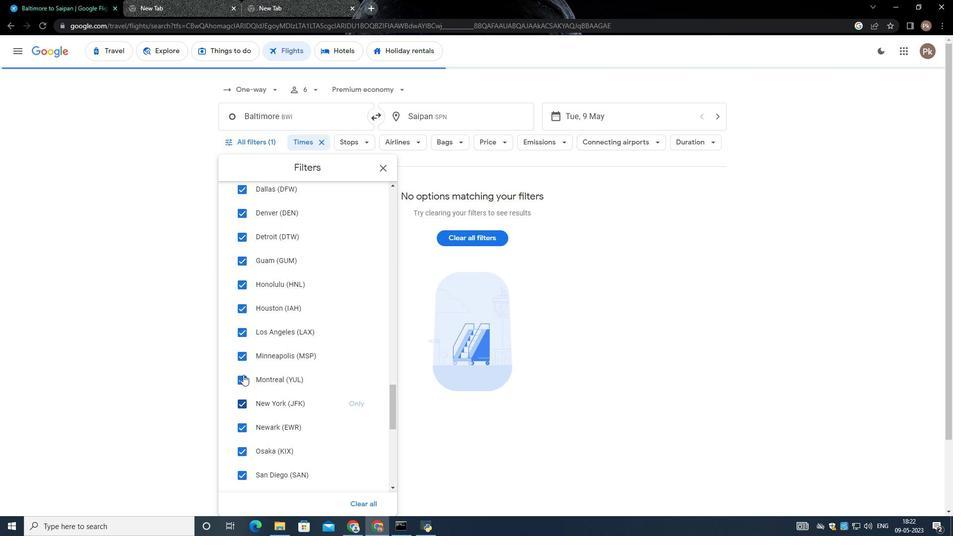 
Action: Mouse scrolled (245, 372) with delta (0, 0)
Screenshot: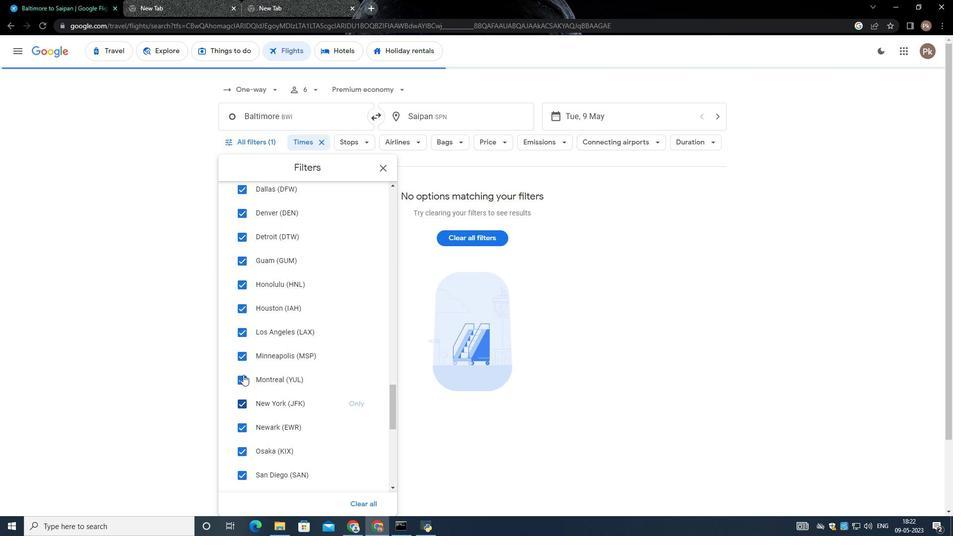 
Action: Mouse scrolled (245, 372) with delta (0, 0)
Screenshot: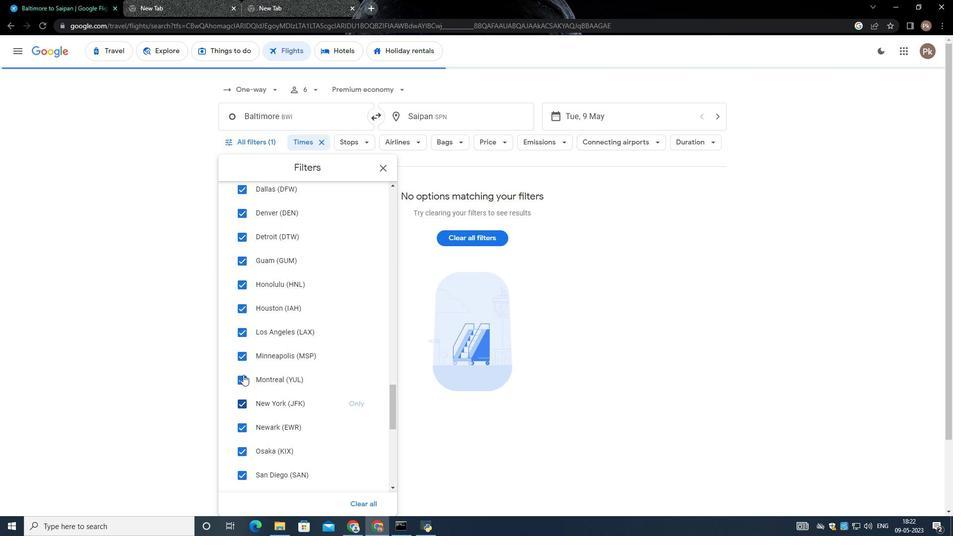 
Action: Mouse scrolled (245, 372) with delta (0, 0)
Screenshot: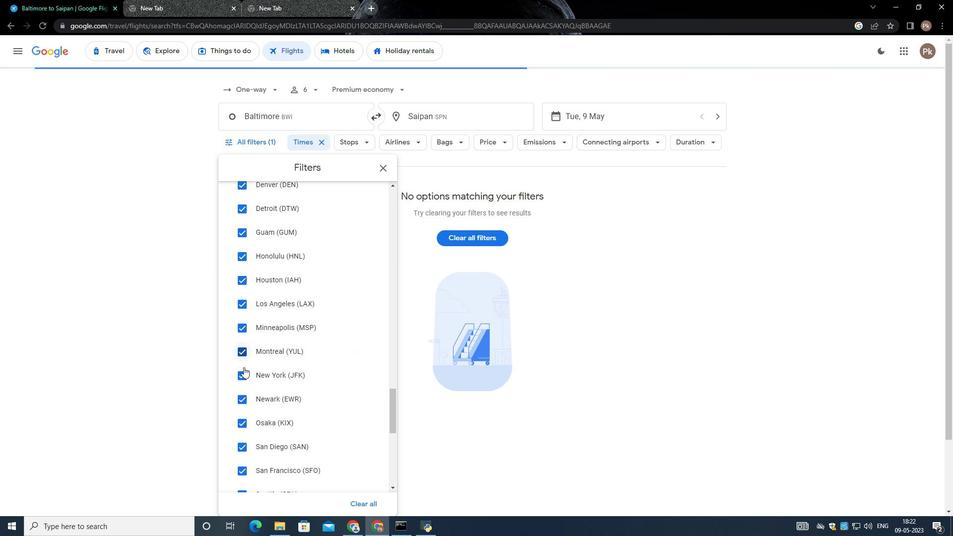 
Action: Mouse scrolled (245, 372) with delta (0, 0)
Screenshot: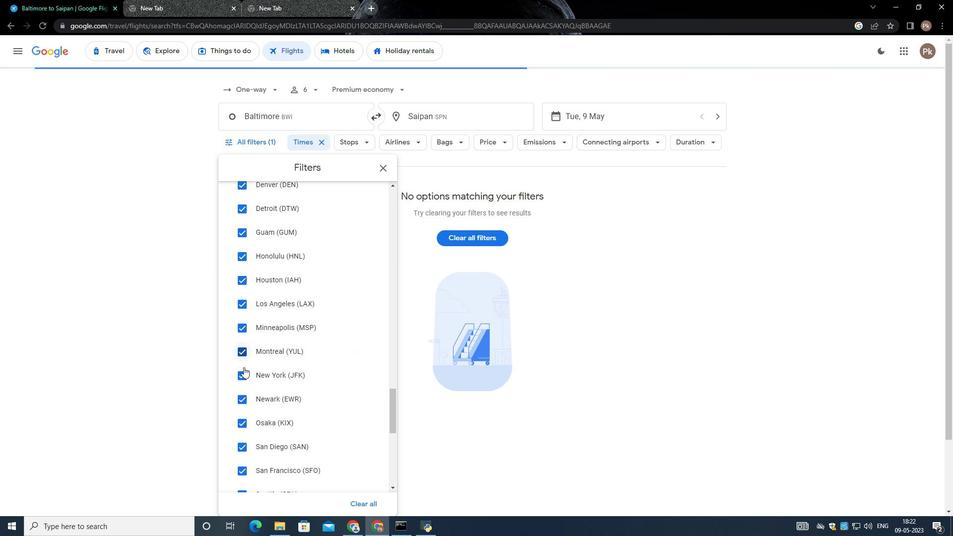 
Action: Mouse moved to (244, 373)
Screenshot: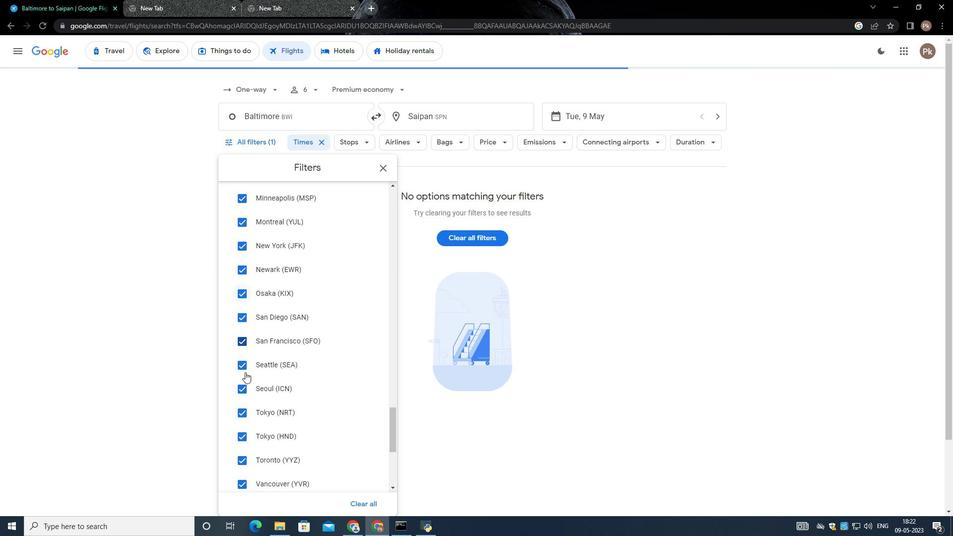 
Action: Mouse scrolled (244, 372) with delta (0, 0)
Screenshot: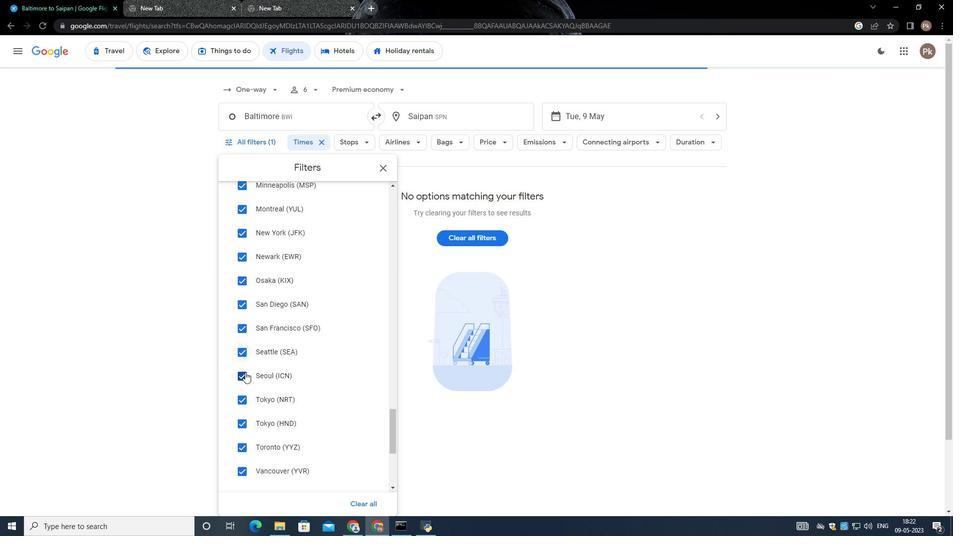 
Action: Mouse scrolled (244, 372) with delta (0, 0)
Screenshot: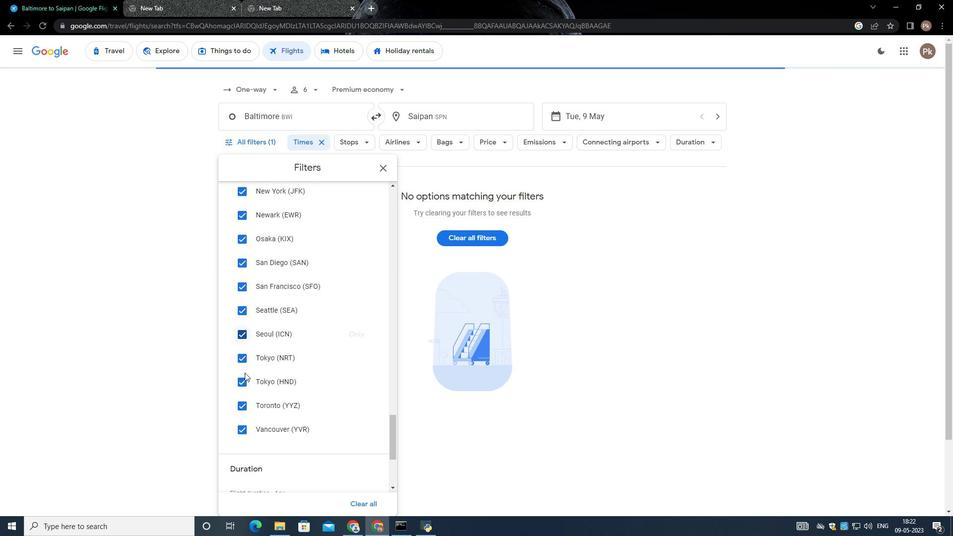 
Action: Mouse scrolled (244, 372) with delta (0, 0)
Screenshot: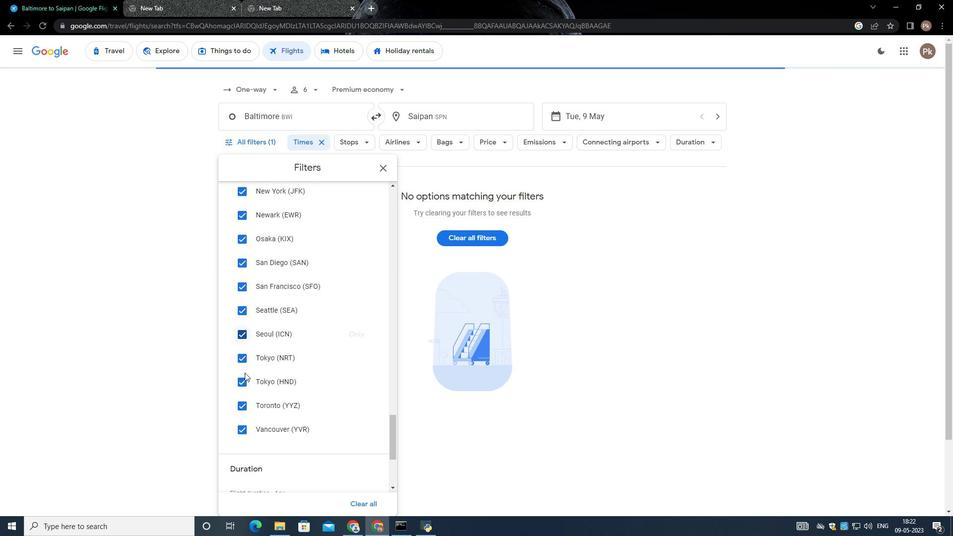 
Action: Mouse scrolled (244, 372) with delta (0, 0)
Screenshot: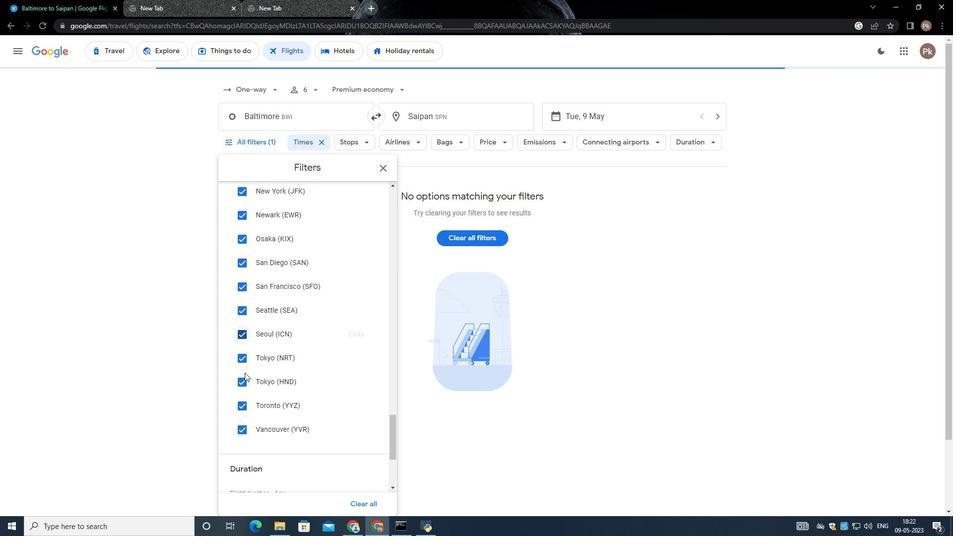 
Action: Mouse moved to (238, 385)
Screenshot: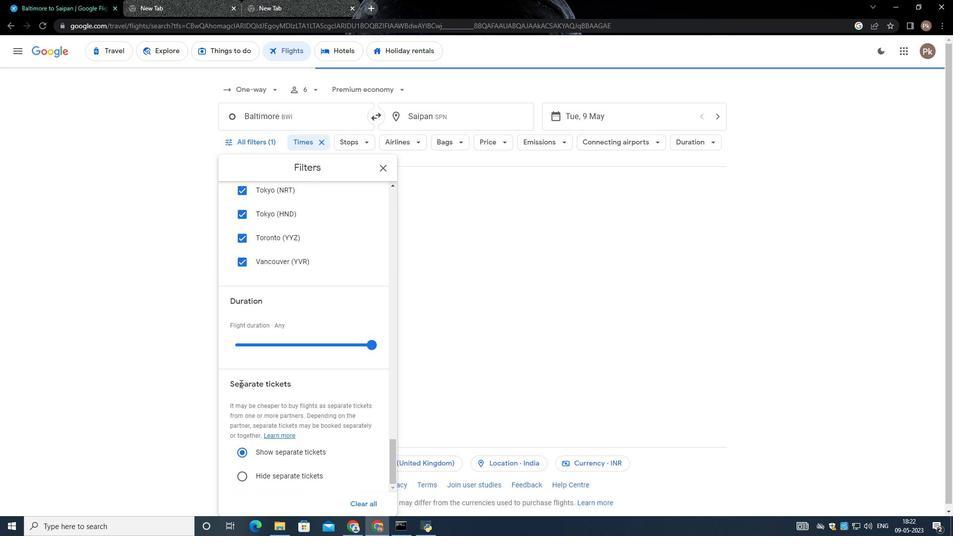 
Action: Mouse scrolled (238, 385) with delta (0, 0)
Screenshot: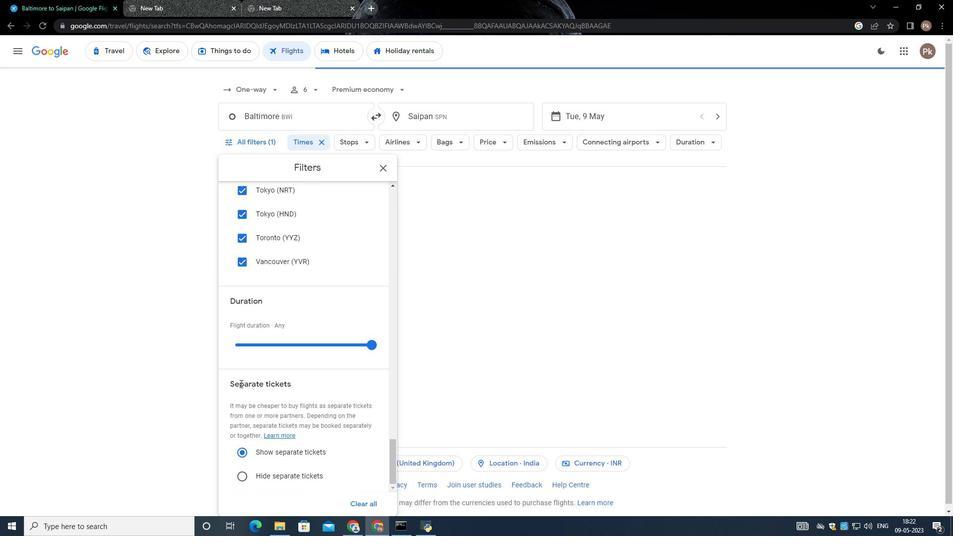 
Action: Mouse moved to (237, 386)
Screenshot: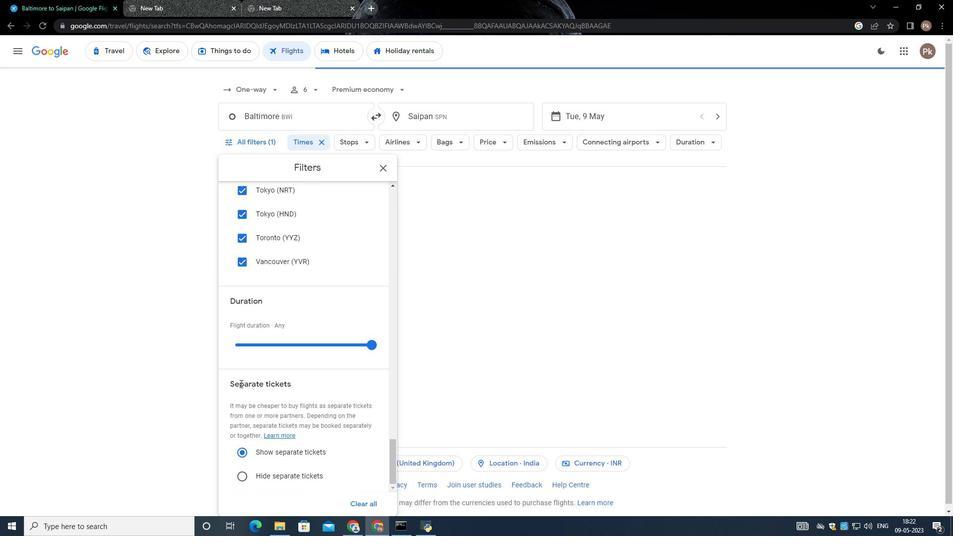 
Action: Mouse scrolled (237, 385) with delta (0, 0)
Screenshot: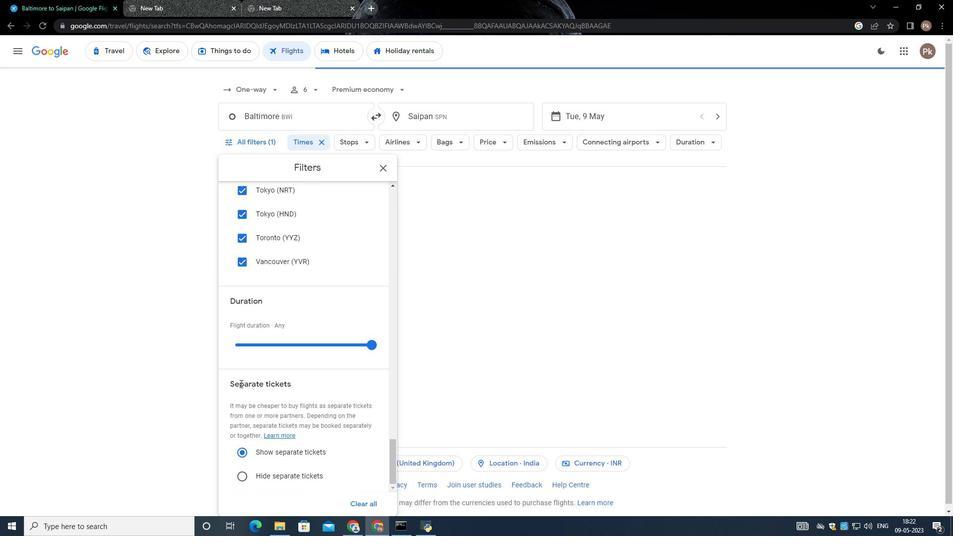 
Action: Mouse scrolled (237, 385) with delta (0, 0)
Screenshot: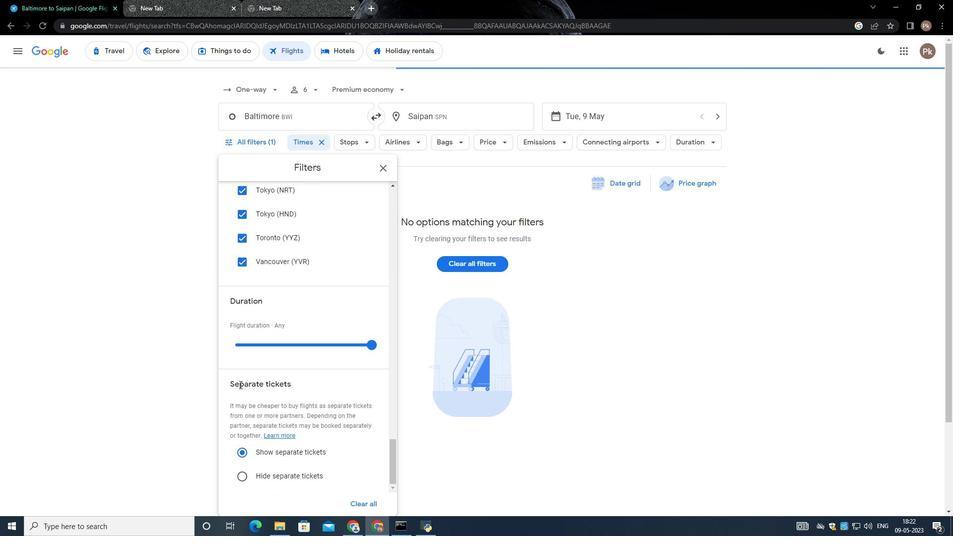 
Action: Mouse scrolled (237, 385) with delta (0, 0)
Screenshot: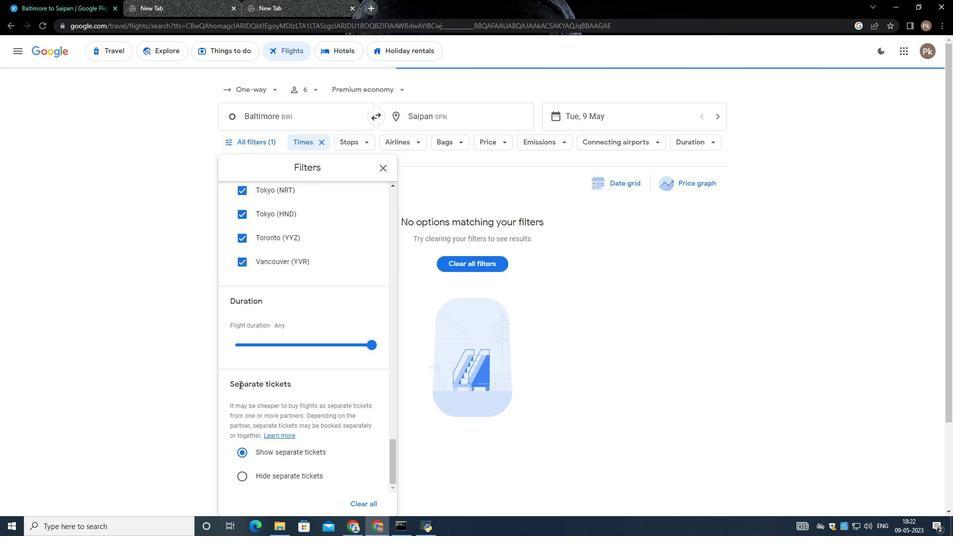 
Action: Mouse moved to (232, 388)
Screenshot: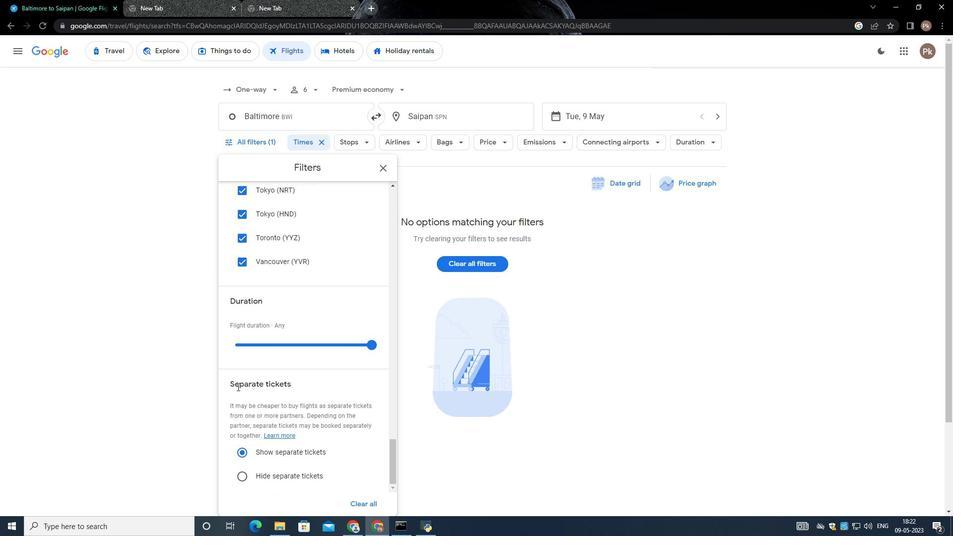 
Action: Mouse scrolled (232, 387) with delta (0, 0)
Screenshot: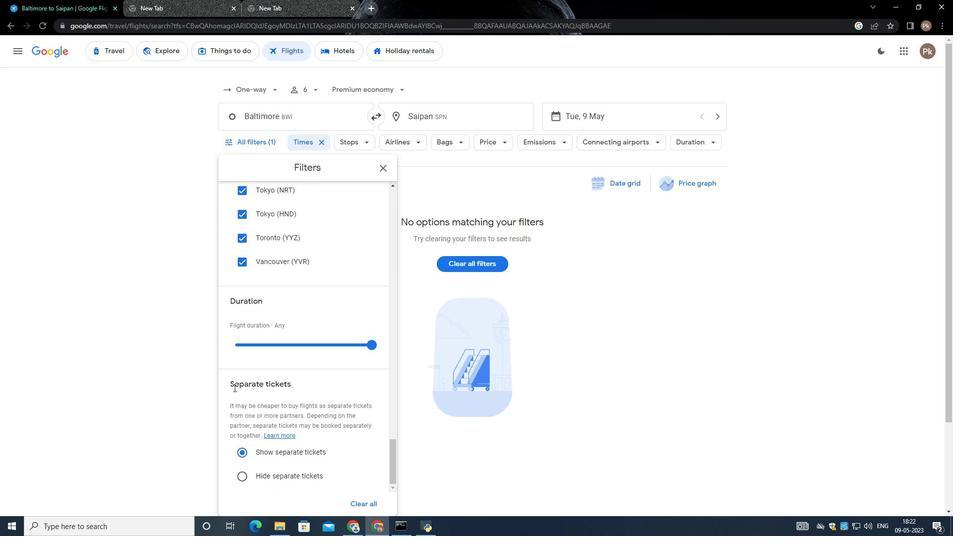 
Action: Mouse moved to (232, 388)
Screenshot: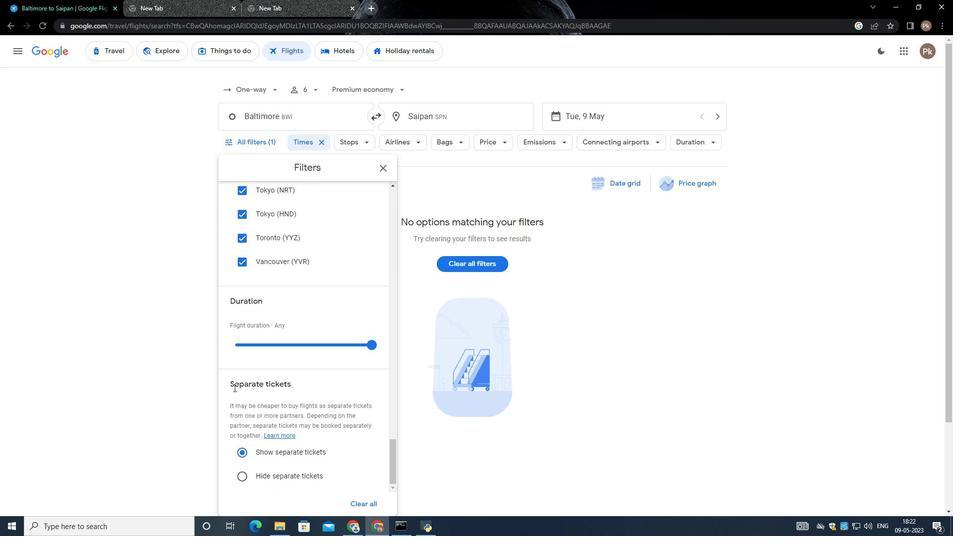 
Action: Mouse scrolled (232, 388) with delta (0, 0)
Screenshot: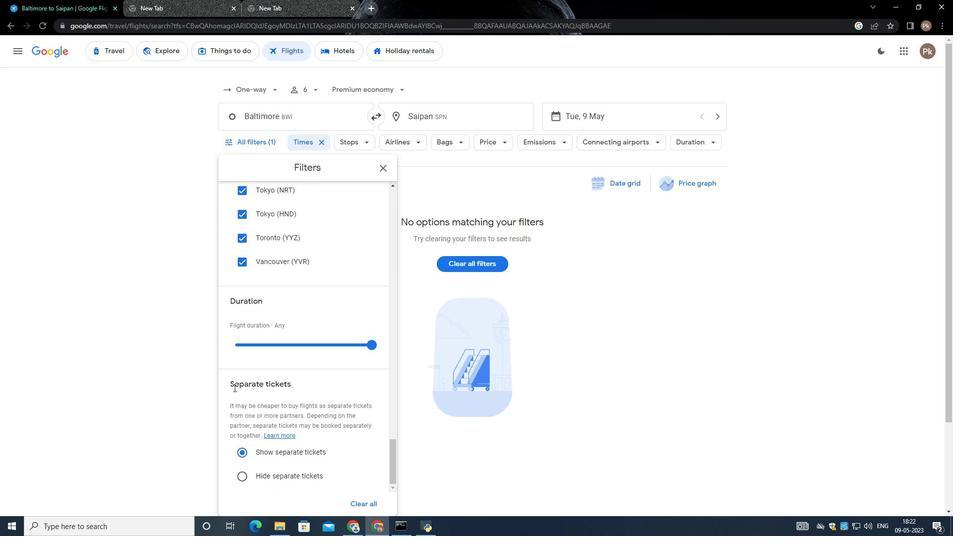 
Action: Mouse moved to (230, 389)
Screenshot: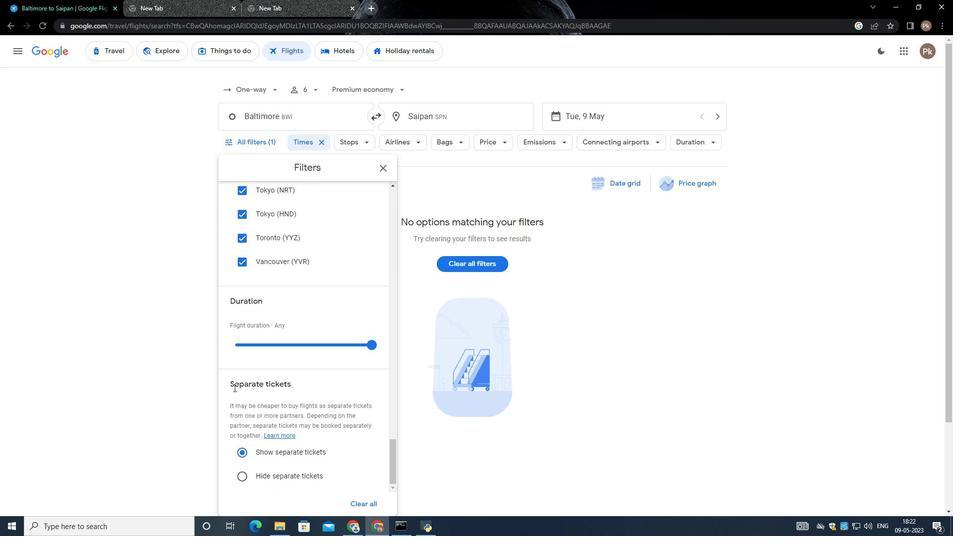 
Action: Mouse scrolled (230, 388) with delta (0, 0)
Screenshot: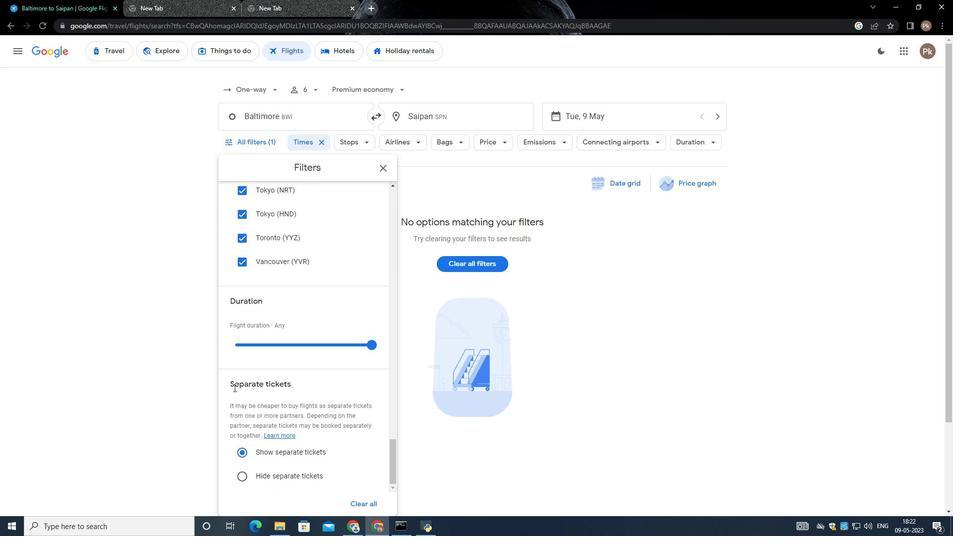 
Action: Mouse scrolled (230, 388) with delta (0, 0)
Screenshot: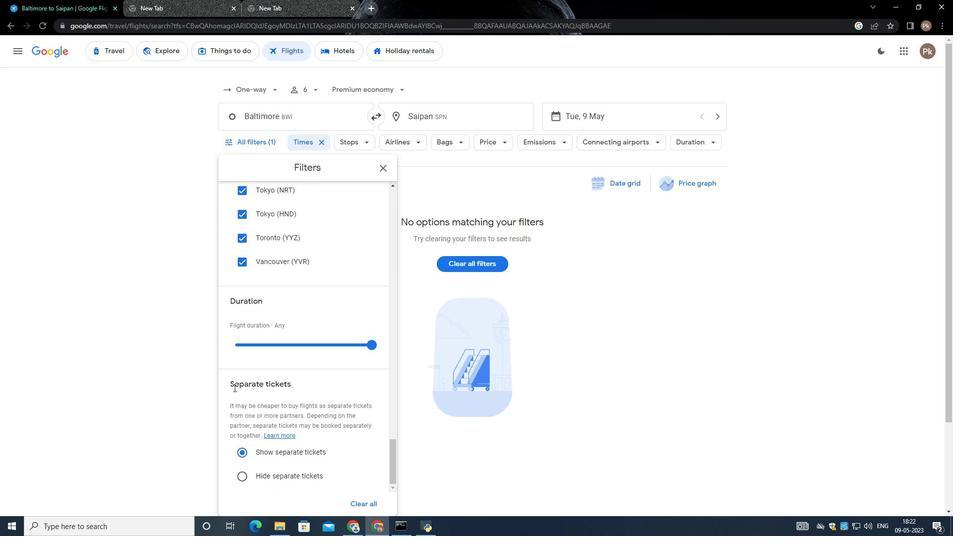 
Action: Mouse moved to (228, 389)
Screenshot: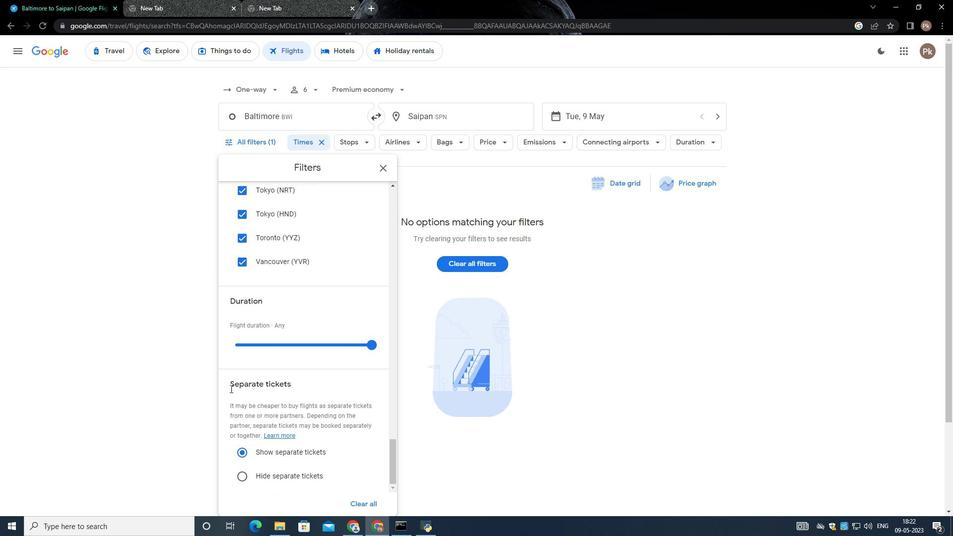 
